 Task: Search one way flight ticket for 4 adults, 2 children, 2 infants in seat and 1 infant on lap in economy from Casper: Casper Natrona County International Airport to New Bern: Coastal Carolina Regional Airport (was Craven County Regional) on 8-4-2023. Choice of flights is Alaska. Number of bags: 10 checked bags. Price is upto 80000. Outbound departure time preference is 12:45.
Action: Mouse pressed left at (400, 344)
Screenshot: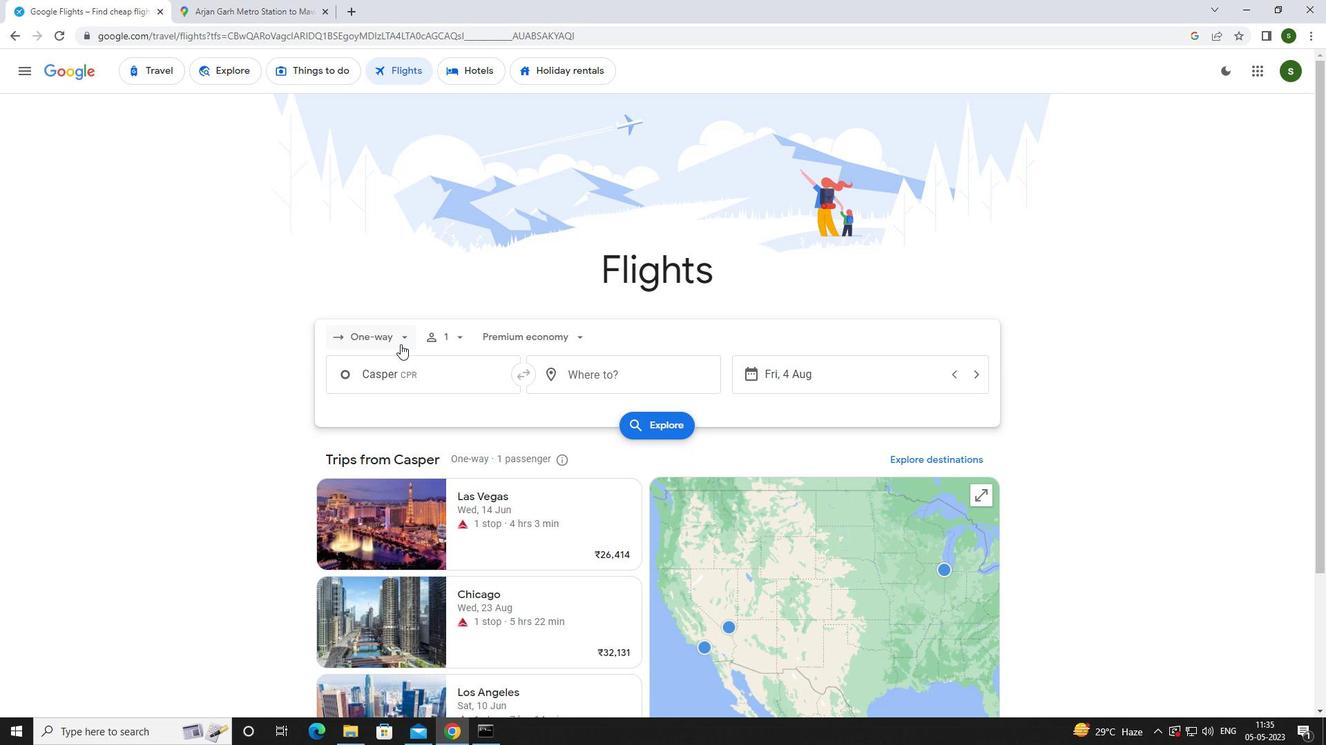 
Action: Mouse moved to (398, 395)
Screenshot: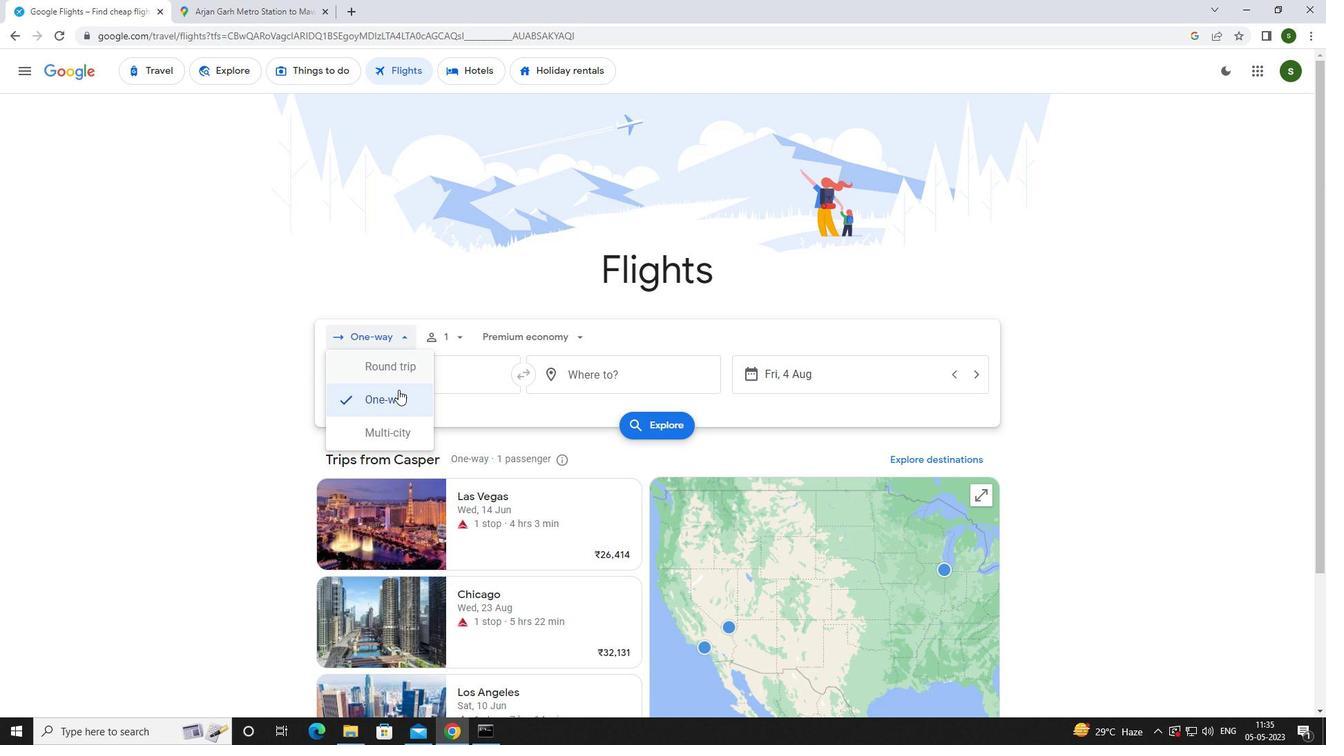 
Action: Mouse pressed left at (398, 395)
Screenshot: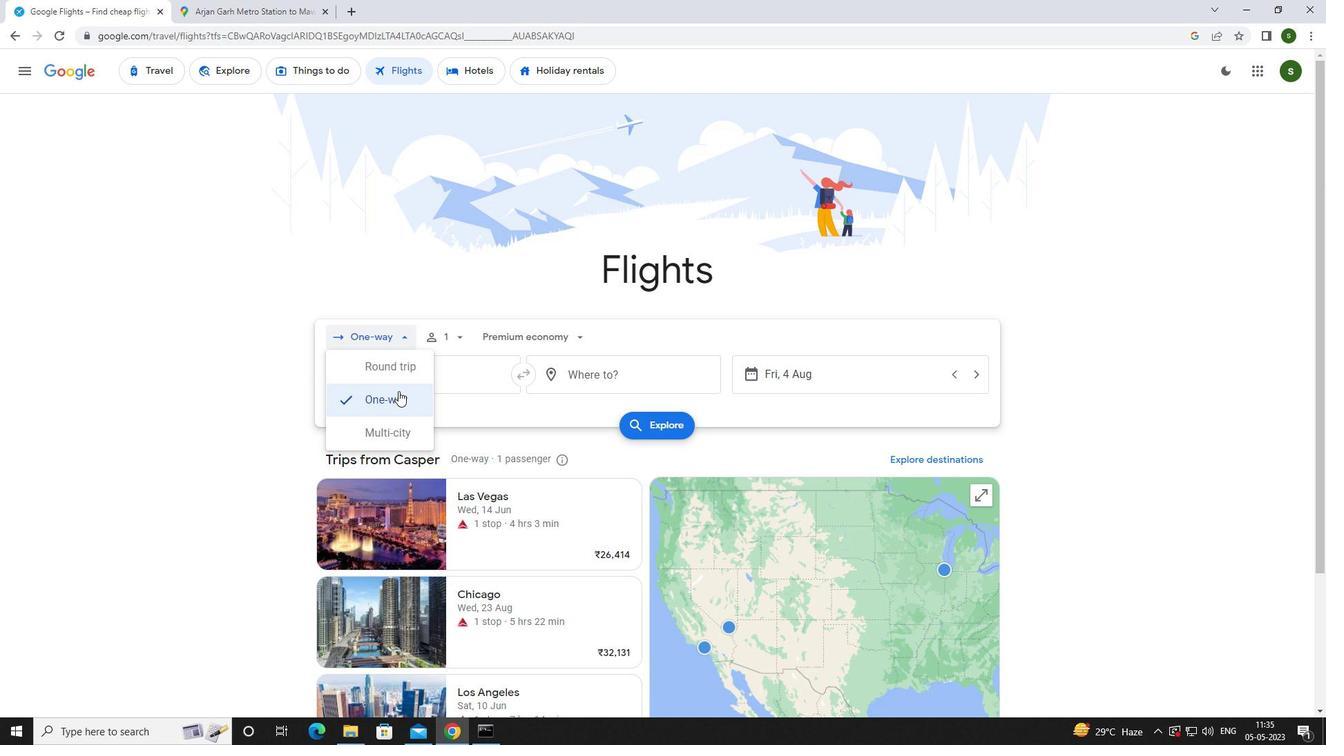 
Action: Mouse moved to (465, 341)
Screenshot: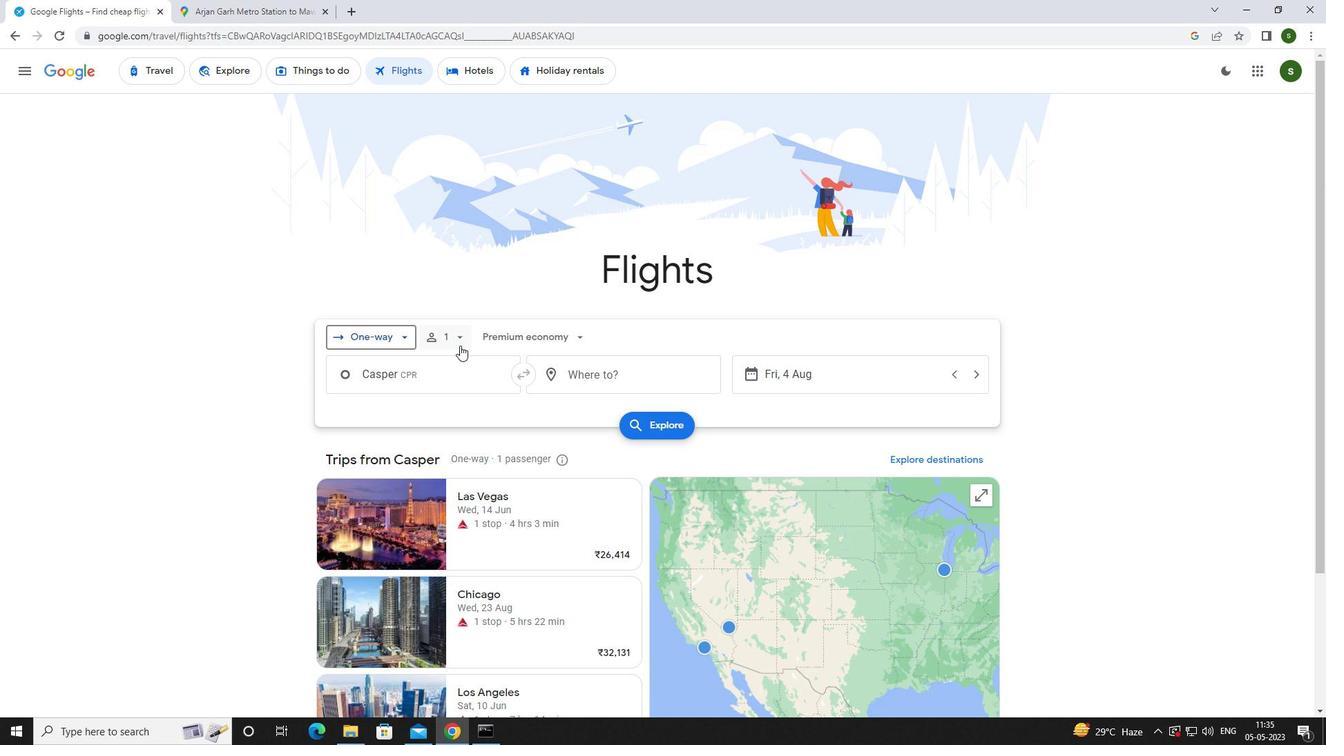 
Action: Mouse pressed left at (465, 341)
Screenshot: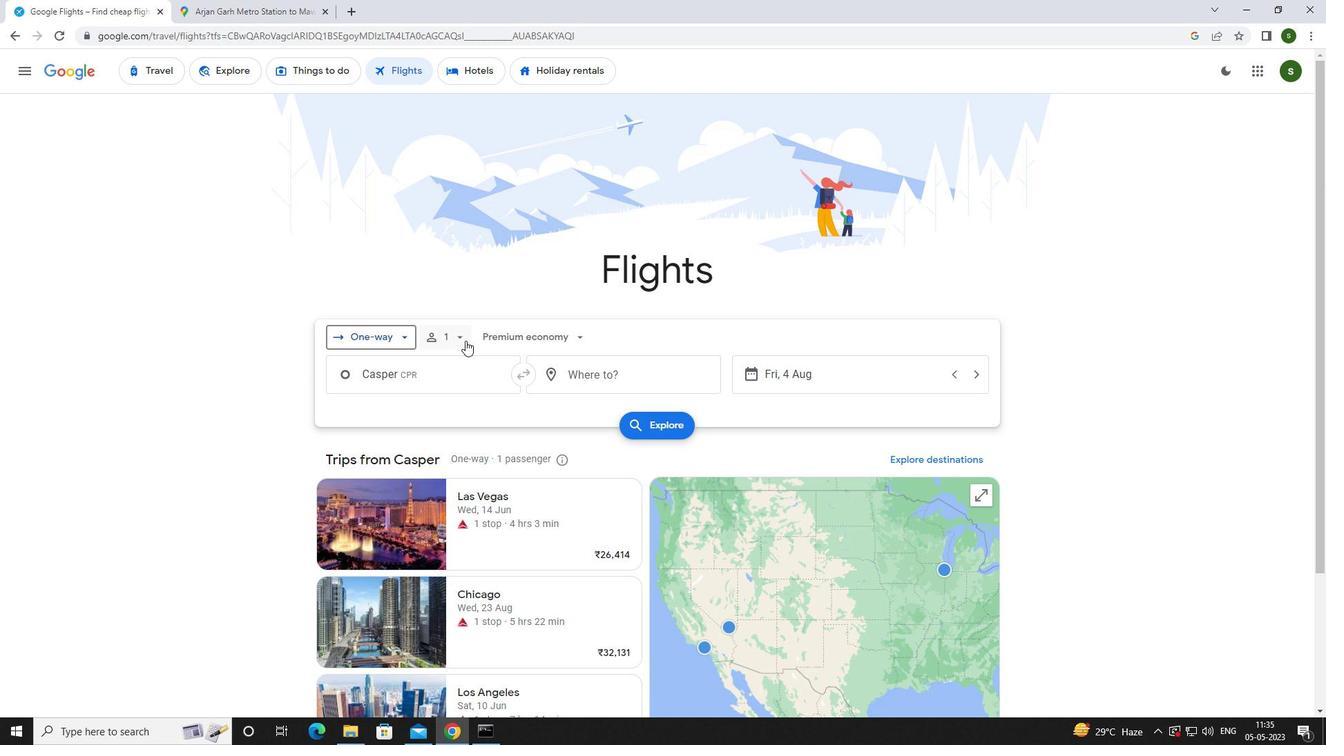 
Action: Mouse moved to (567, 372)
Screenshot: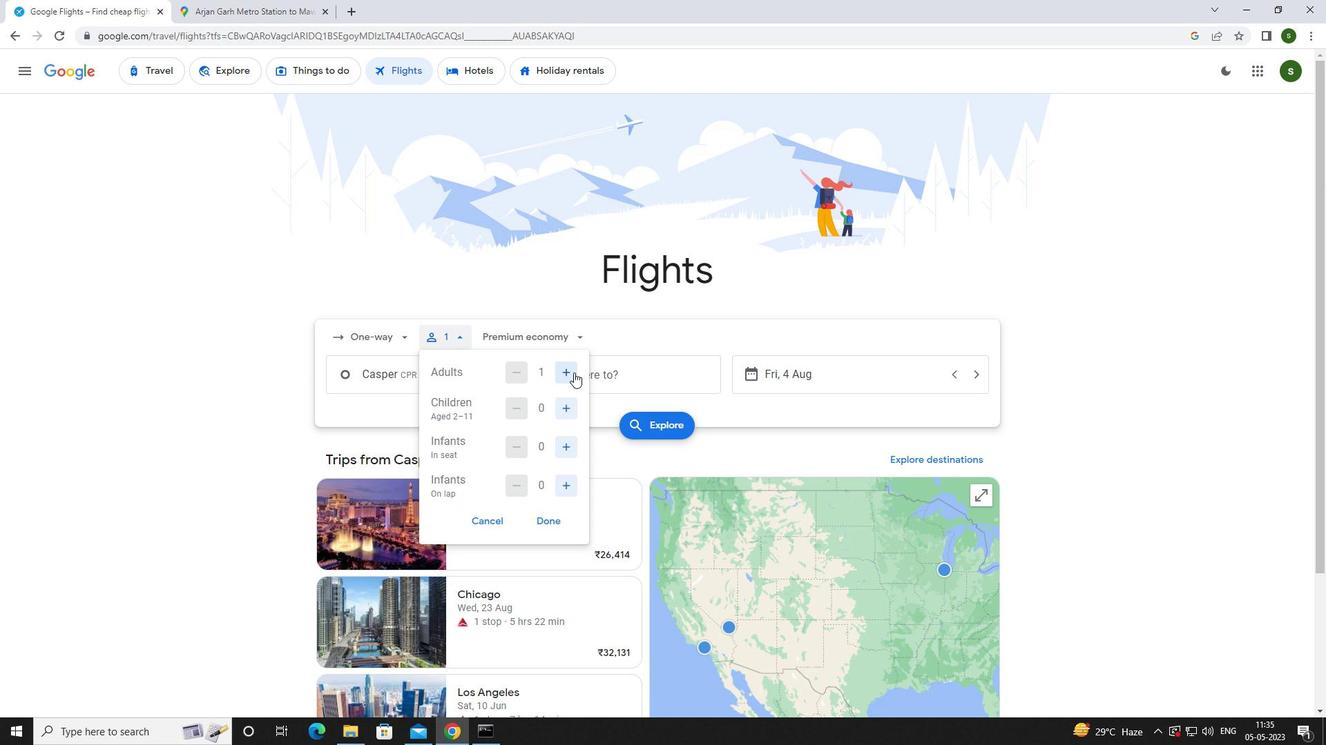 
Action: Mouse pressed left at (567, 372)
Screenshot: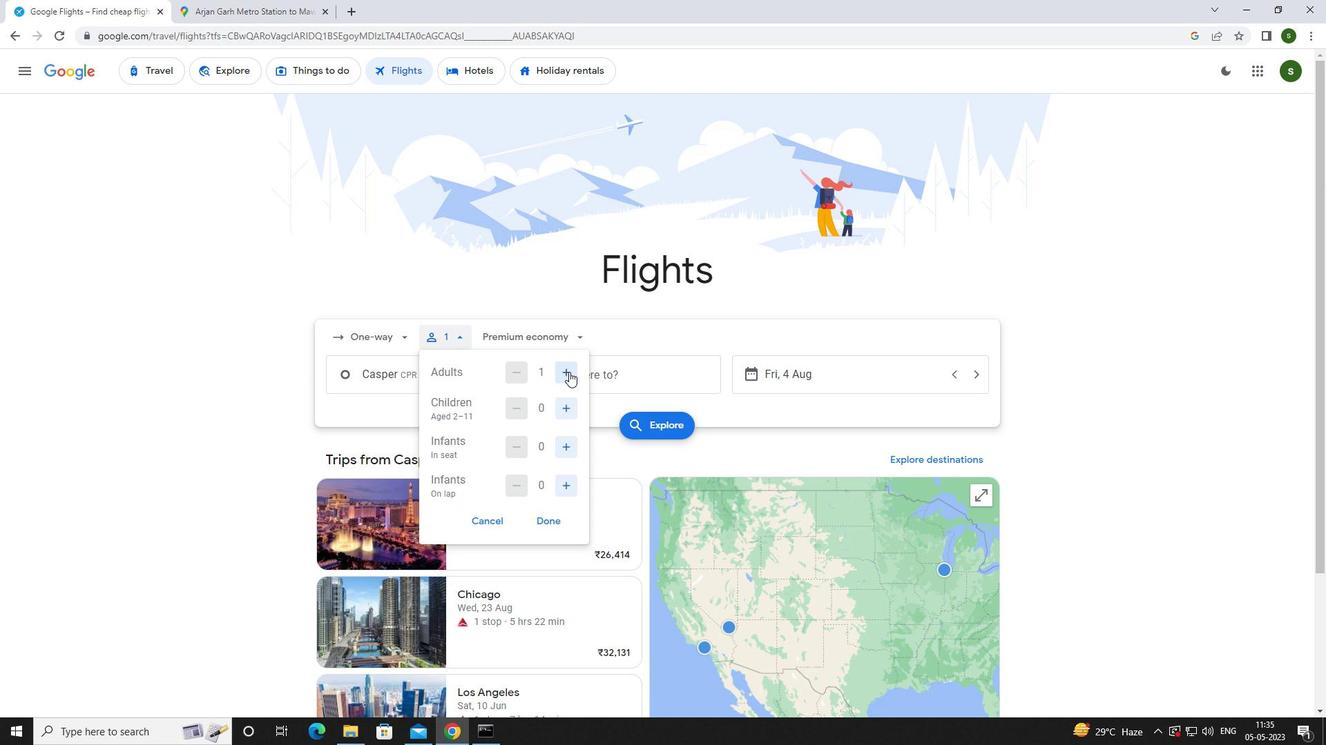 
Action: Mouse pressed left at (567, 372)
Screenshot: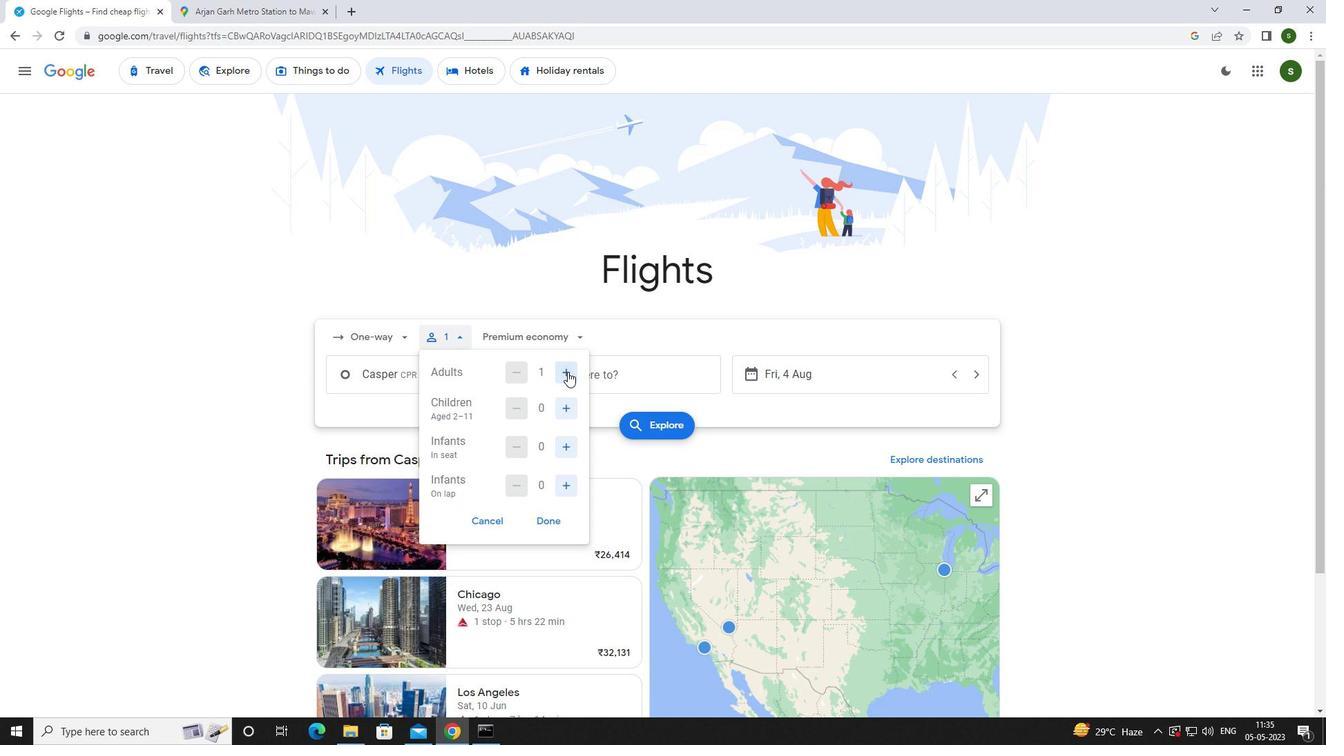 
Action: Mouse pressed left at (567, 372)
Screenshot: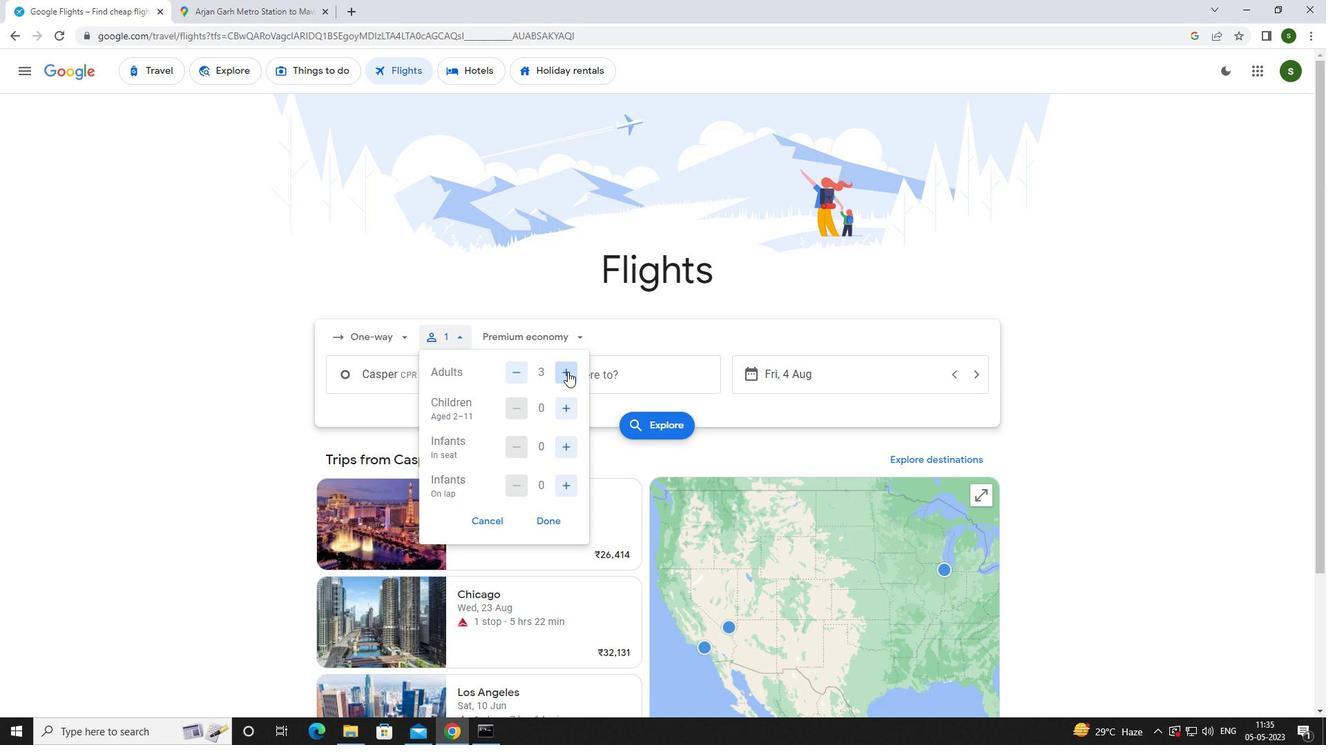 
Action: Mouse moved to (562, 401)
Screenshot: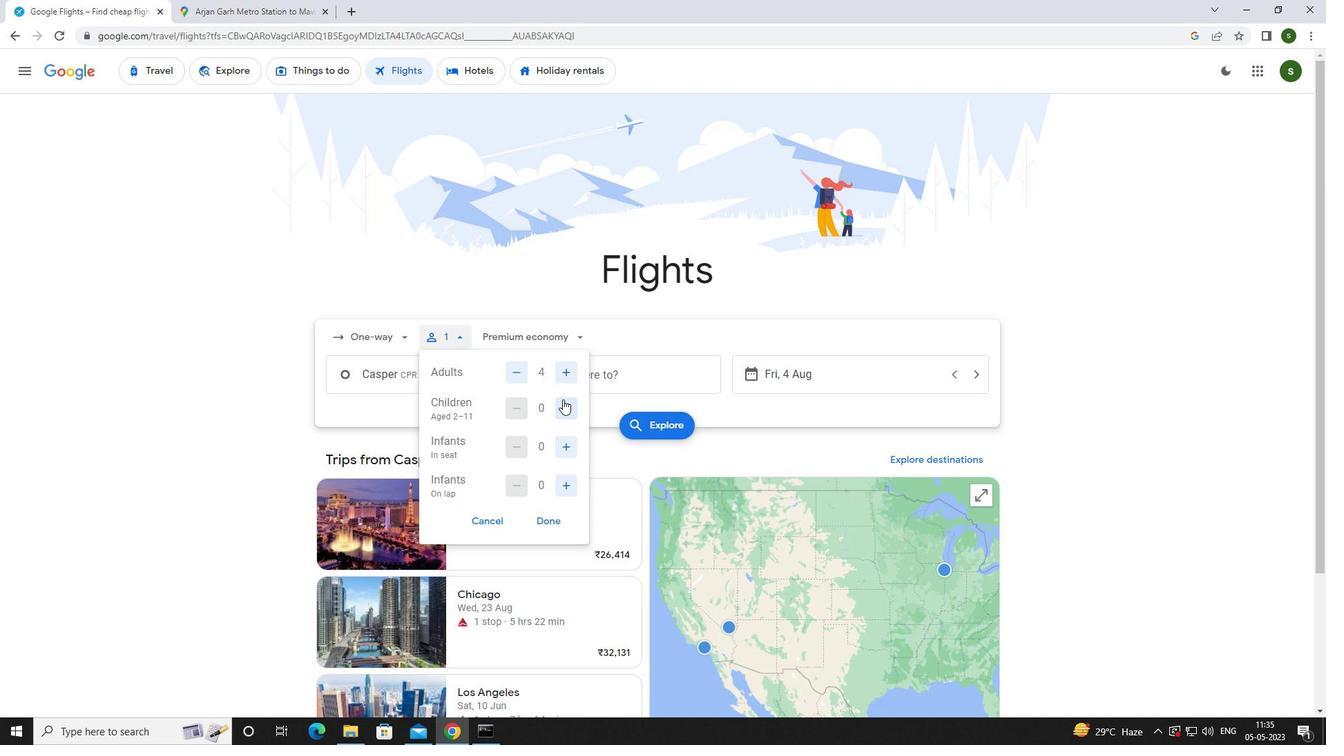 
Action: Mouse pressed left at (562, 401)
Screenshot: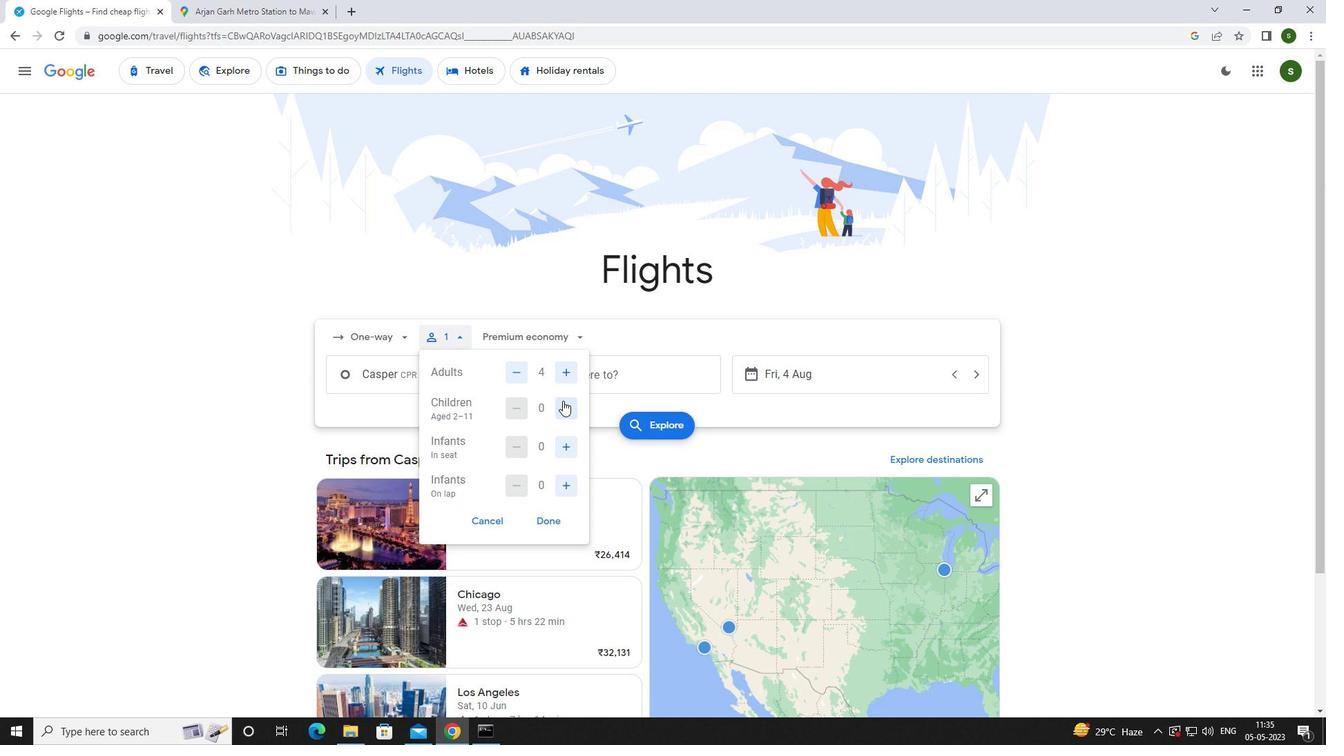 
Action: Mouse pressed left at (562, 401)
Screenshot: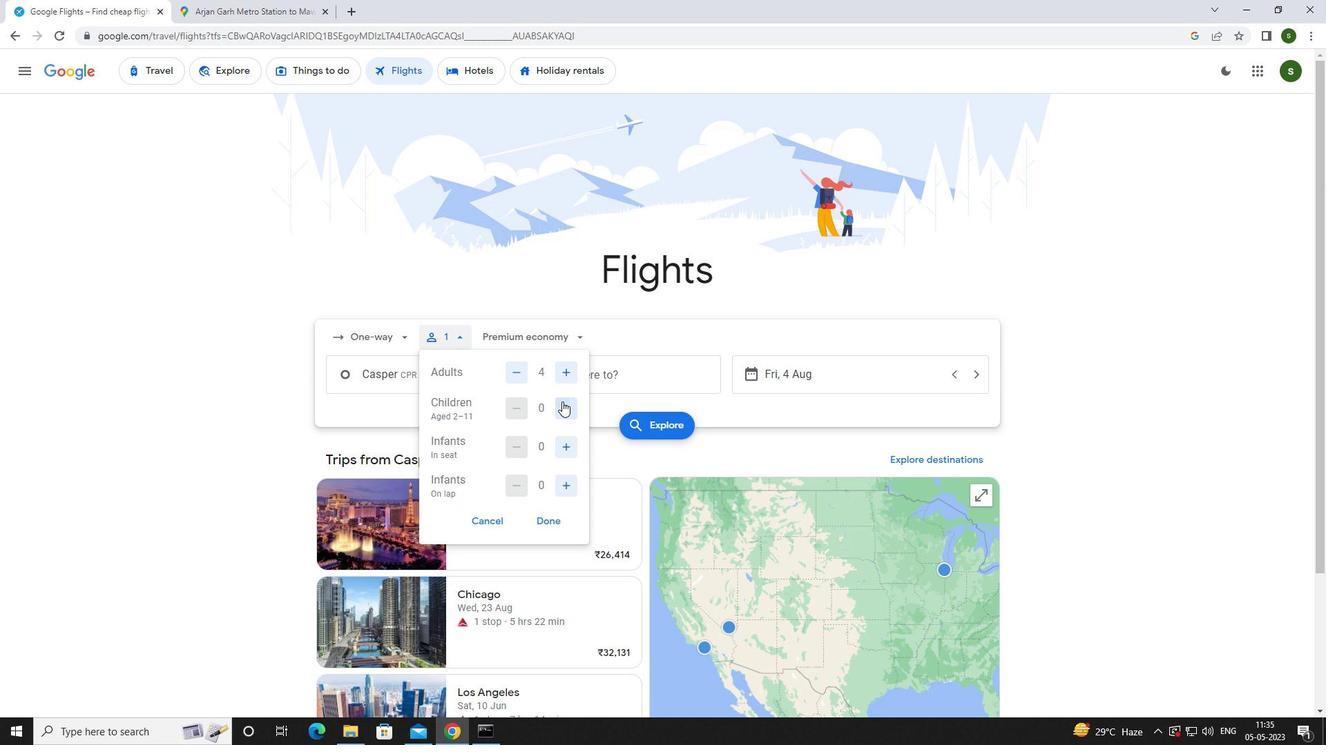 
Action: Mouse moved to (568, 441)
Screenshot: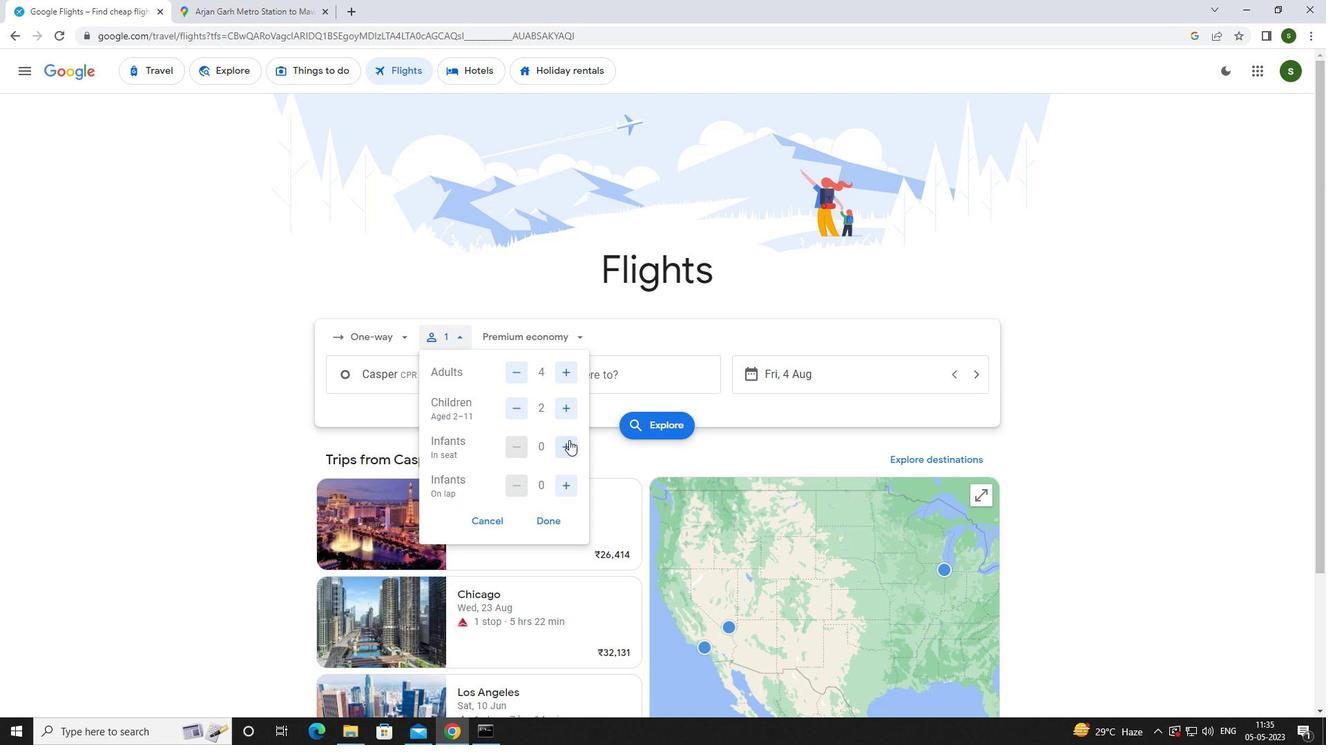 
Action: Mouse pressed left at (568, 441)
Screenshot: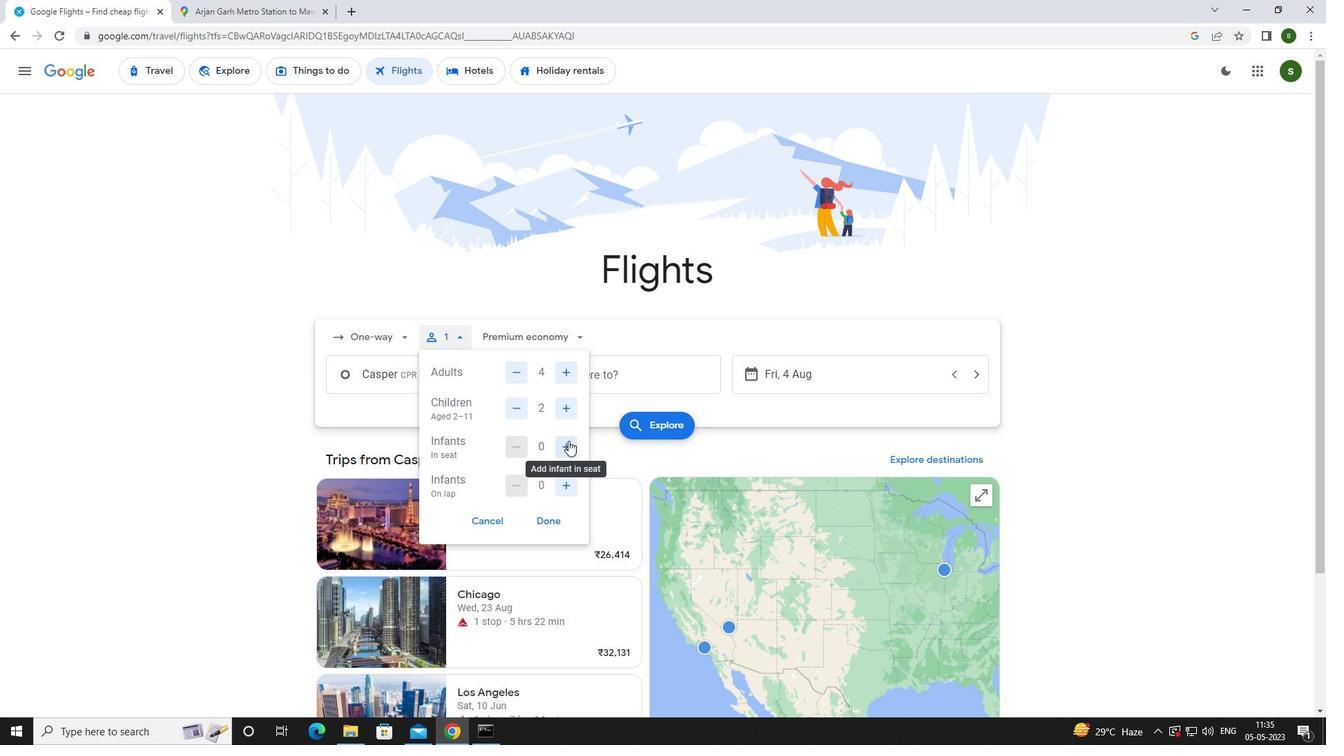 
Action: Mouse pressed left at (568, 441)
Screenshot: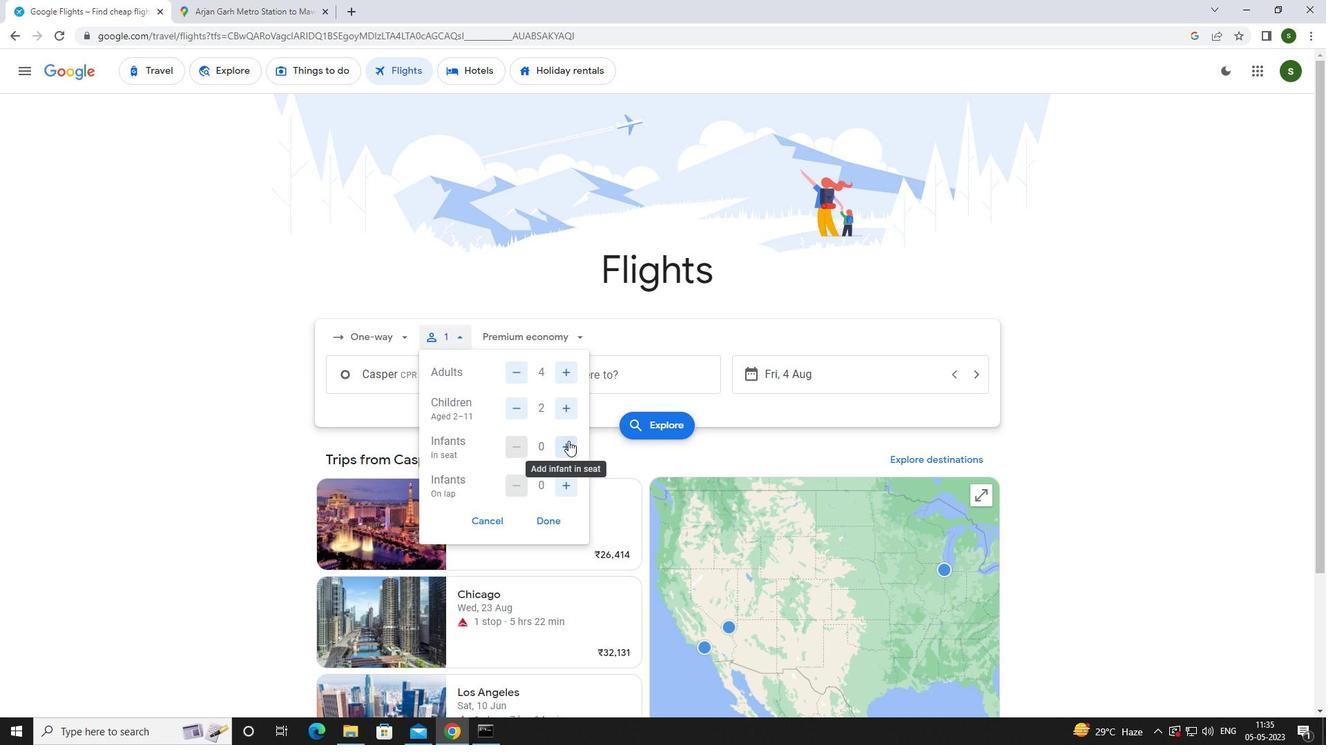
Action: Mouse moved to (571, 489)
Screenshot: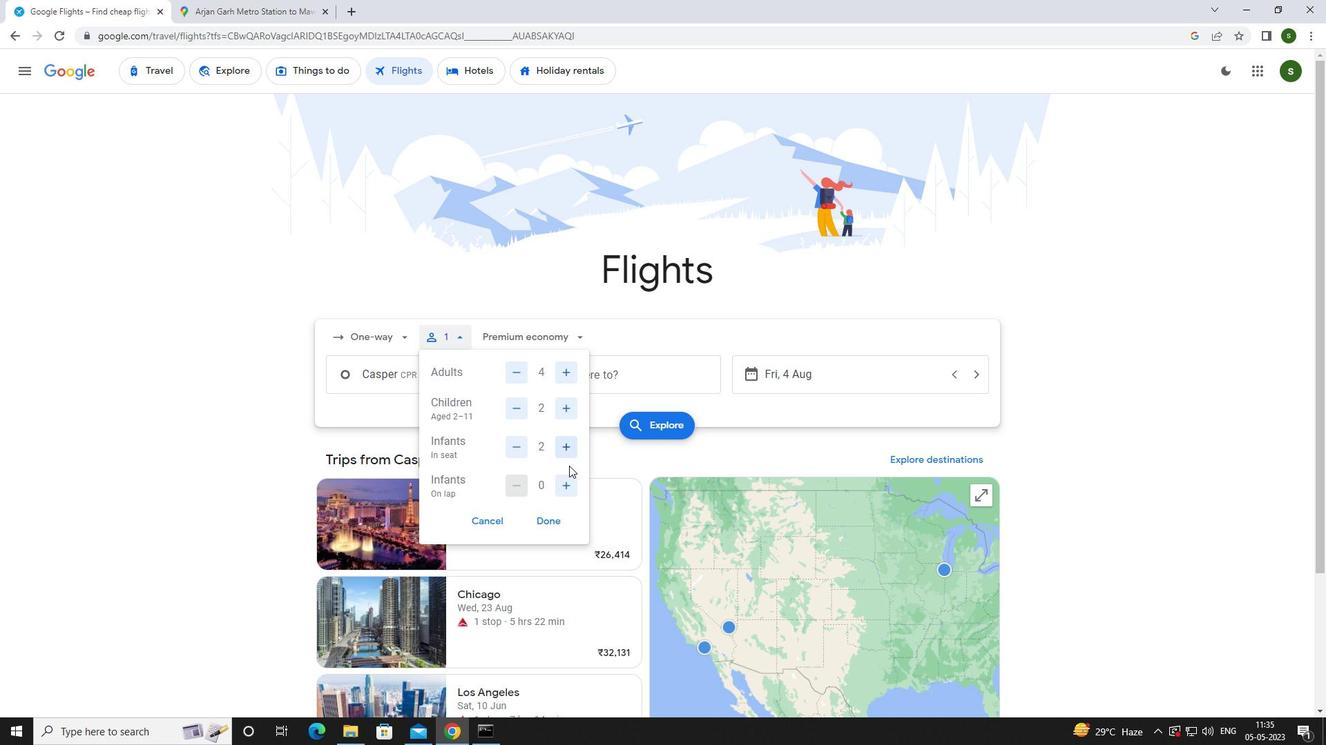 
Action: Mouse pressed left at (571, 489)
Screenshot: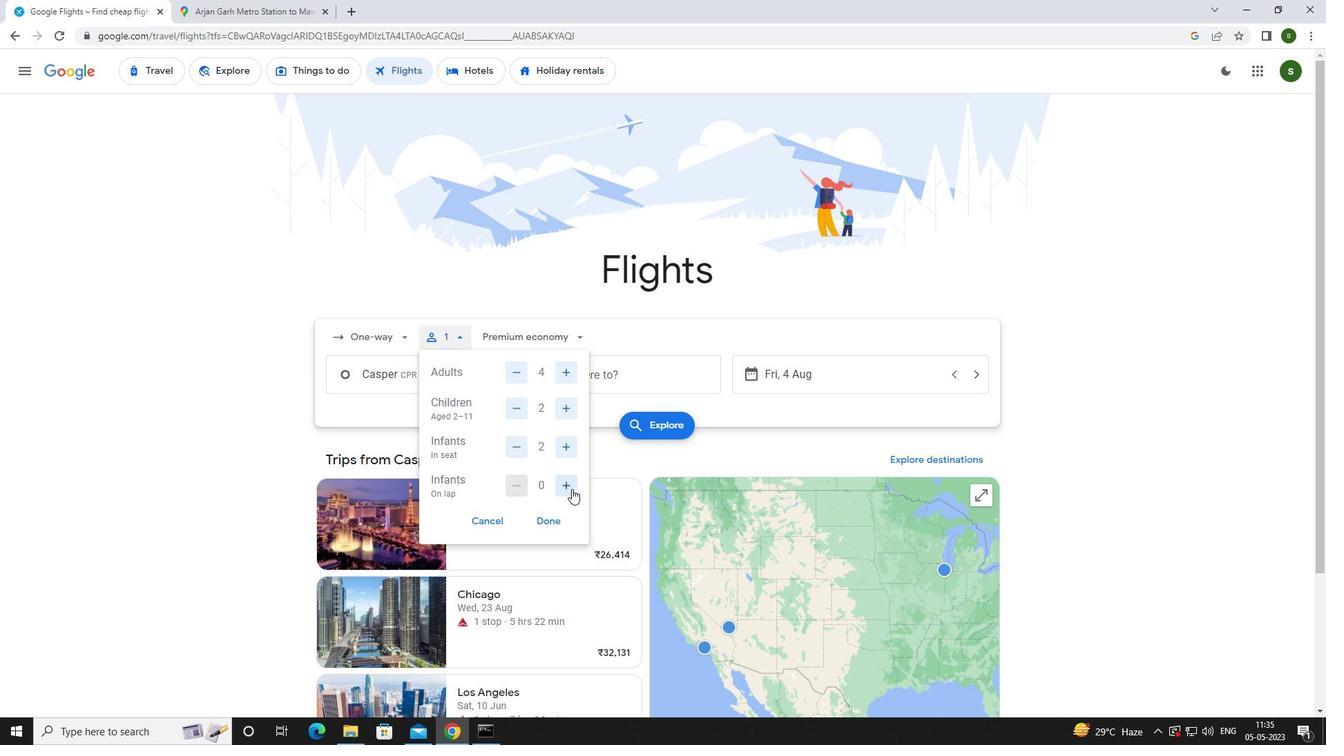 
Action: Mouse moved to (545, 337)
Screenshot: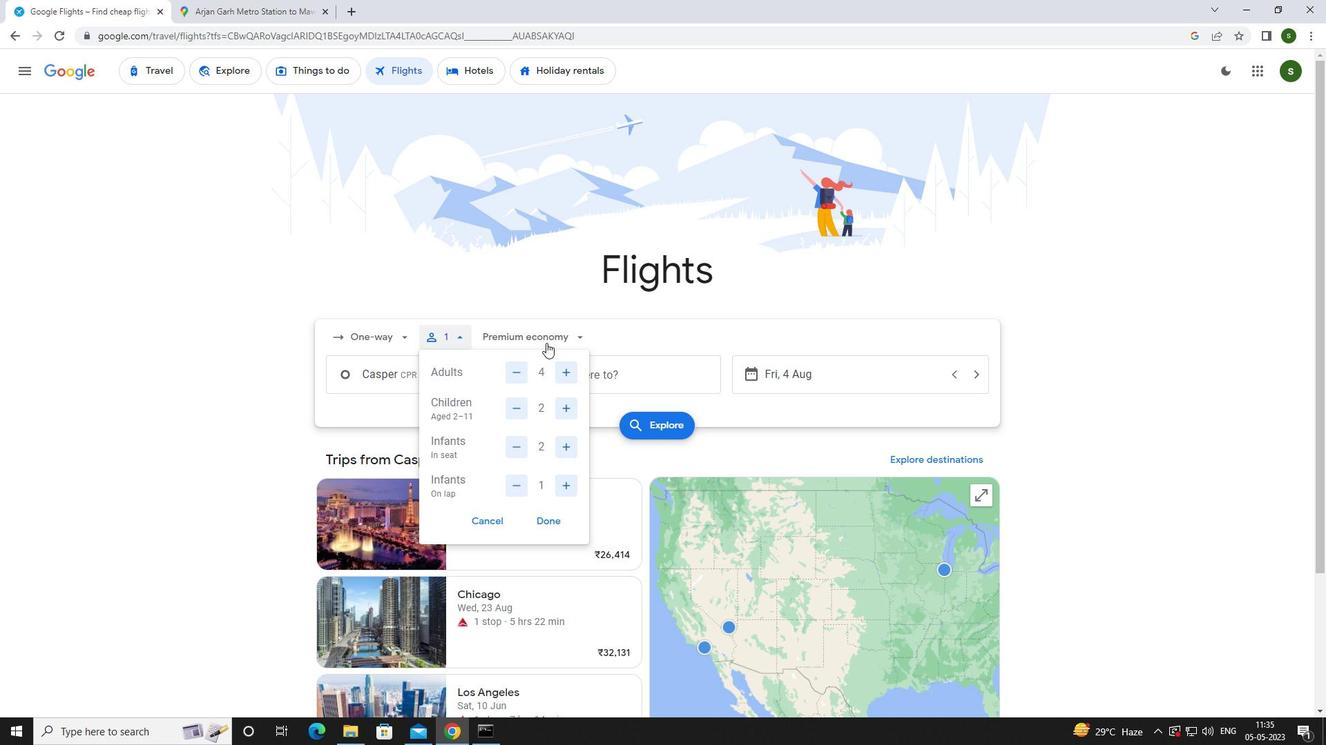 
Action: Mouse pressed left at (545, 337)
Screenshot: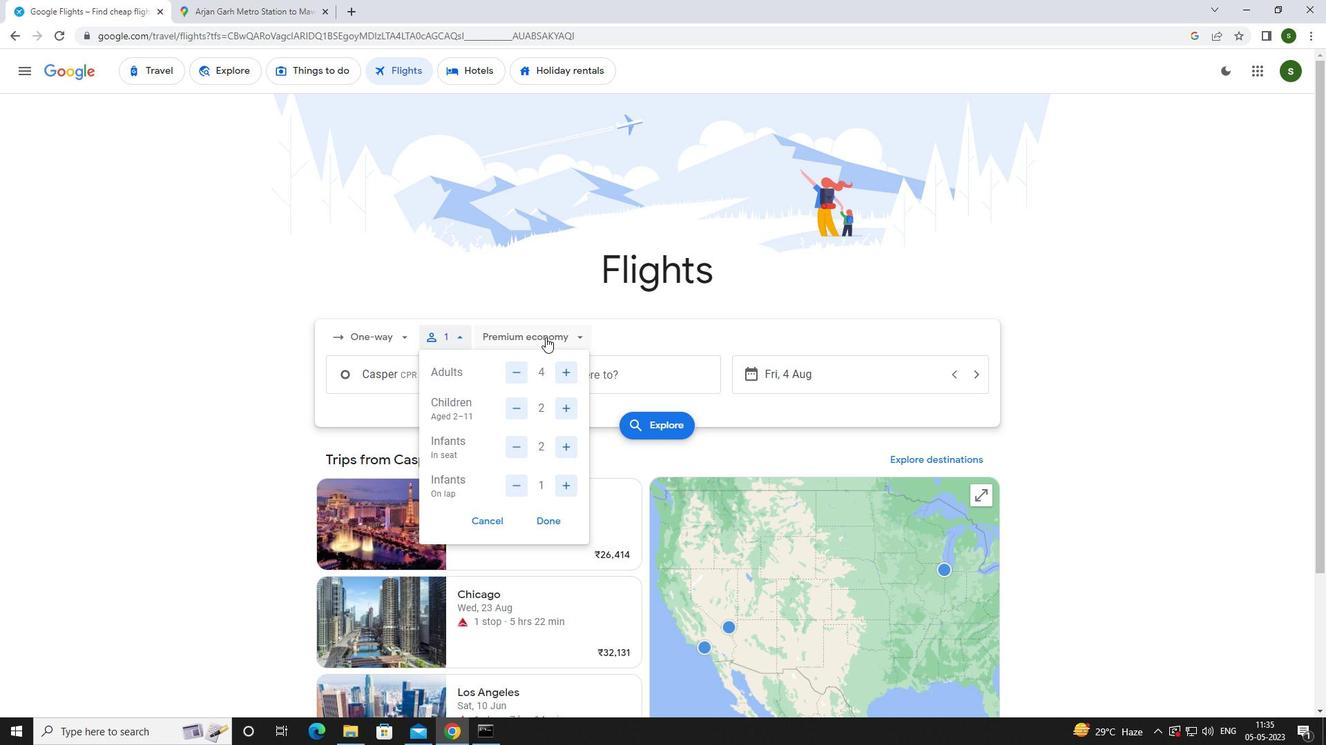 
Action: Mouse moved to (557, 372)
Screenshot: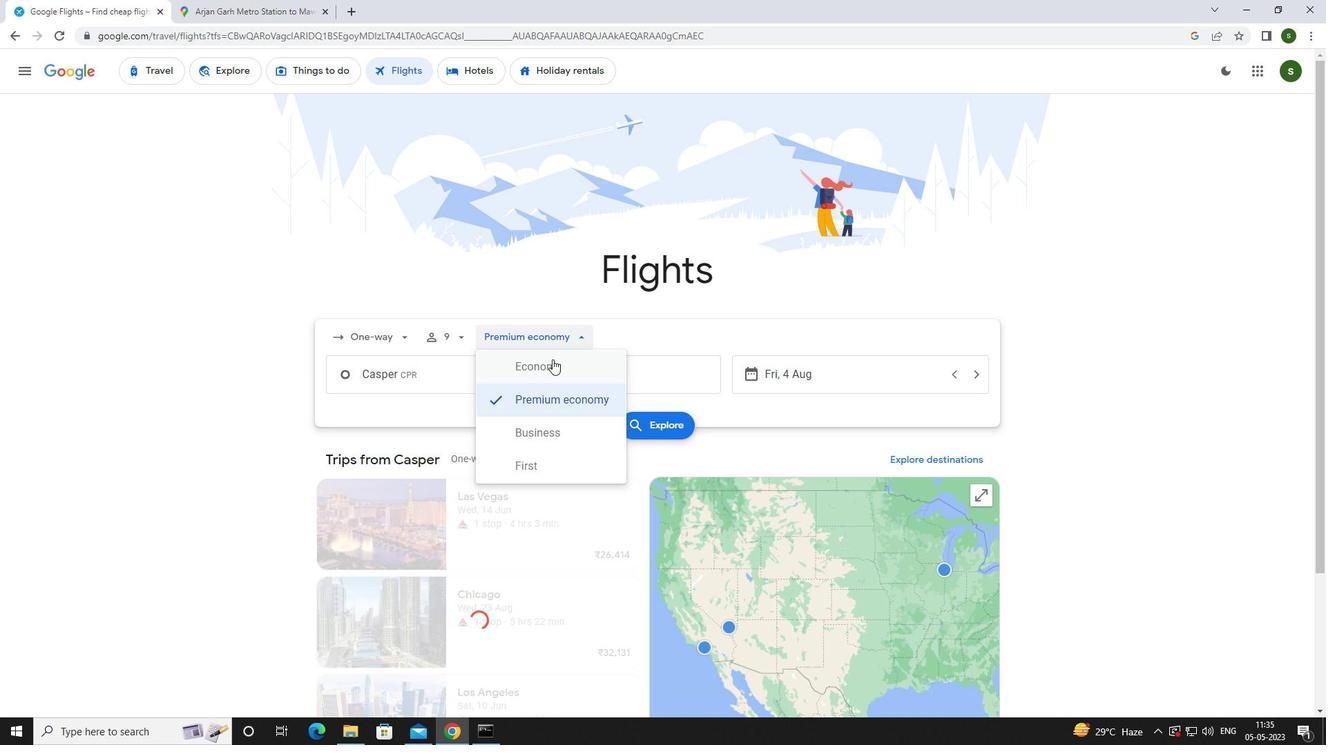 
Action: Mouse pressed left at (557, 372)
Screenshot: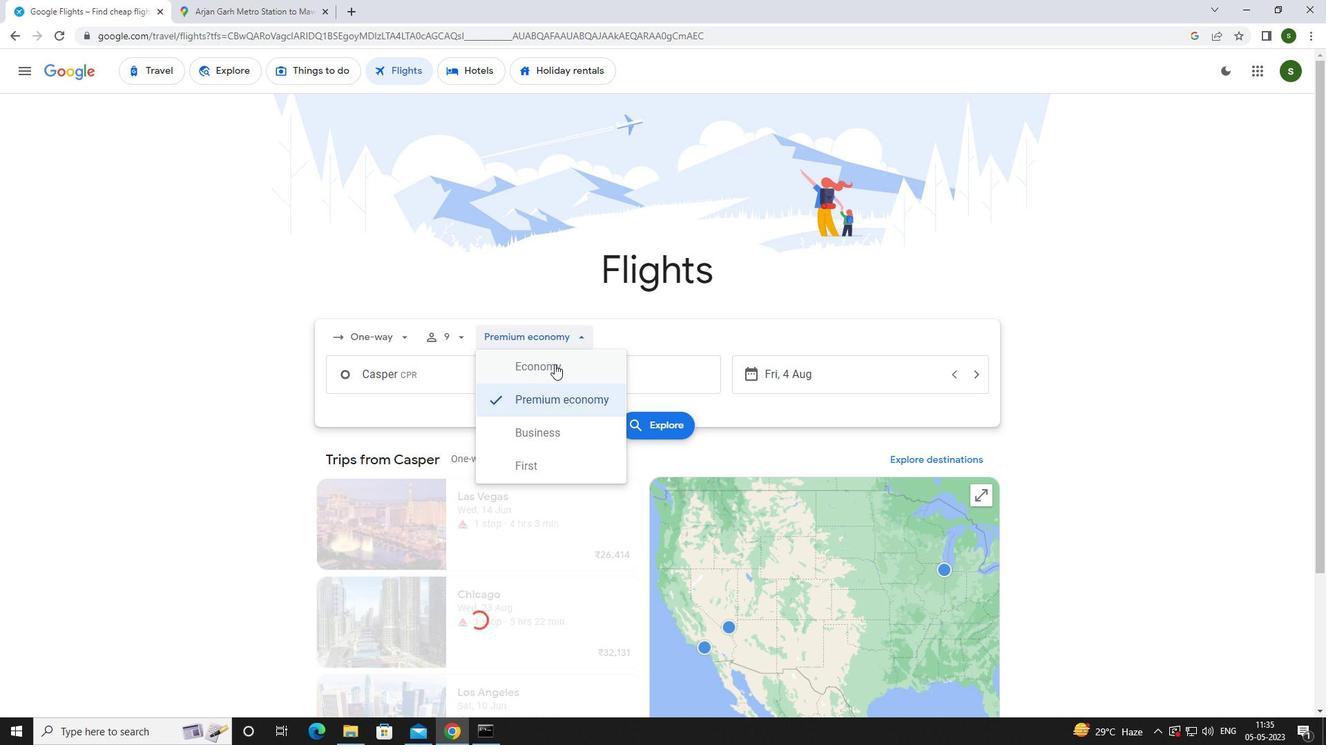 
Action: Mouse moved to (468, 374)
Screenshot: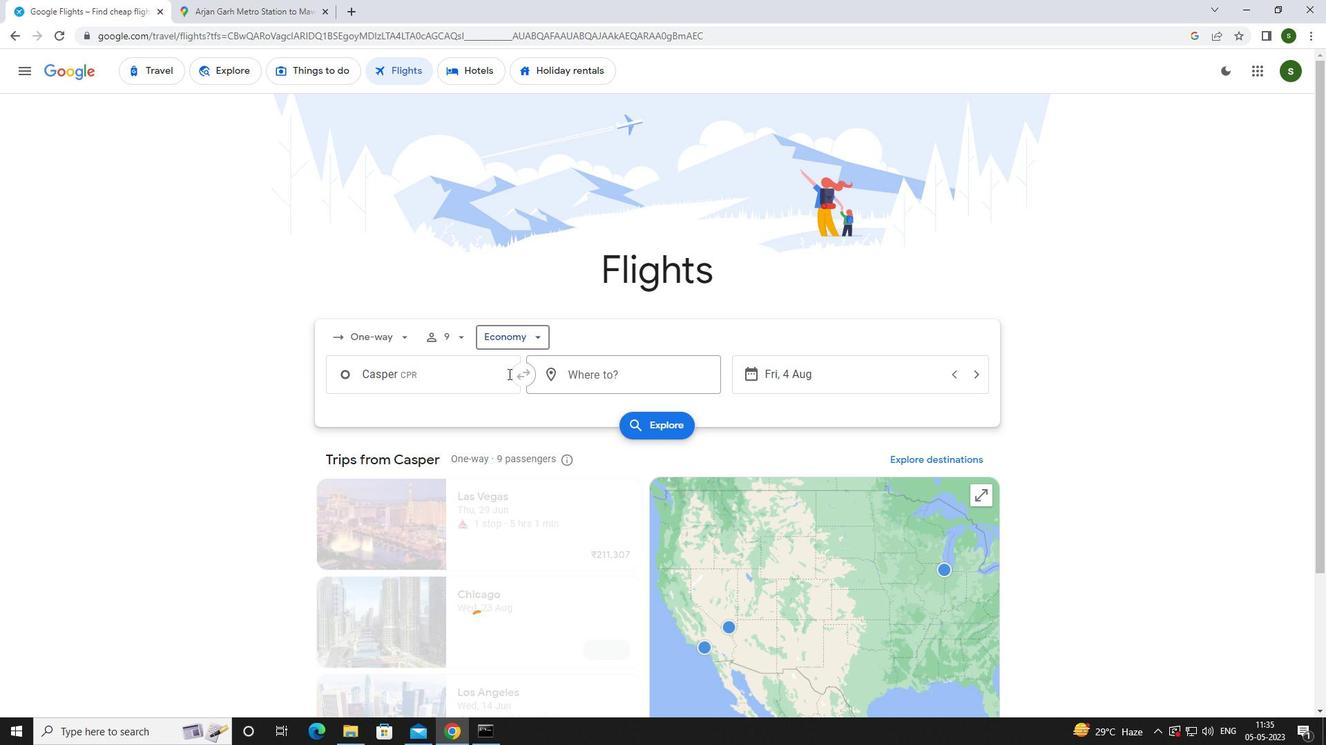 
Action: Mouse pressed left at (468, 374)
Screenshot: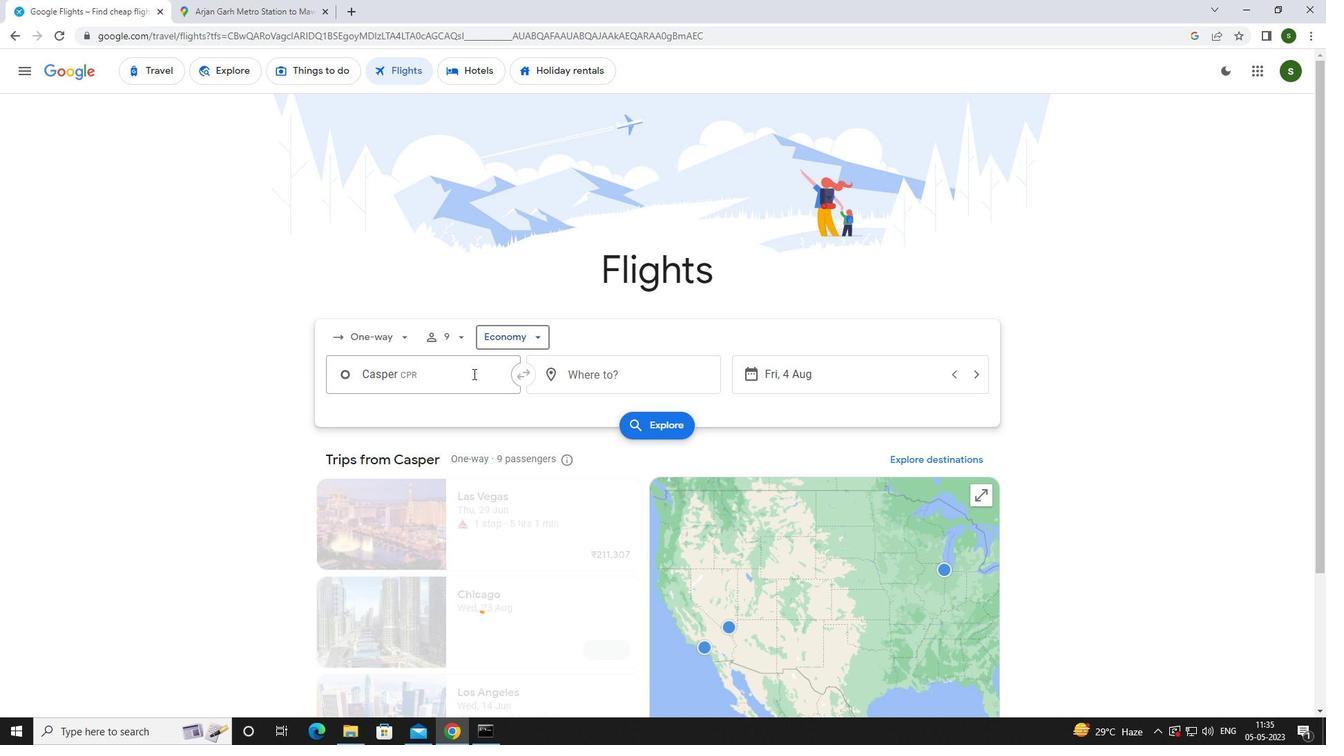 
Action: Key pressed <Key.caps_lock>c<Key.caps_lock>asper
Screenshot: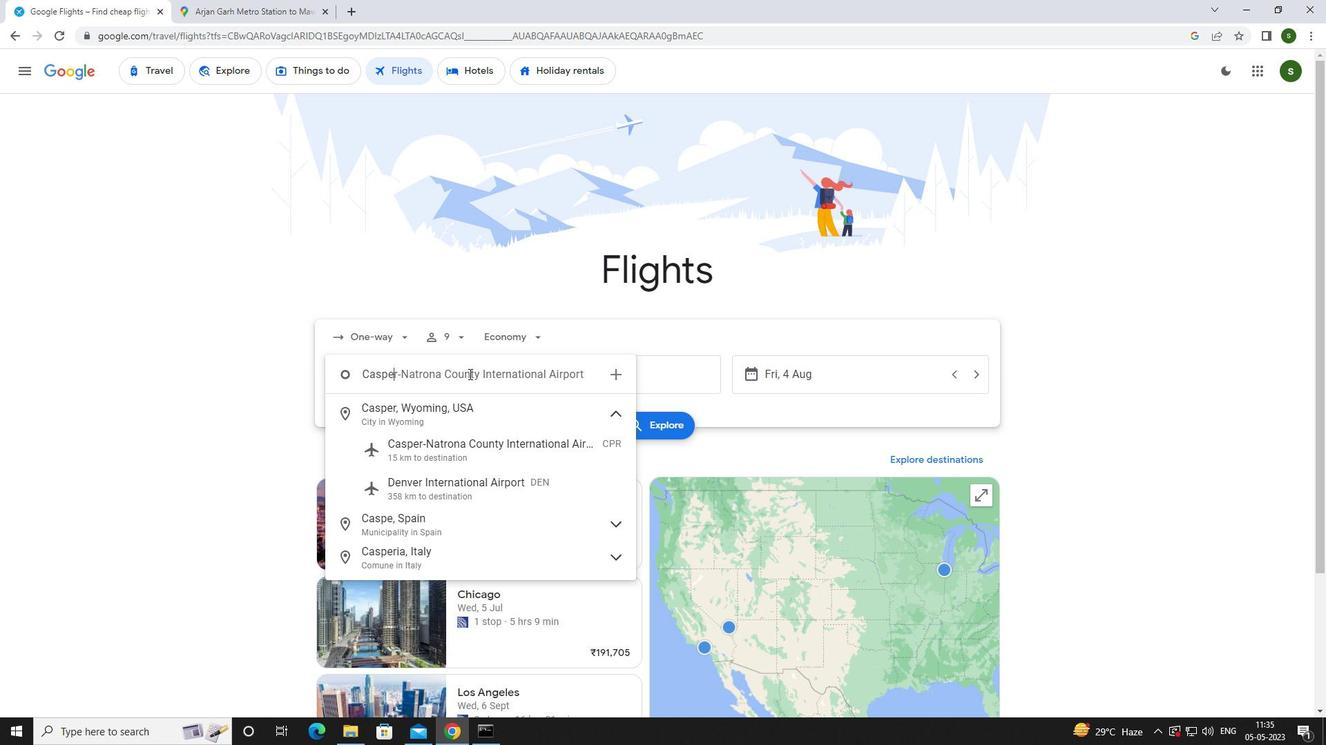
Action: Mouse moved to (473, 446)
Screenshot: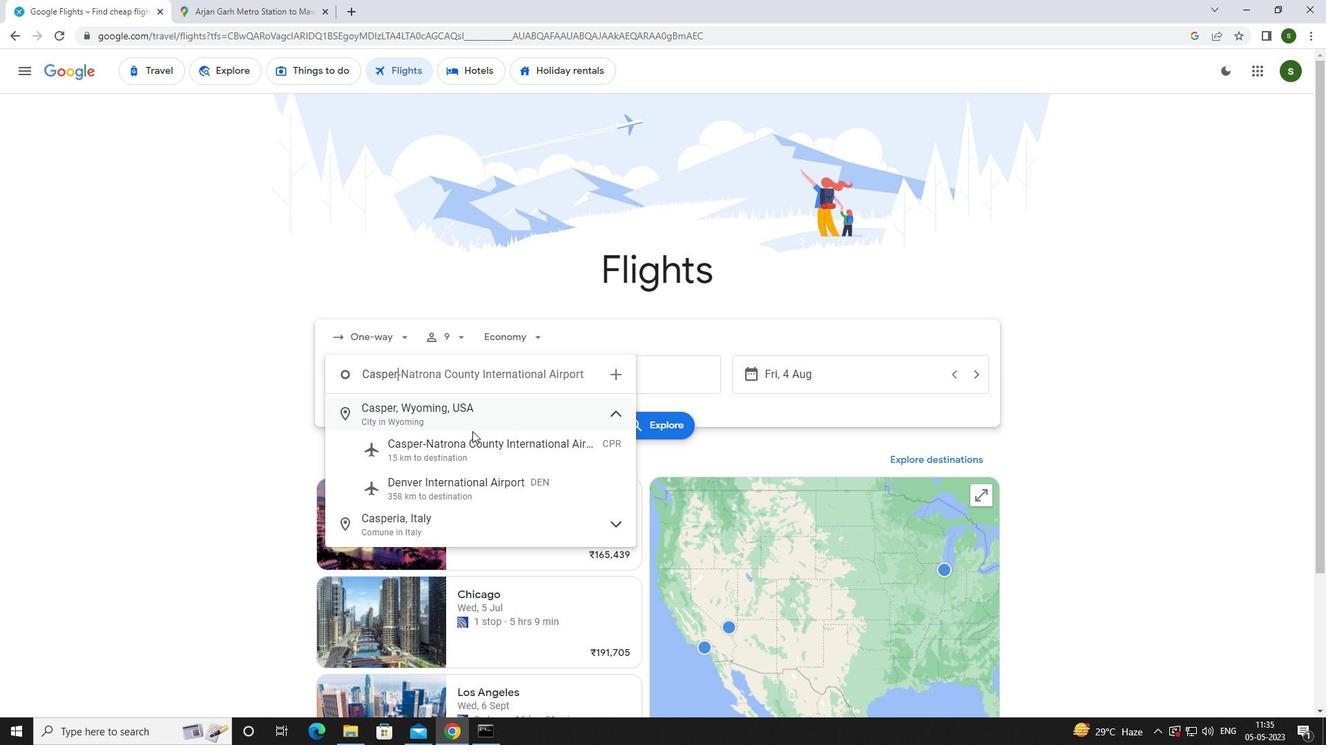 
Action: Mouse pressed left at (473, 446)
Screenshot: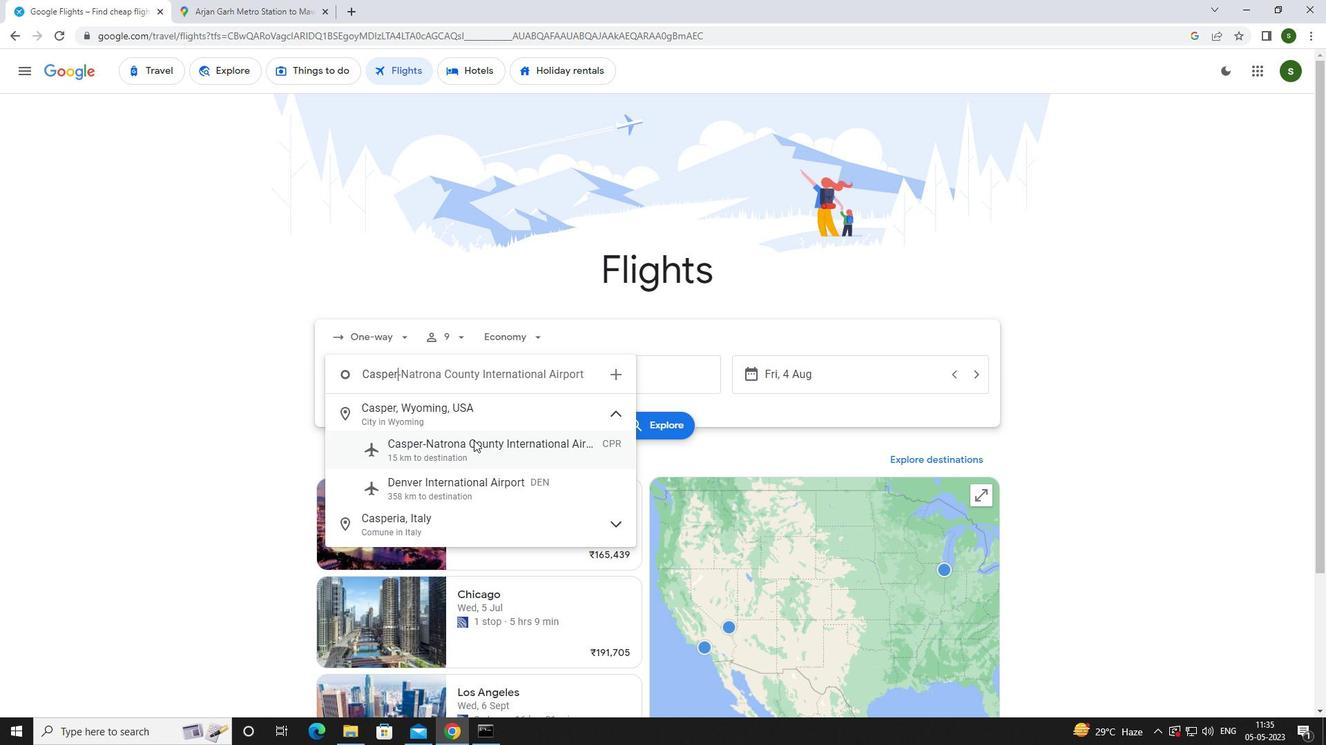 
Action: Mouse moved to (608, 379)
Screenshot: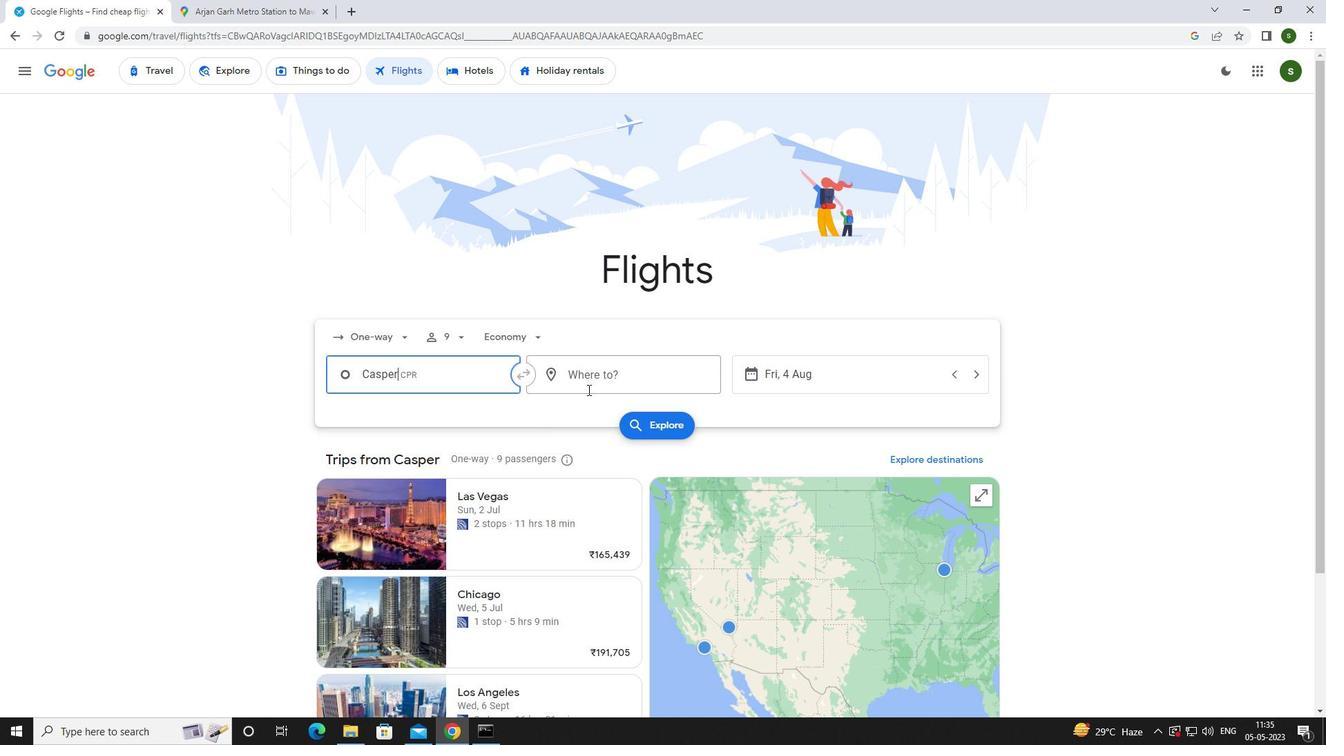 
Action: Mouse pressed left at (608, 379)
Screenshot: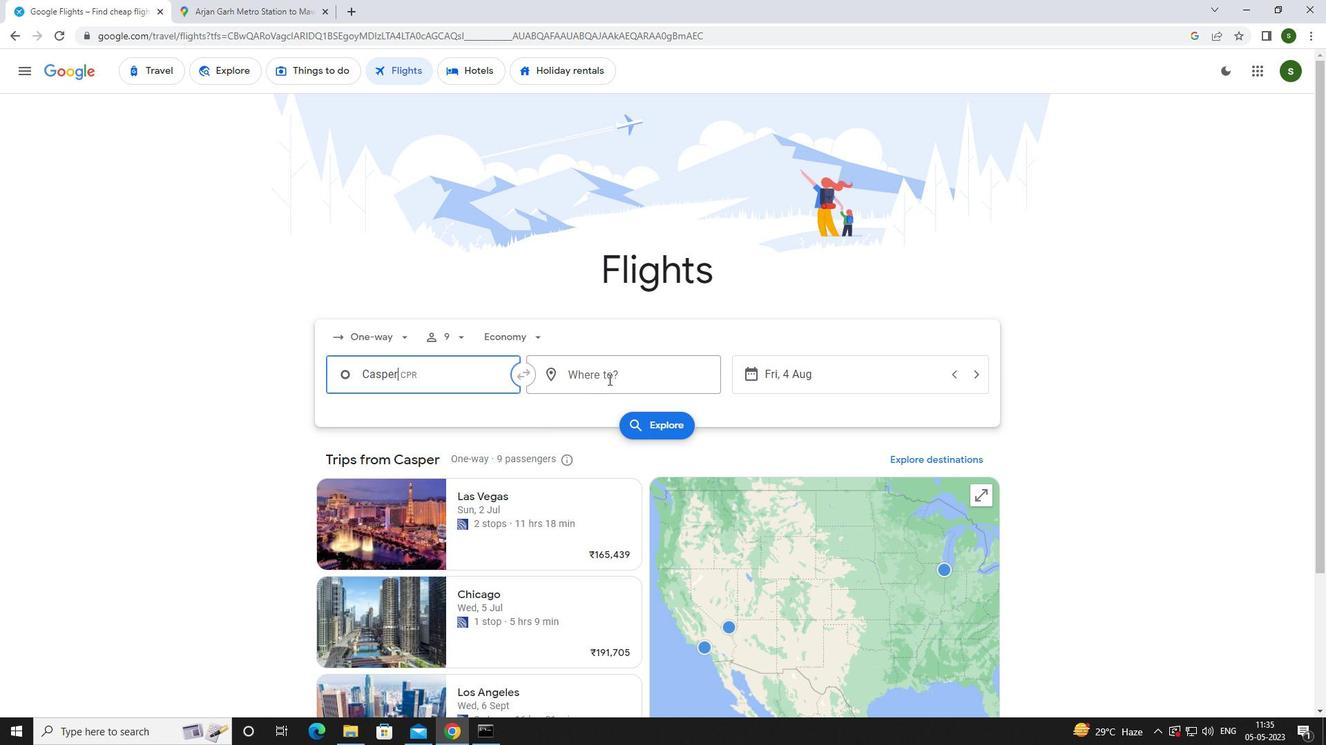 
Action: Key pressed <Key.caps_lock>c<Key.caps_lock>oastal
Screenshot: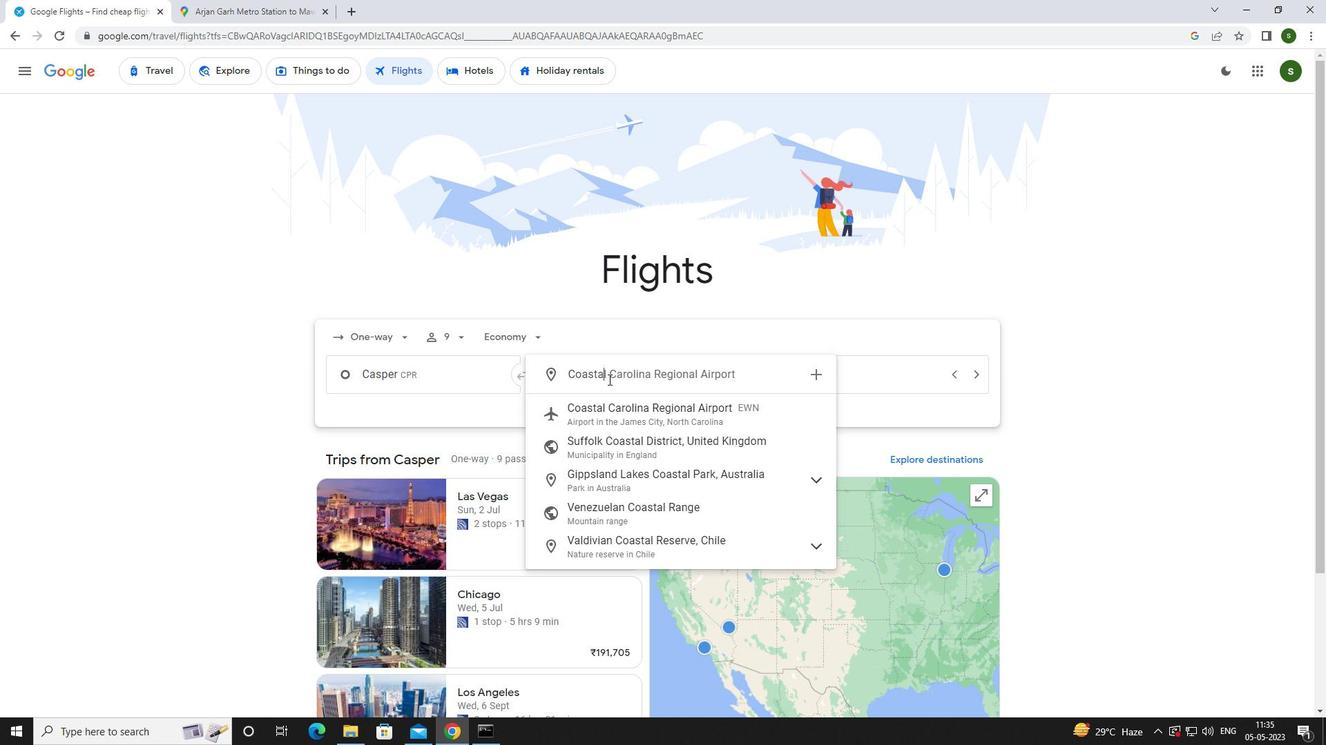 
Action: Mouse moved to (632, 418)
Screenshot: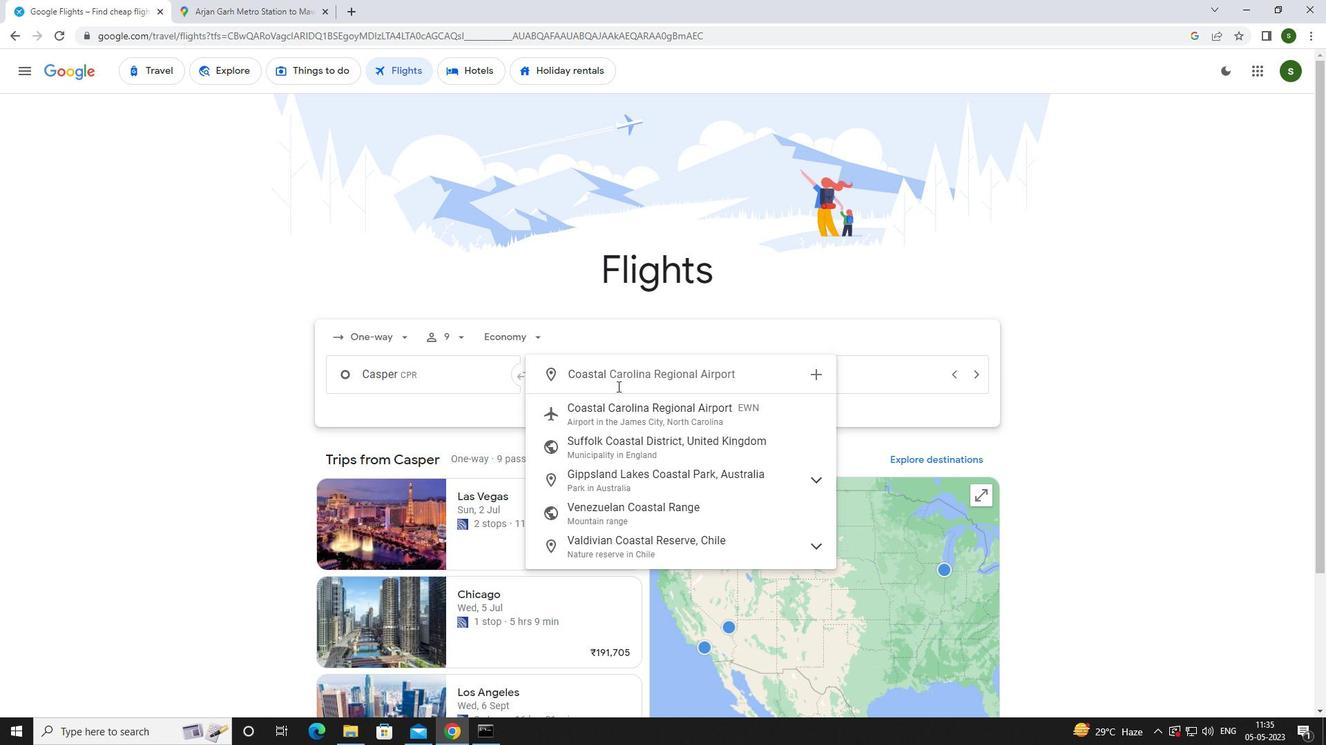 
Action: Mouse pressed left at (632, 418)
Screenshot: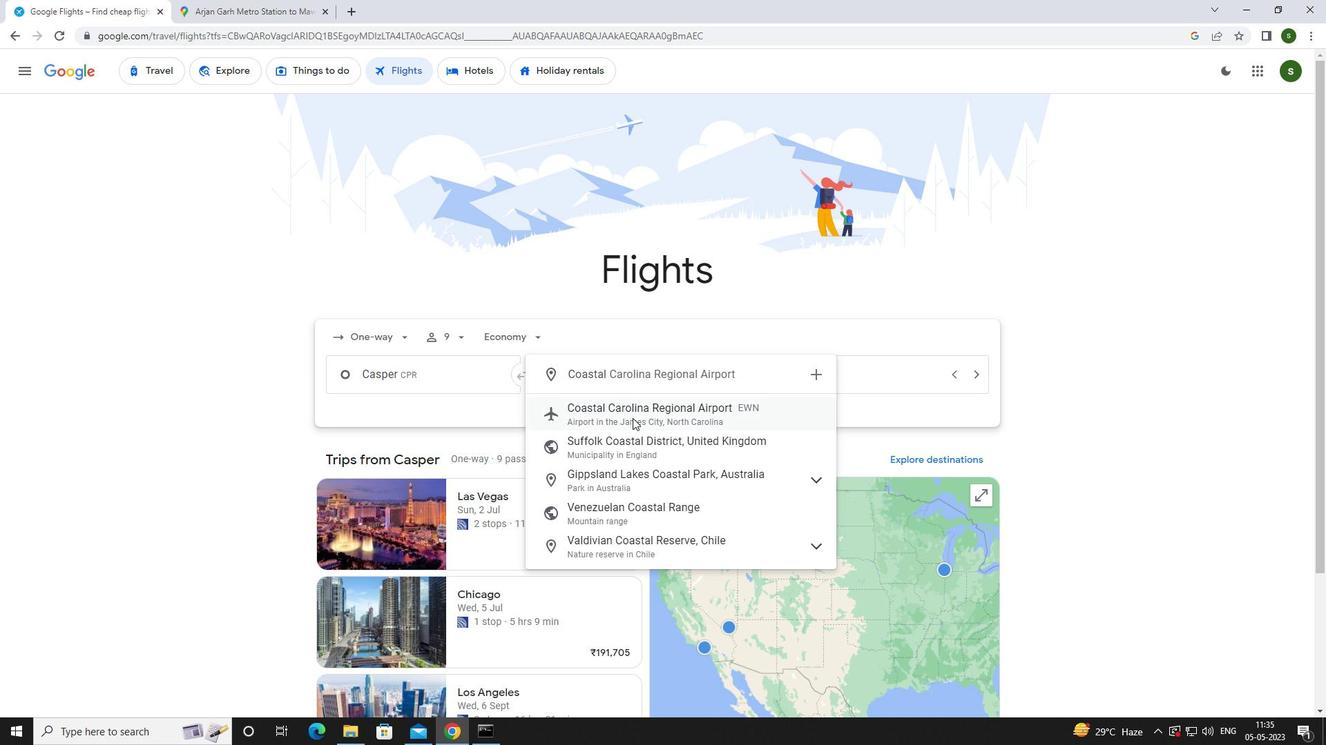 
Action: Mouse moved to (822, 370)
Screenshot: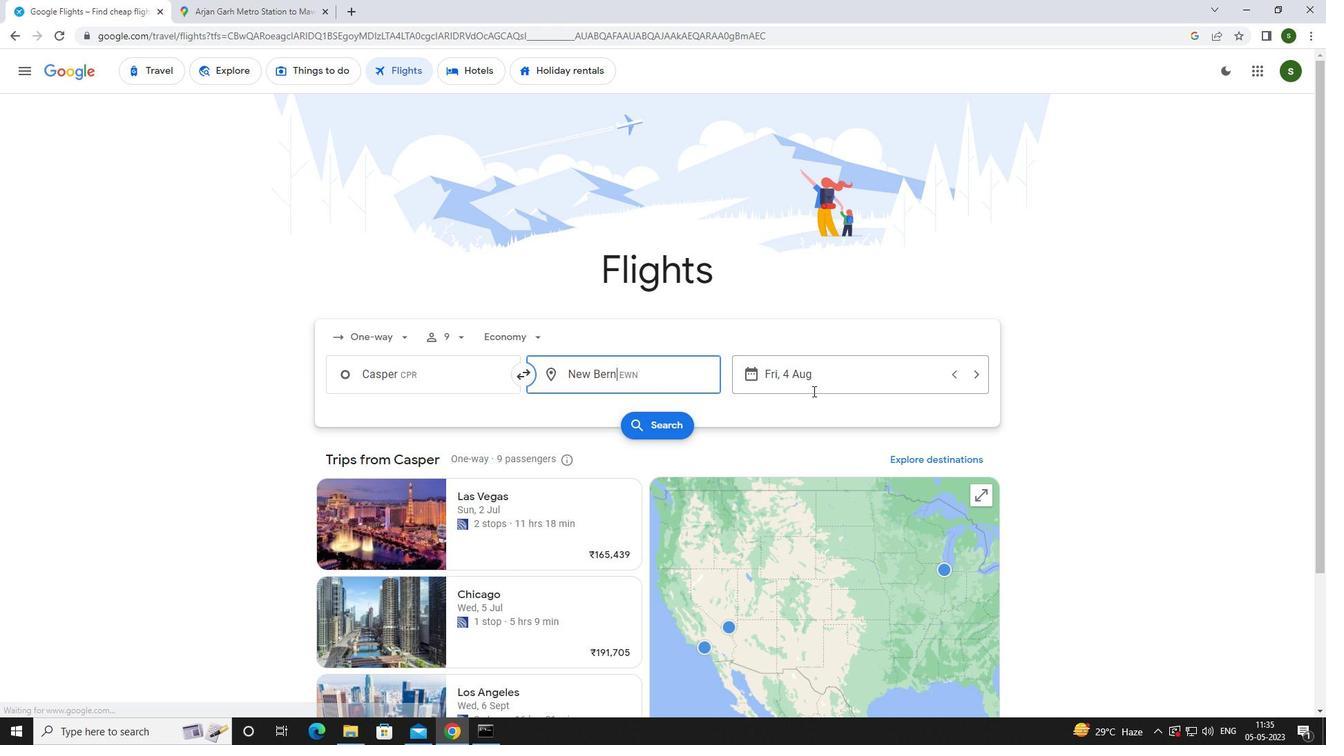 
Action: Mouse pressed left at (822, 370)
Screenshot: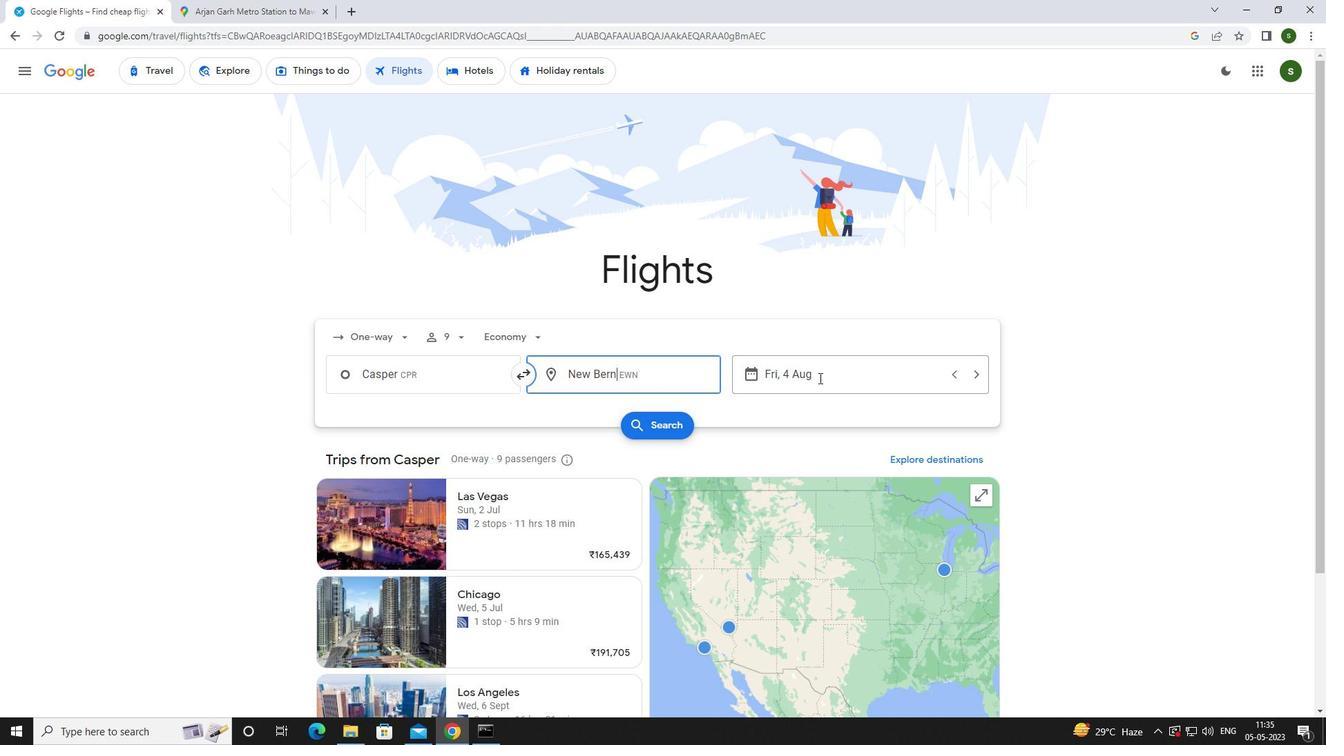 
Action: Mouse moved to (660, 465)
Screenshot: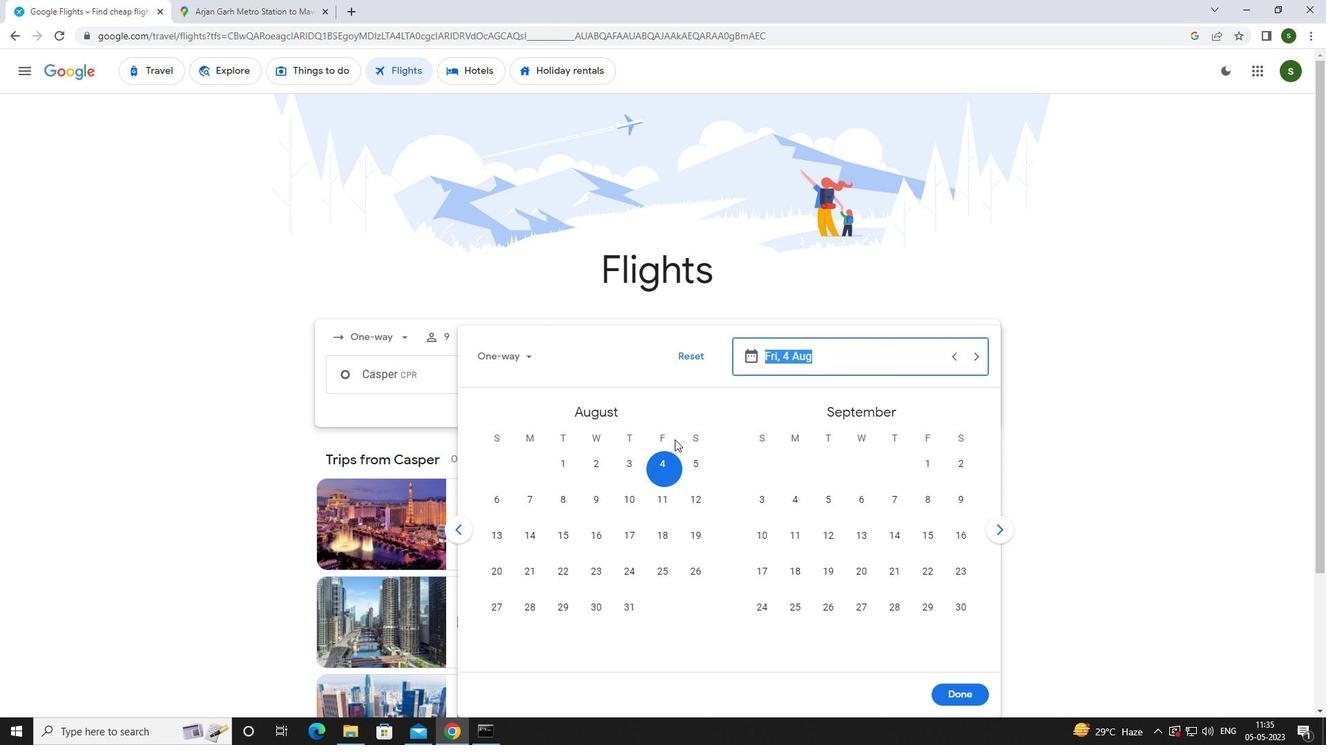 
Action: Mouse pressed left at (660, 465)
Screenshot: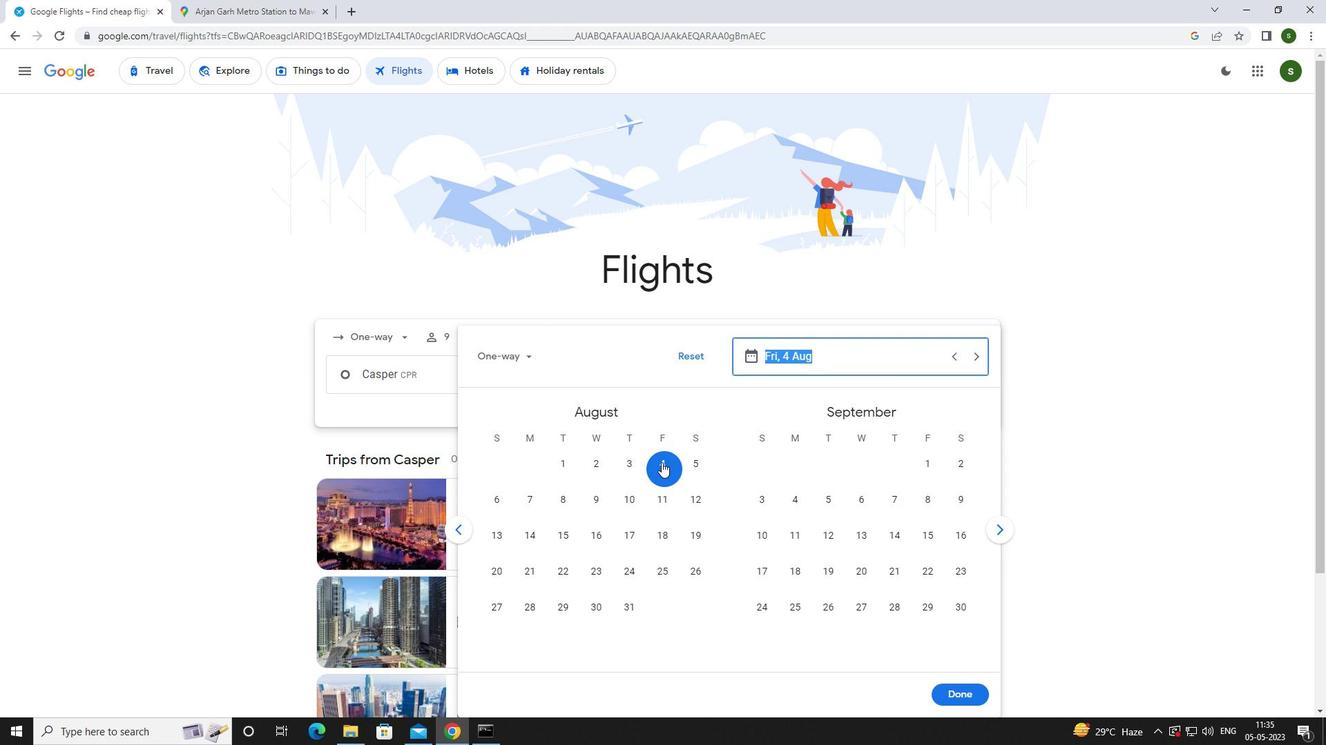 
Action: Mouse moved to (957, 692)
Screenshot: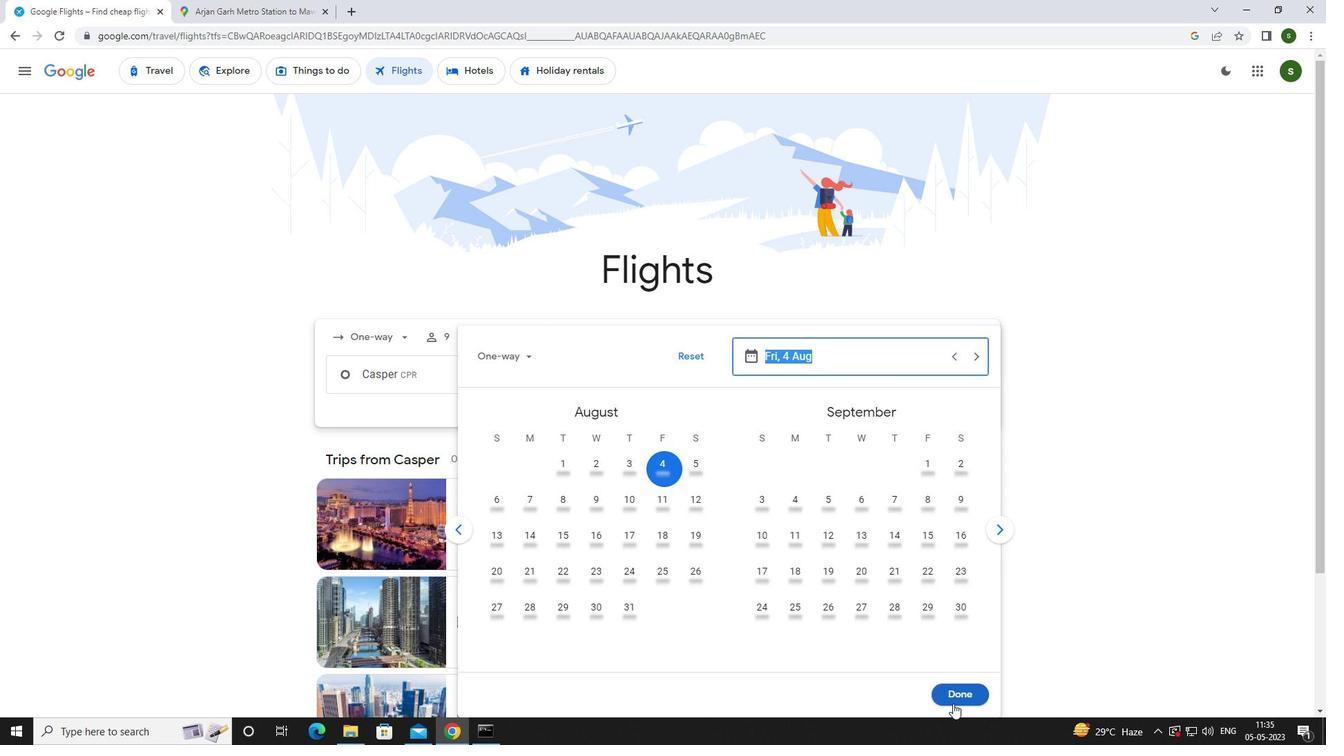
Action: Mouse pressed left at (957, 692)
Screenshot: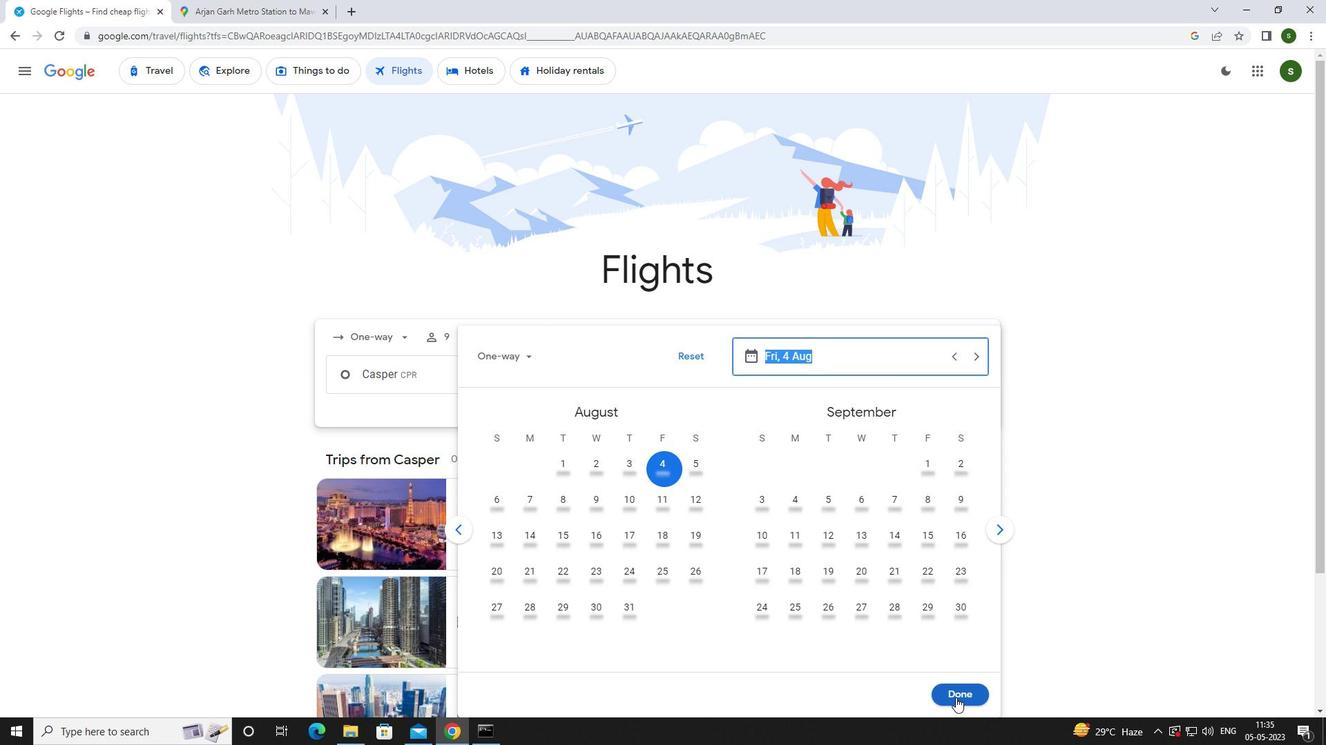 
Action: Mouse moved to (678, 424)
Screenshot: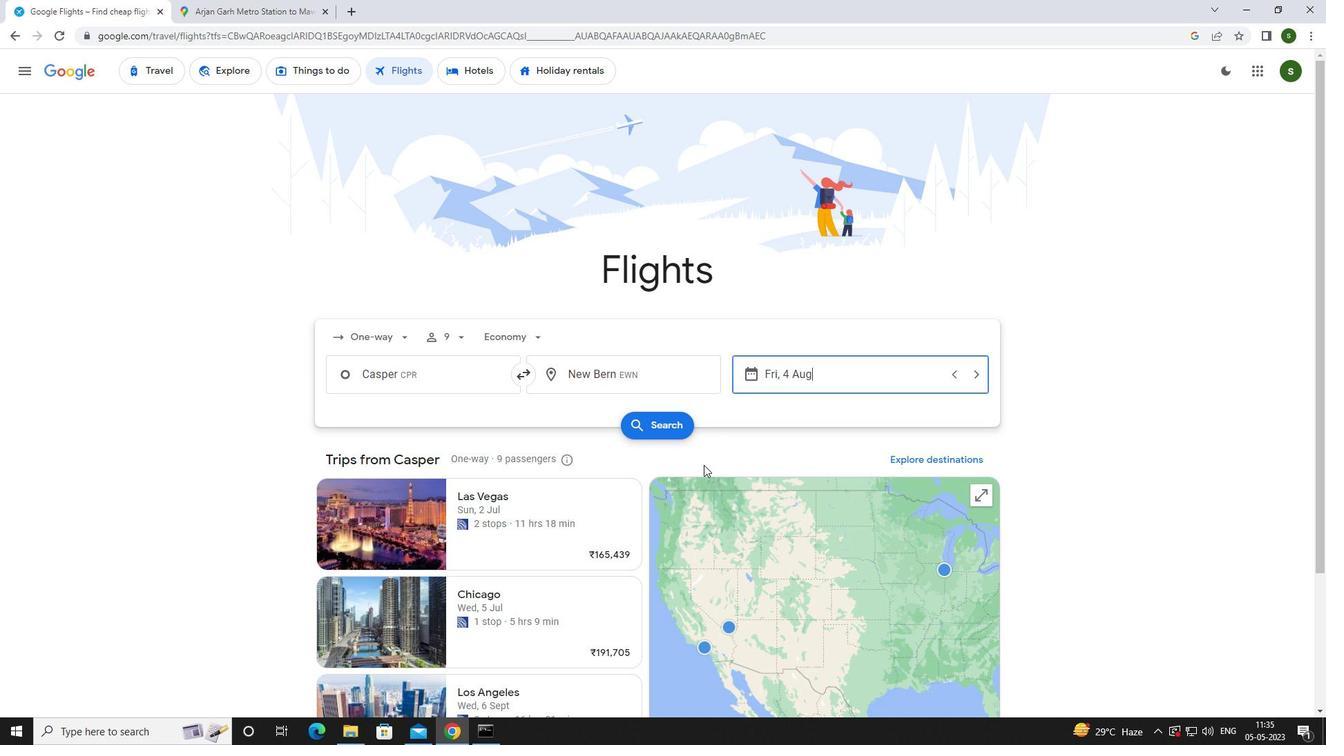 
Action: Mouse pressed left at (678, 424)
Screenshot: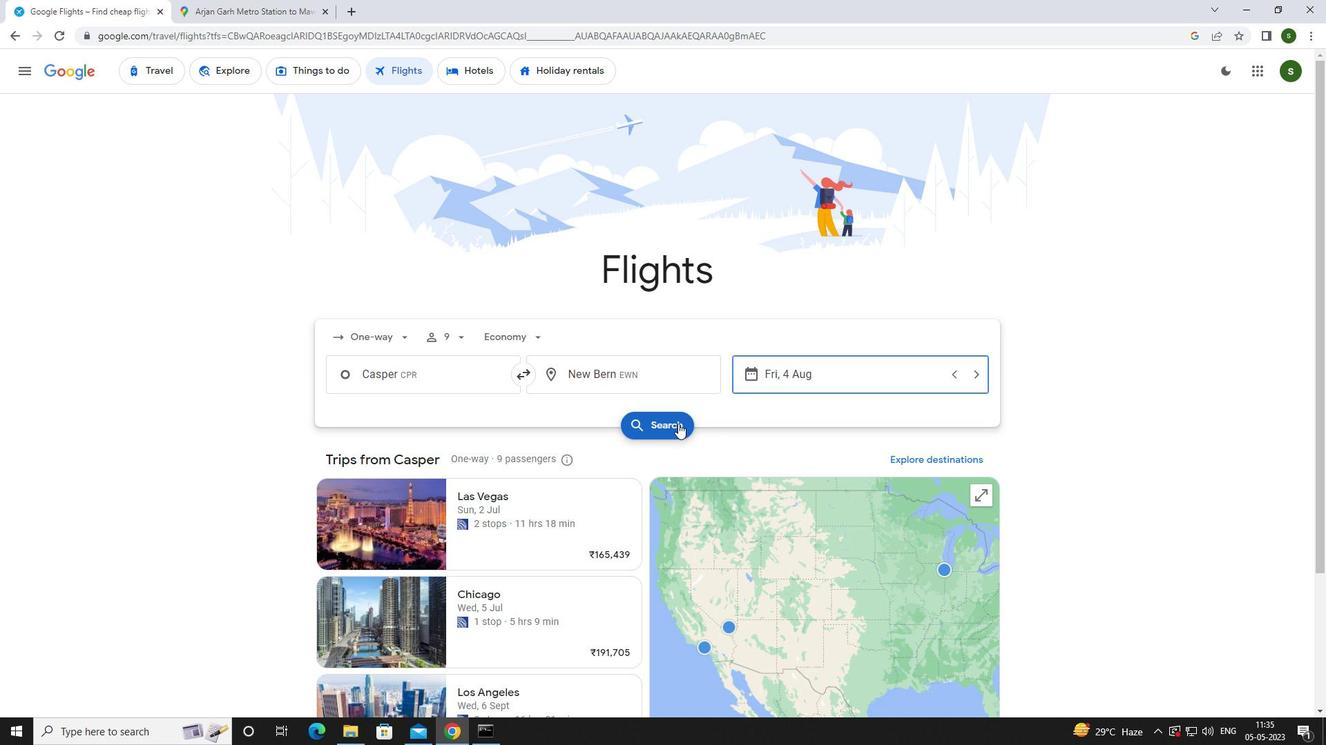 
Action: Mouse moved to (334, 191)
Screenshot: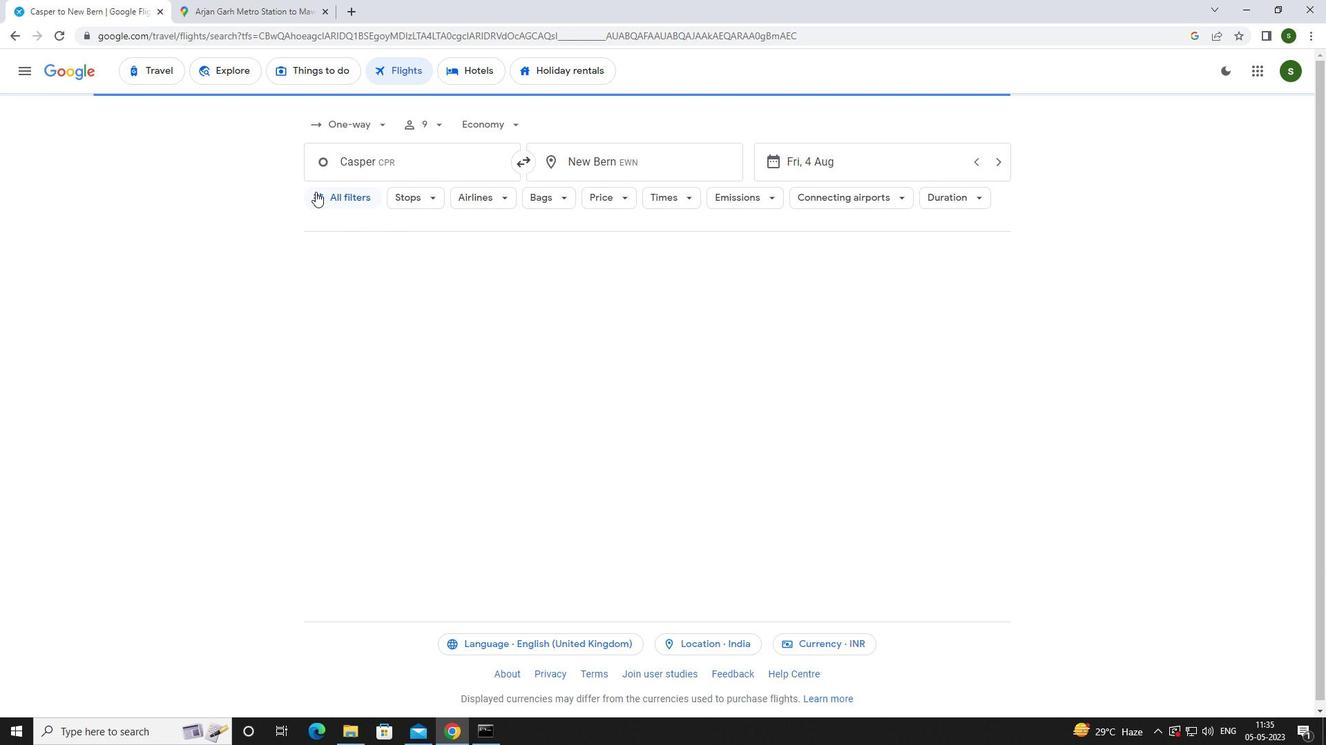
Action: Mouse pressed left at (334, 191)
Screenshot: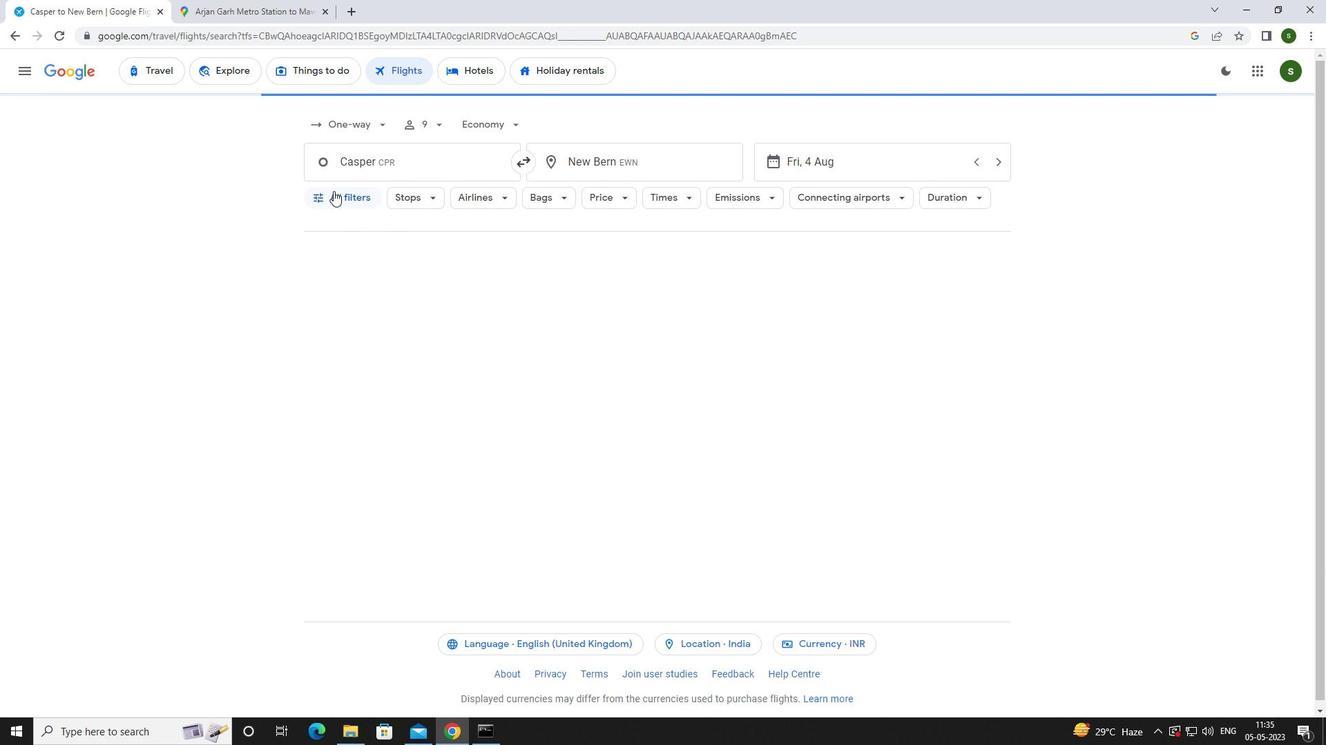 
Action: Mouse moved to (513, 493)
Screenshot: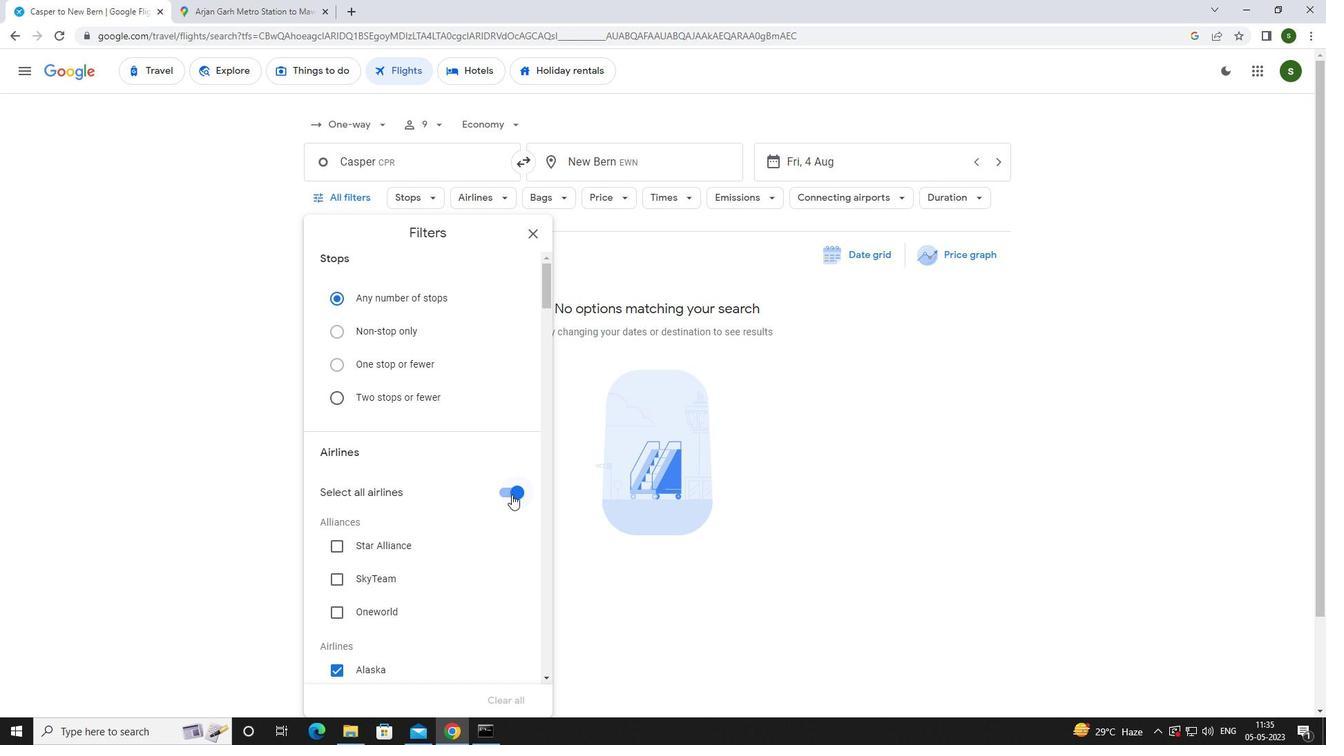 
Action: Mouse pressed left at (513, 493)
Screenshot: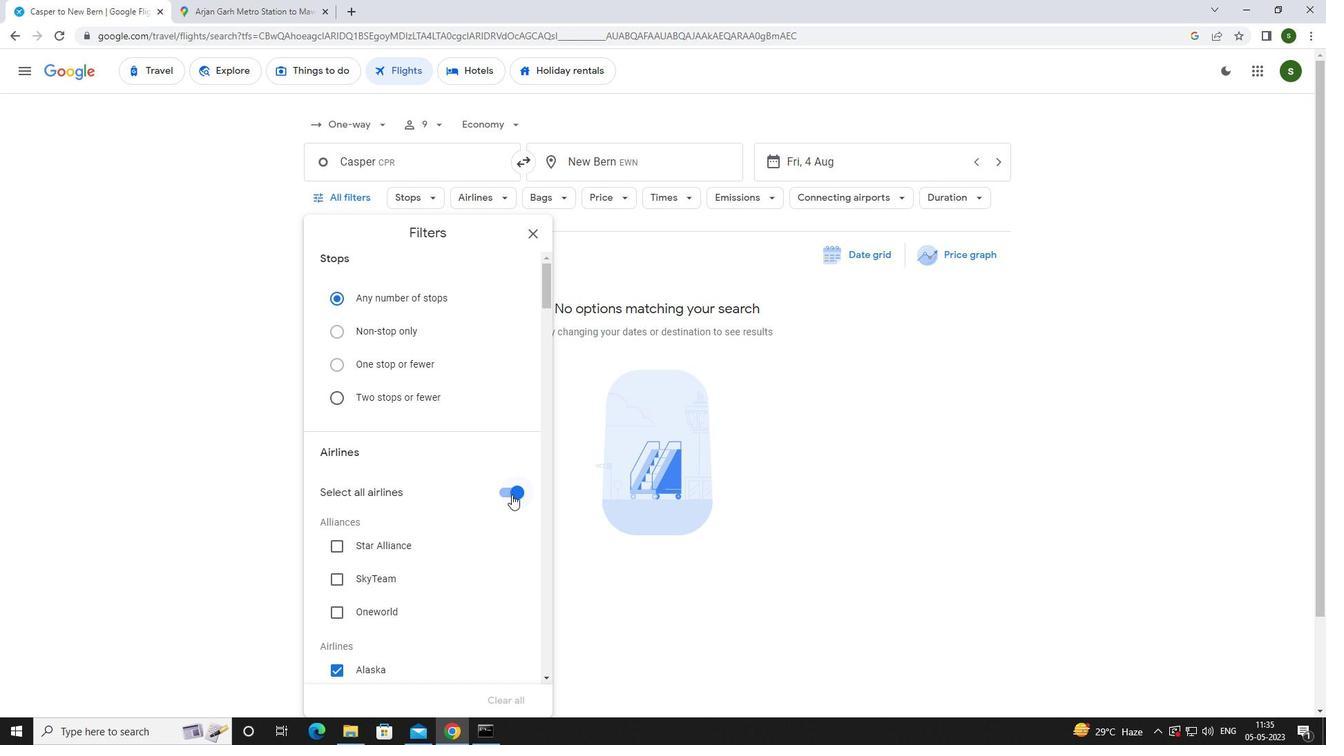 
Action: Mouse moved to (427, 473)
Screenshot: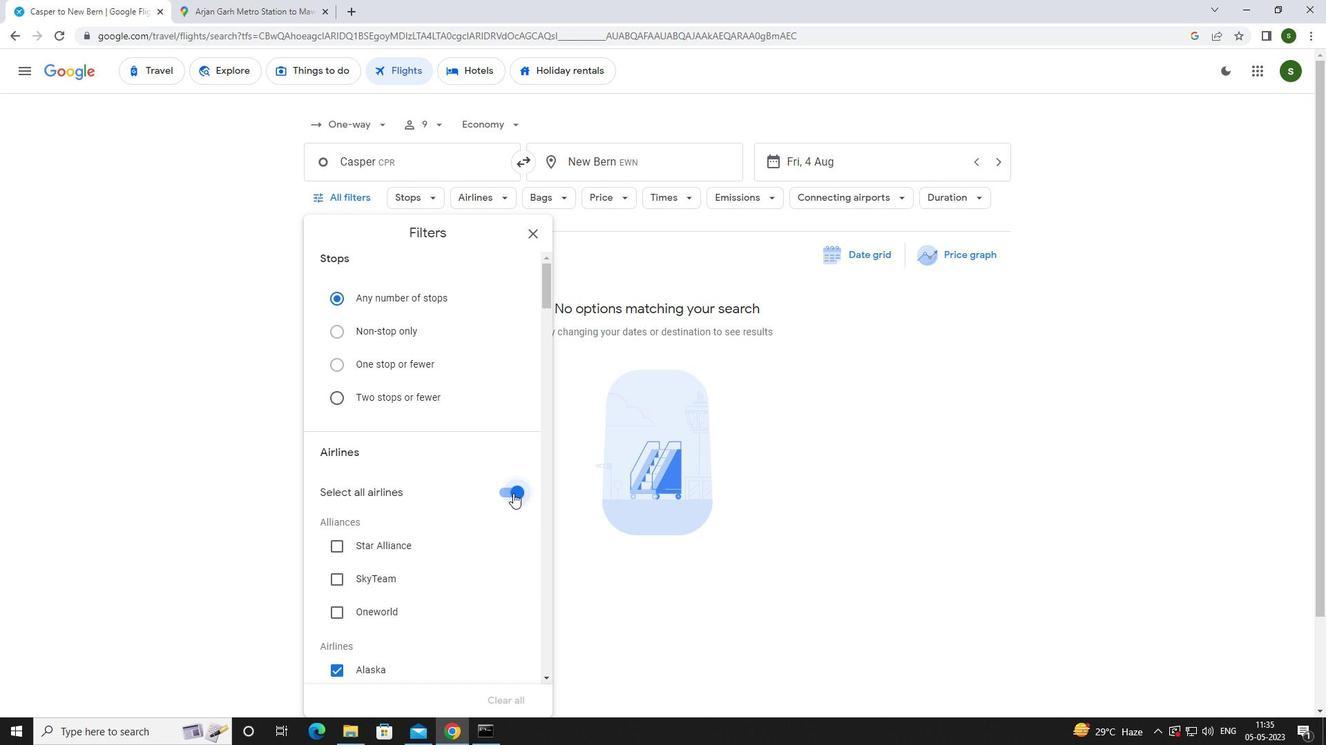 
Action: Mouse scrolled (427, 472) with delta (0, 0)
Screenshot: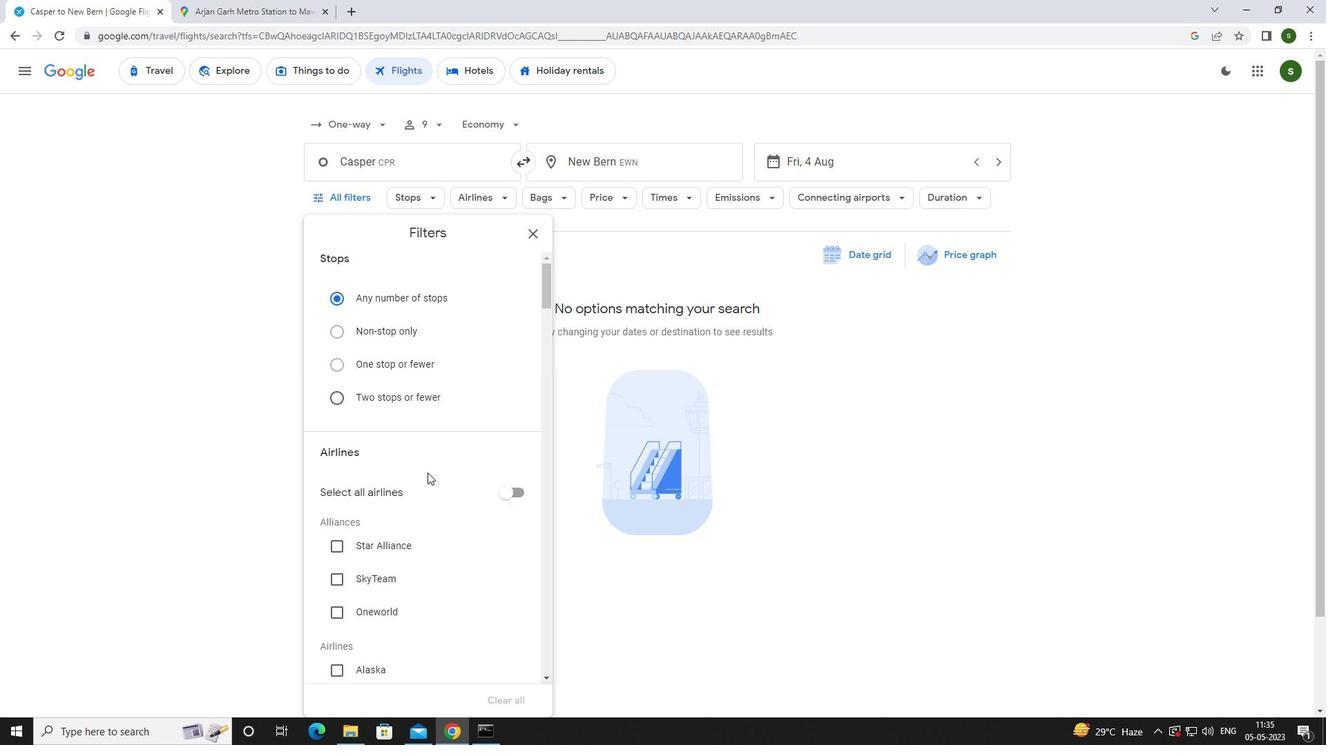
Action: Mouse scrolled (427, 472) with delta (0, 0)
Screenshot: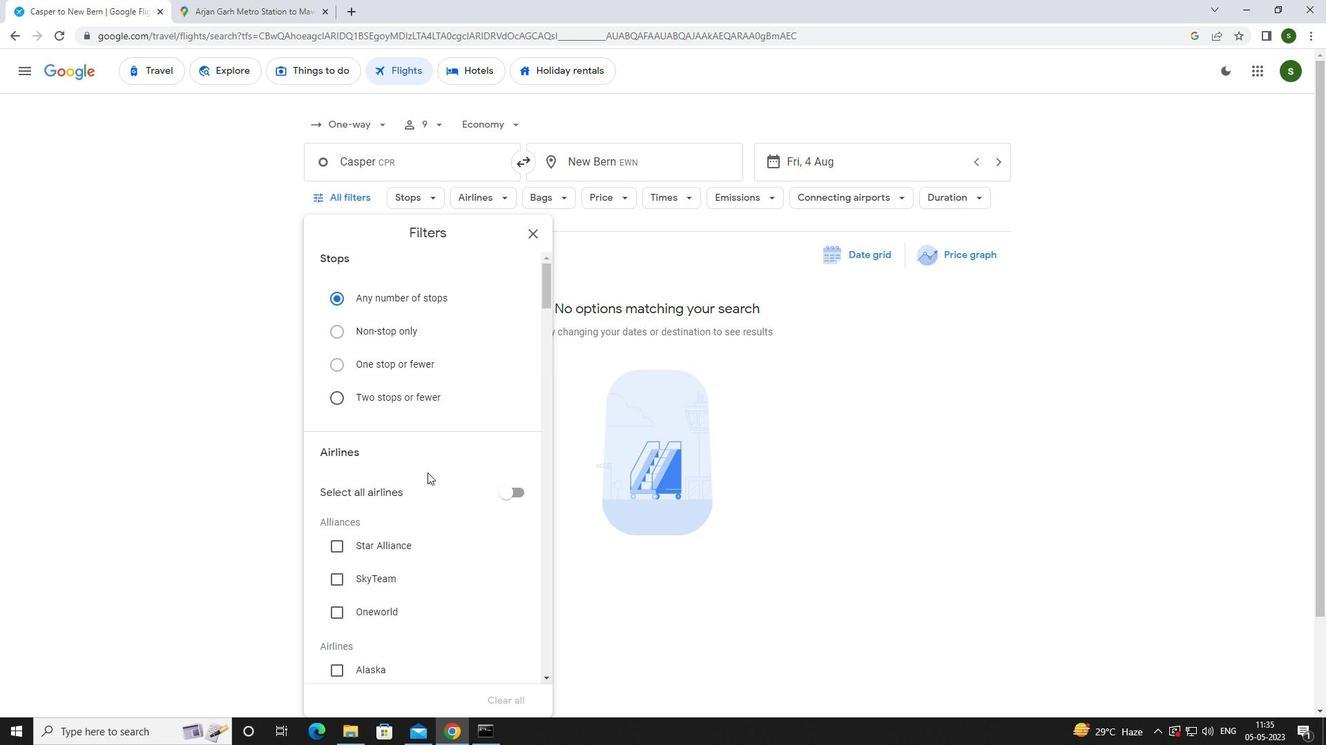 
Action: Mouse moved to (348, 529)
Screenshot: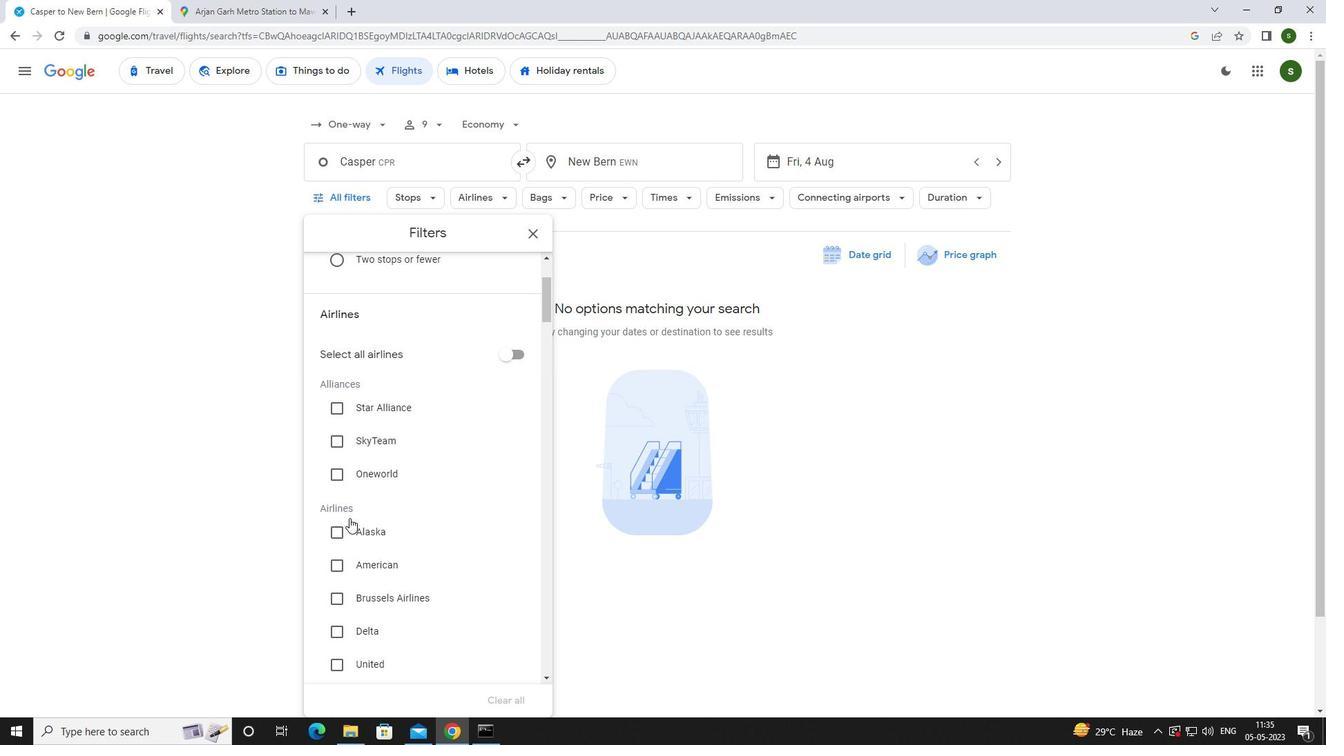 
Action: Mouse pressed left at (348, 529)
Screenshot: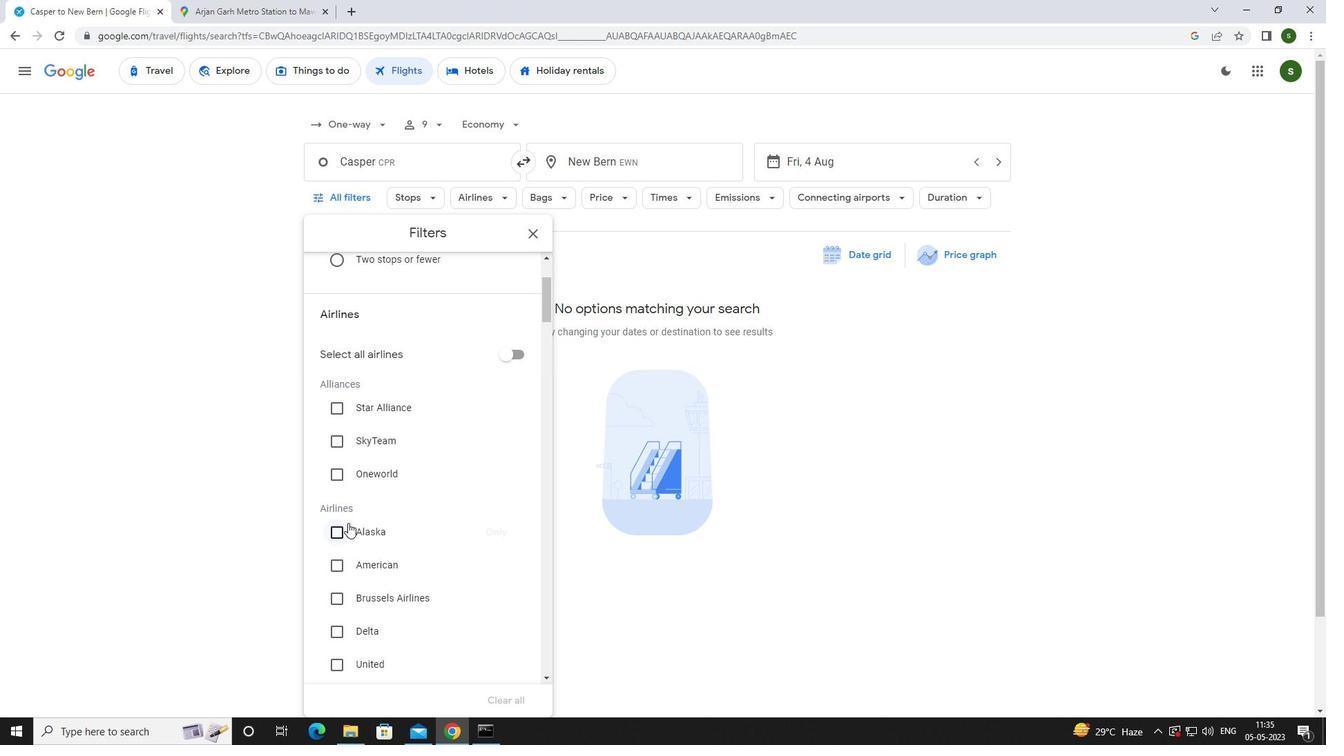 
Action: Mouse moved to (349, 529)
Screenshot: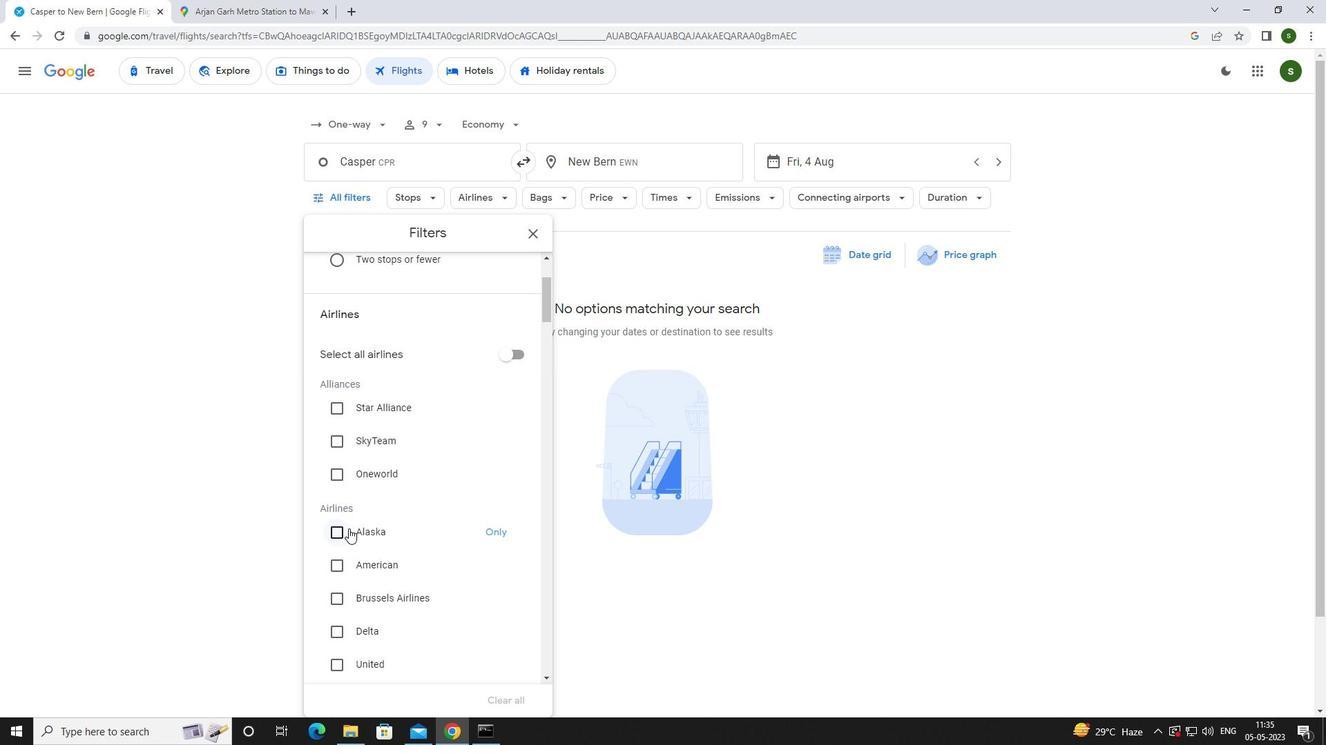 
Action: Mouse scrolled (349, 529) with delta (0, 0)
Screenshot: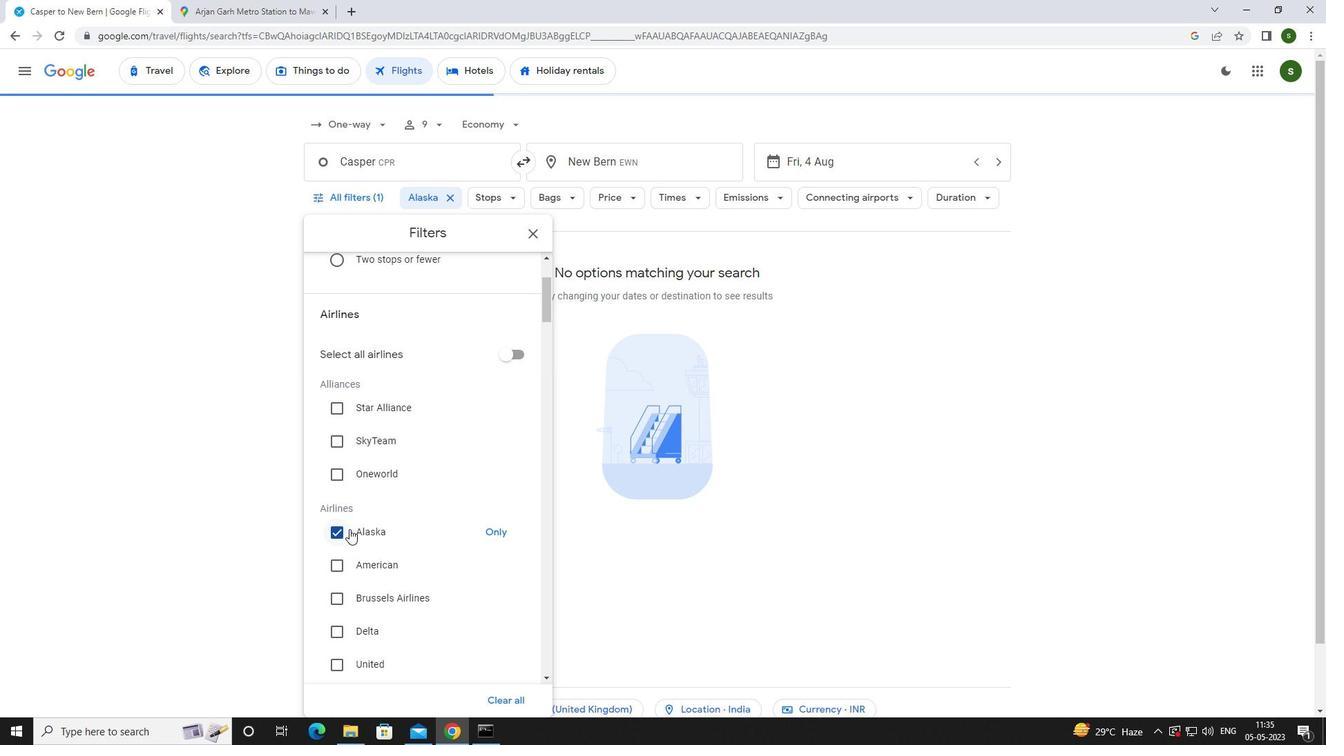 
Action: Mouse scrolled (349, 529) with delta (0, 0)
Screenshot: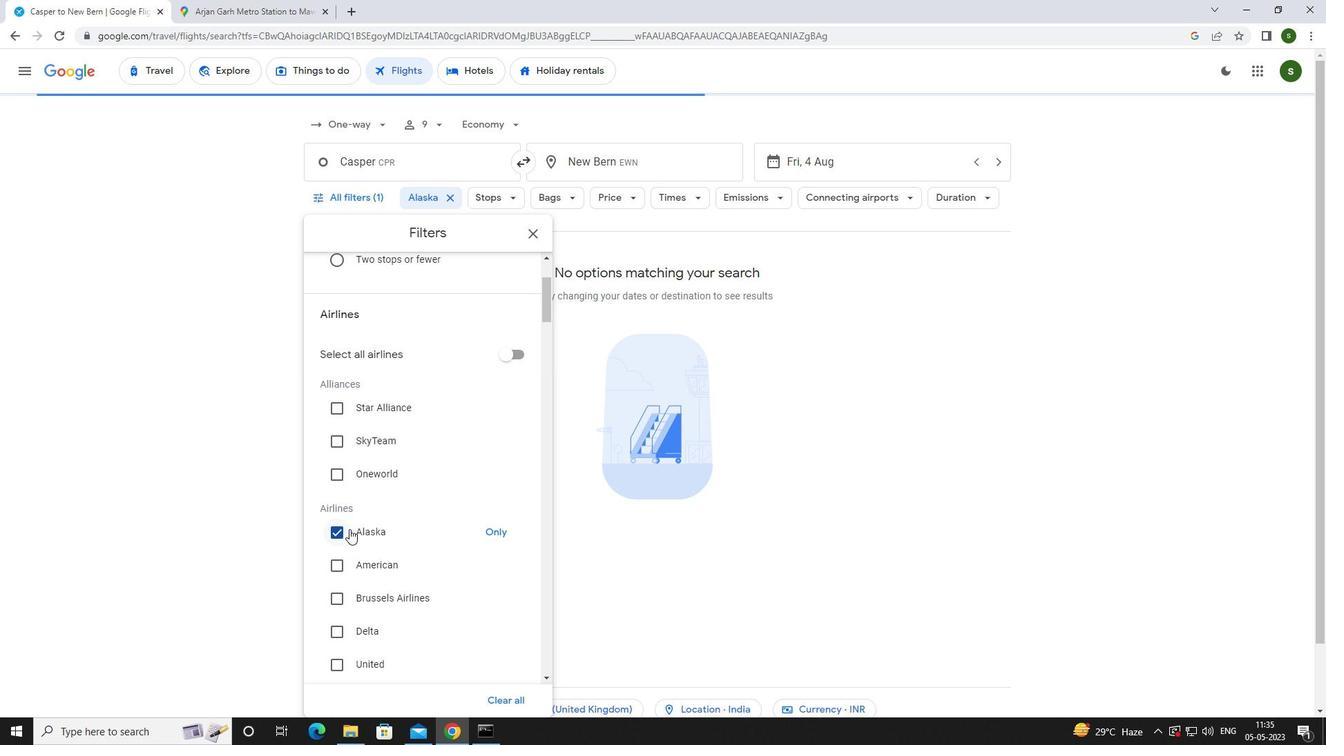 
Action: Mouse scrolled (349, 529) with delta (0, 0)
Screenshot: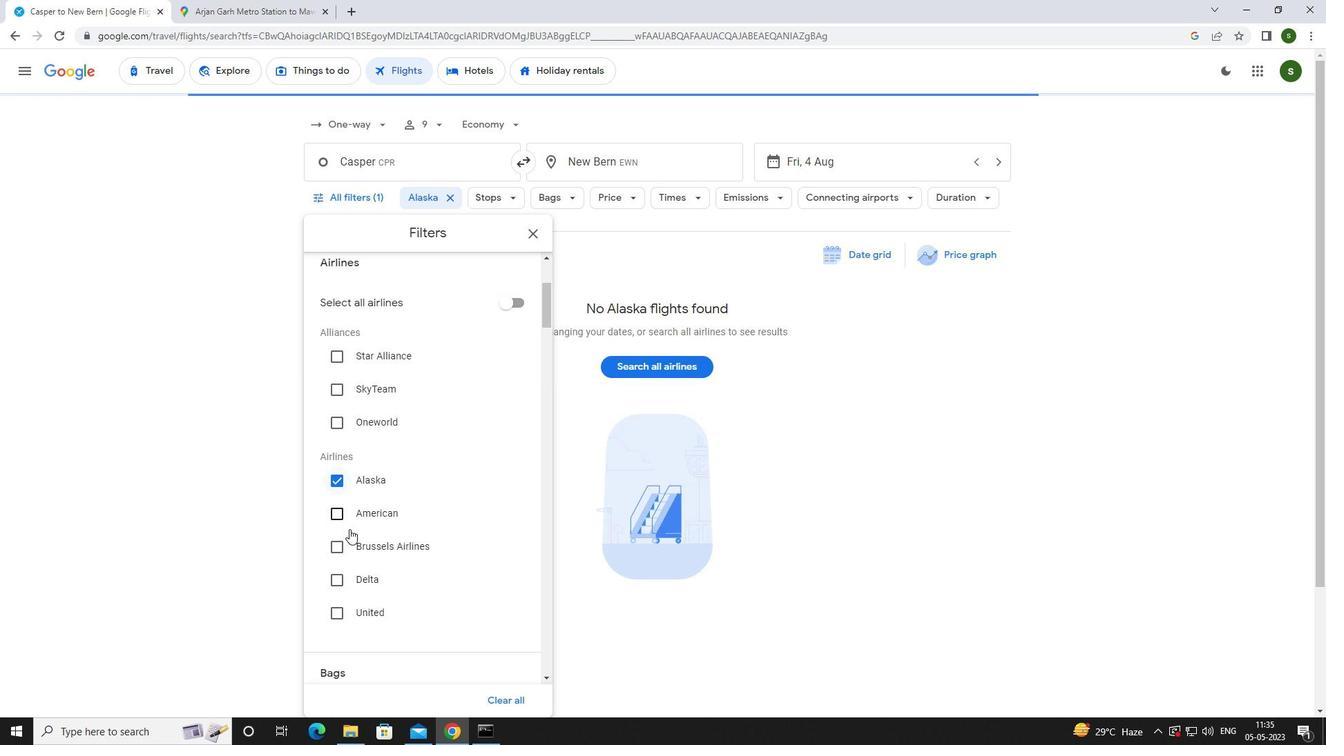 
Action: Mouse scrolled (349, 529) with delta (0, 0)
Screenshot: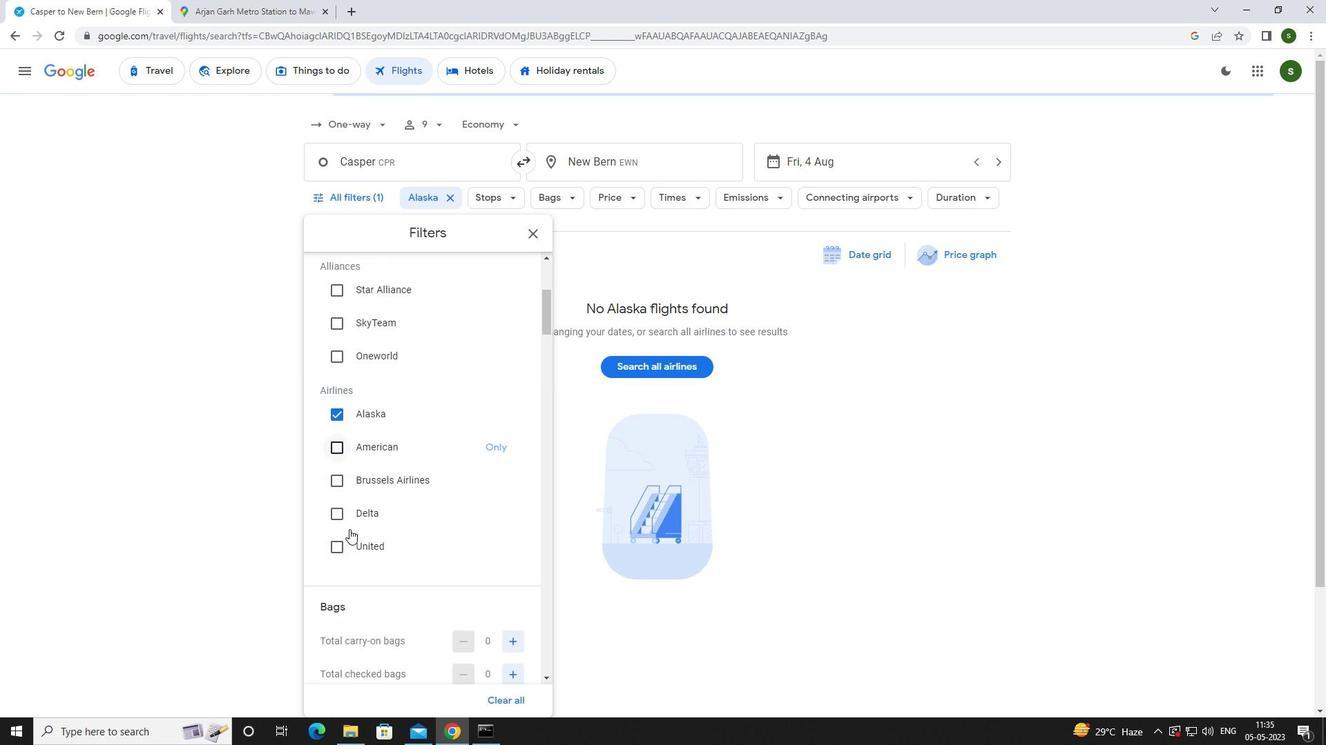 
Action: Mouse moved to (509, 515)
Screenshot: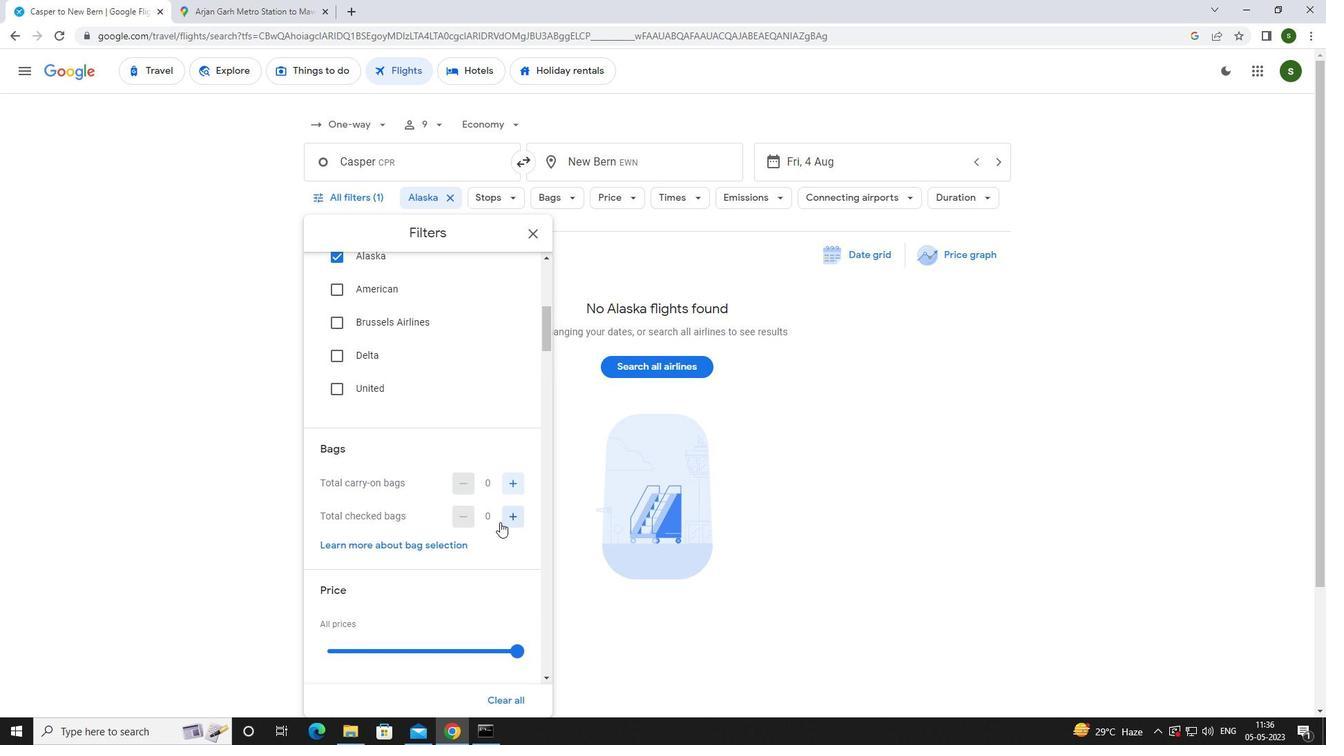 
Action: Mouse pressed left at (509, 515)
Screenshot: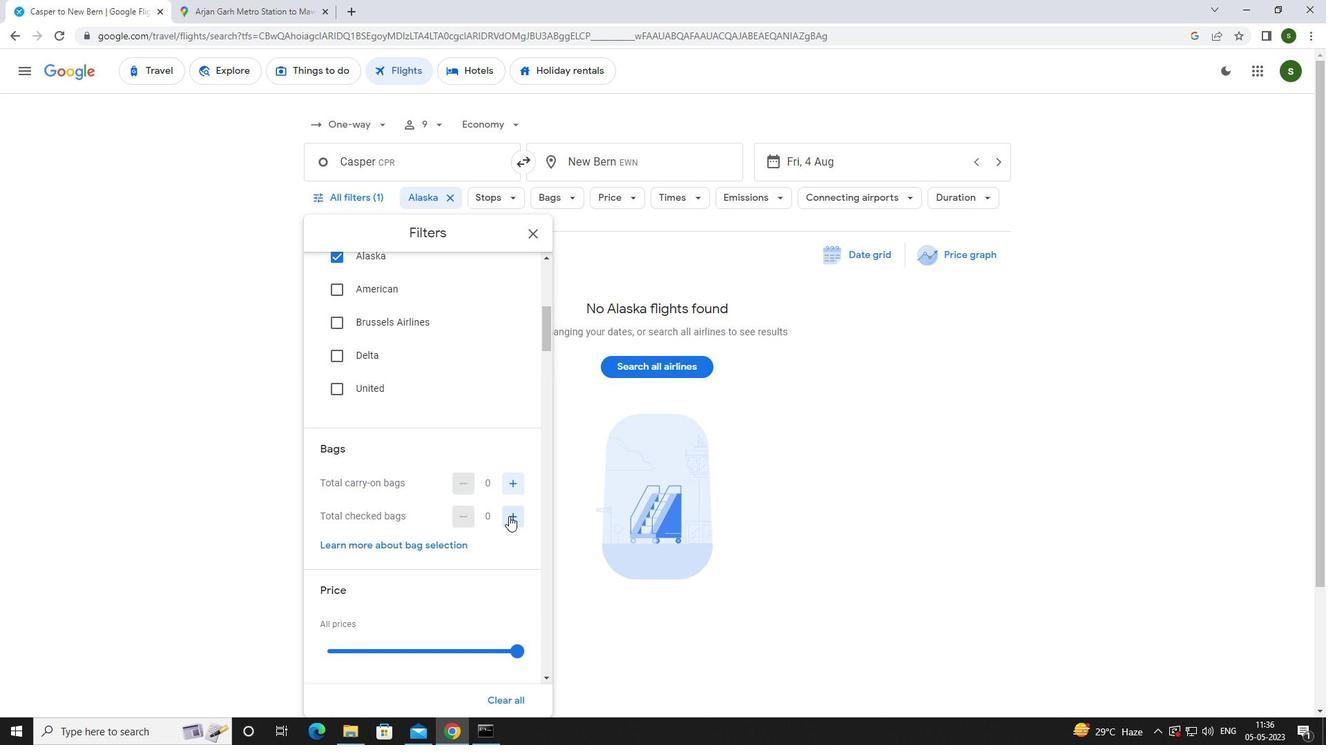 
Action: Mouse pressed left at (509, 515)
Screenshot: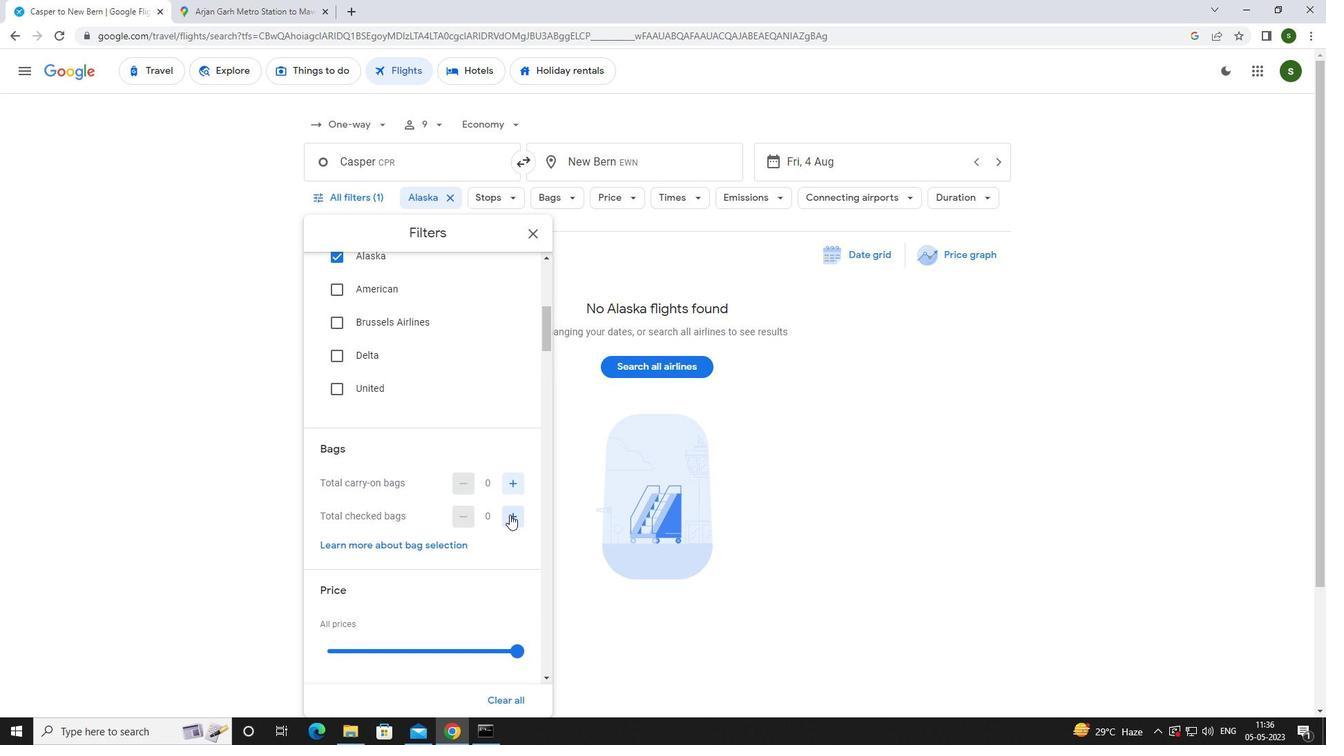 
Action: Mouse pressed left at (509, 515)
Screenshot: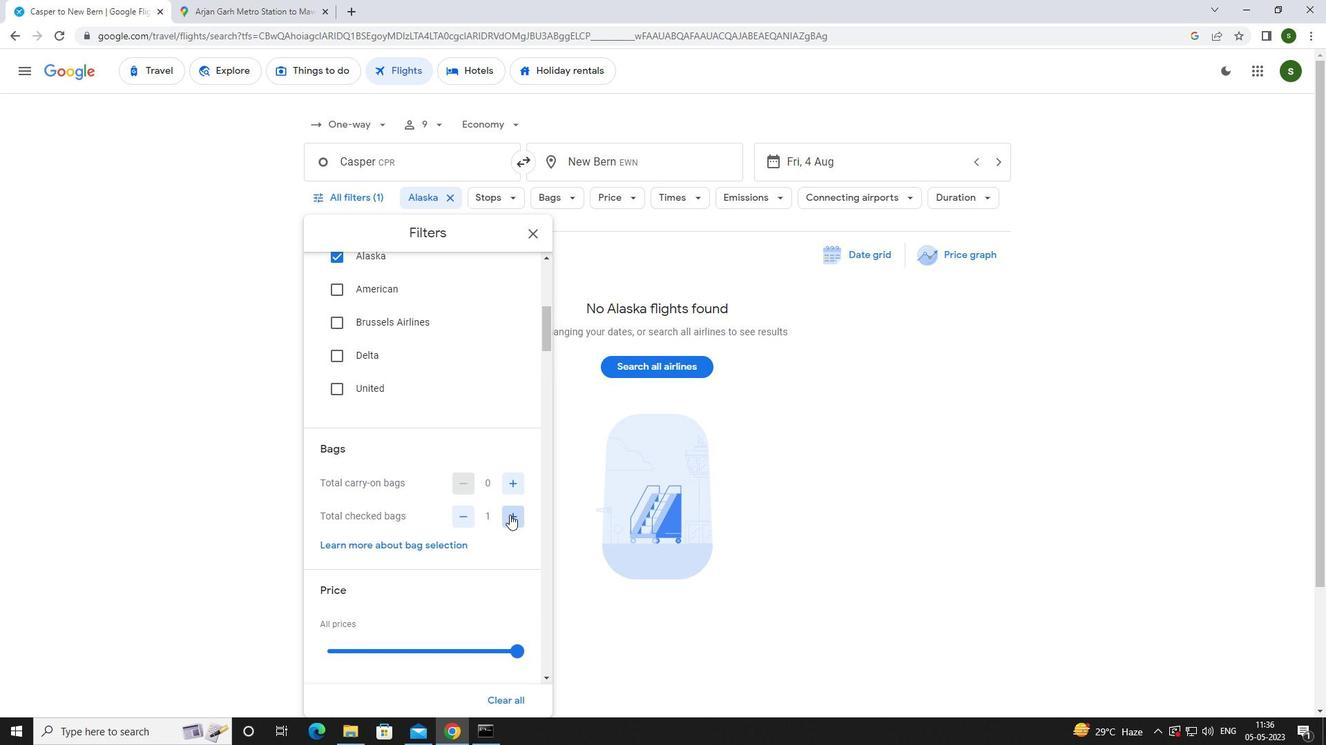 
Action: Mouse pressed left at (509, 515)
Screenshot: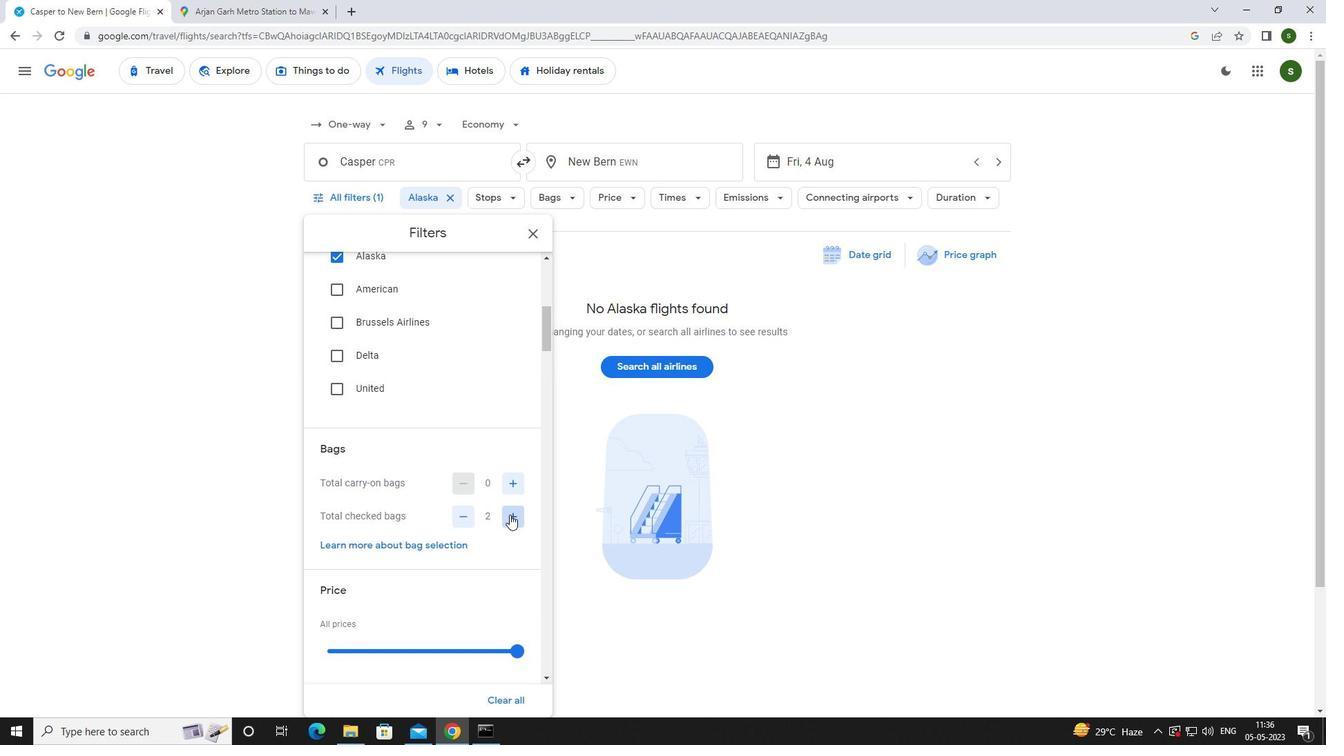 
Action: Mouse pressed left at (509, 515)
Screenshot: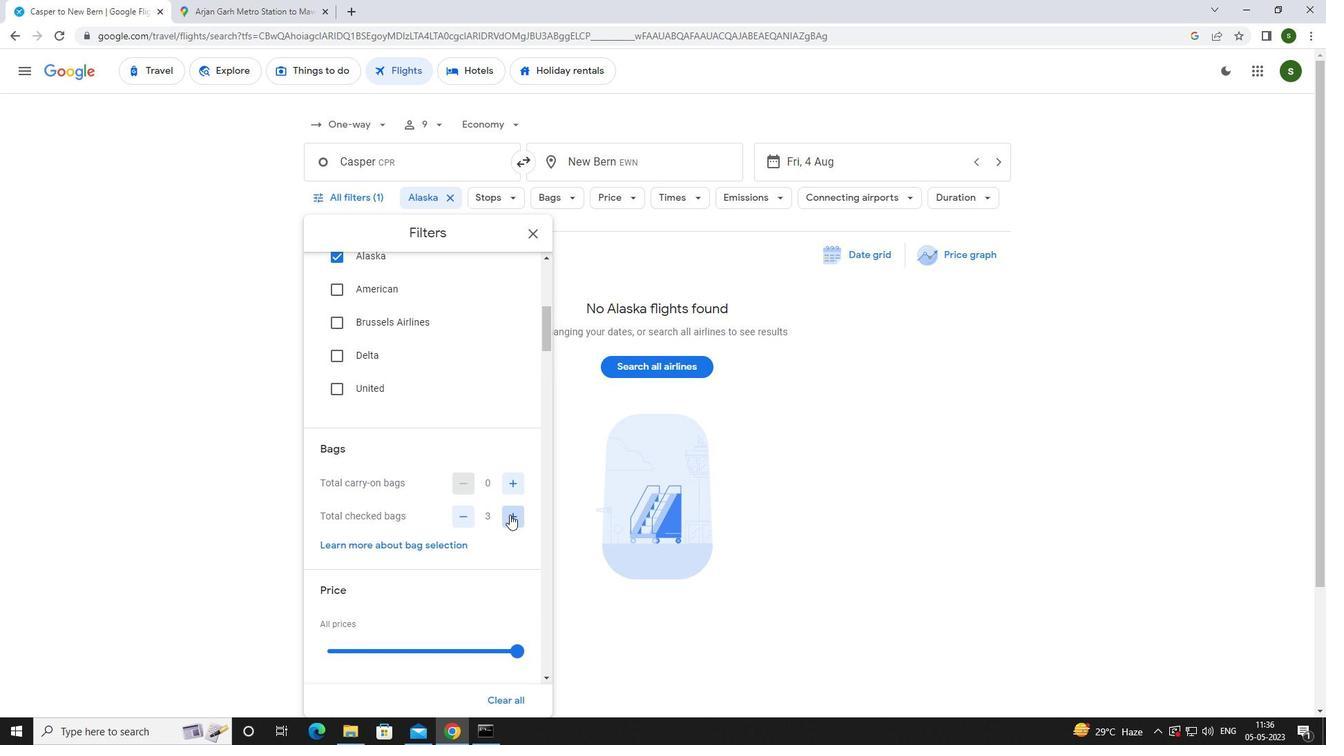 
Action: Mouse pressed left at (509, 515)
Screenshot: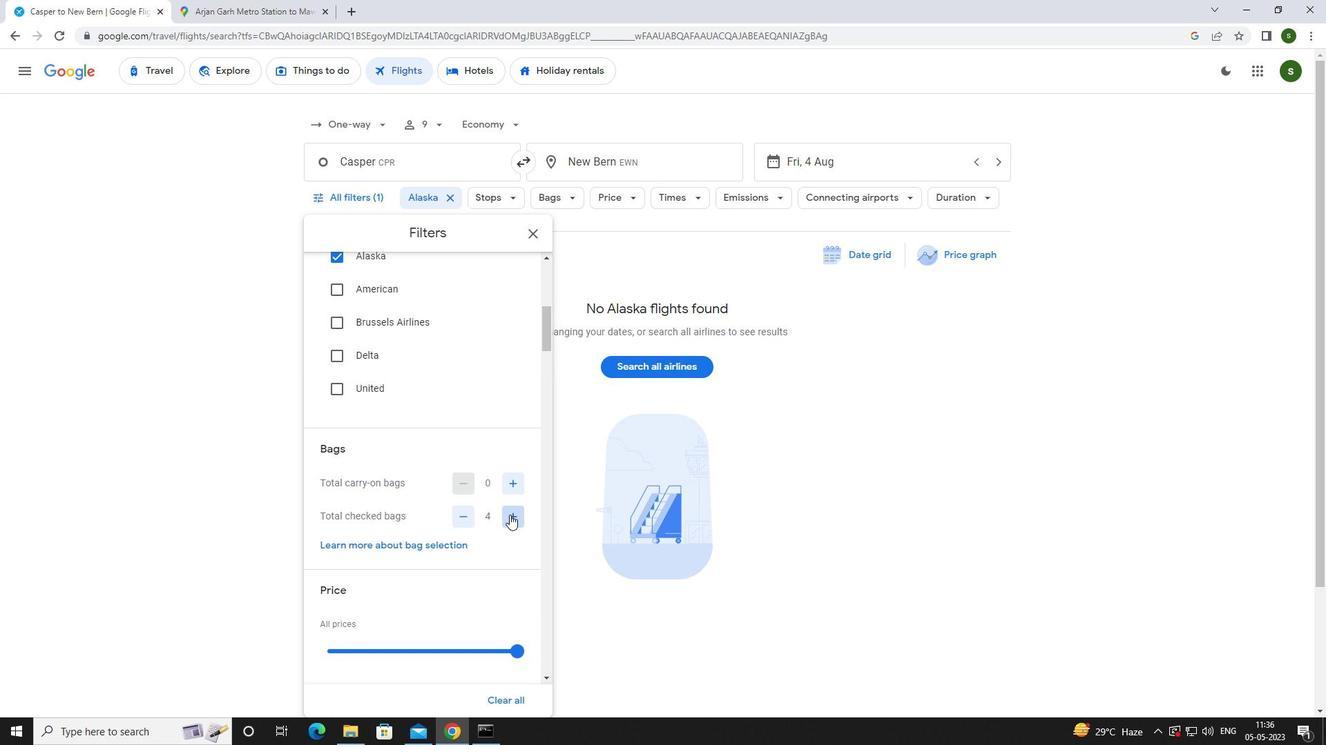 
Action: Mouse pressed left at (509, 515)
Screenshot: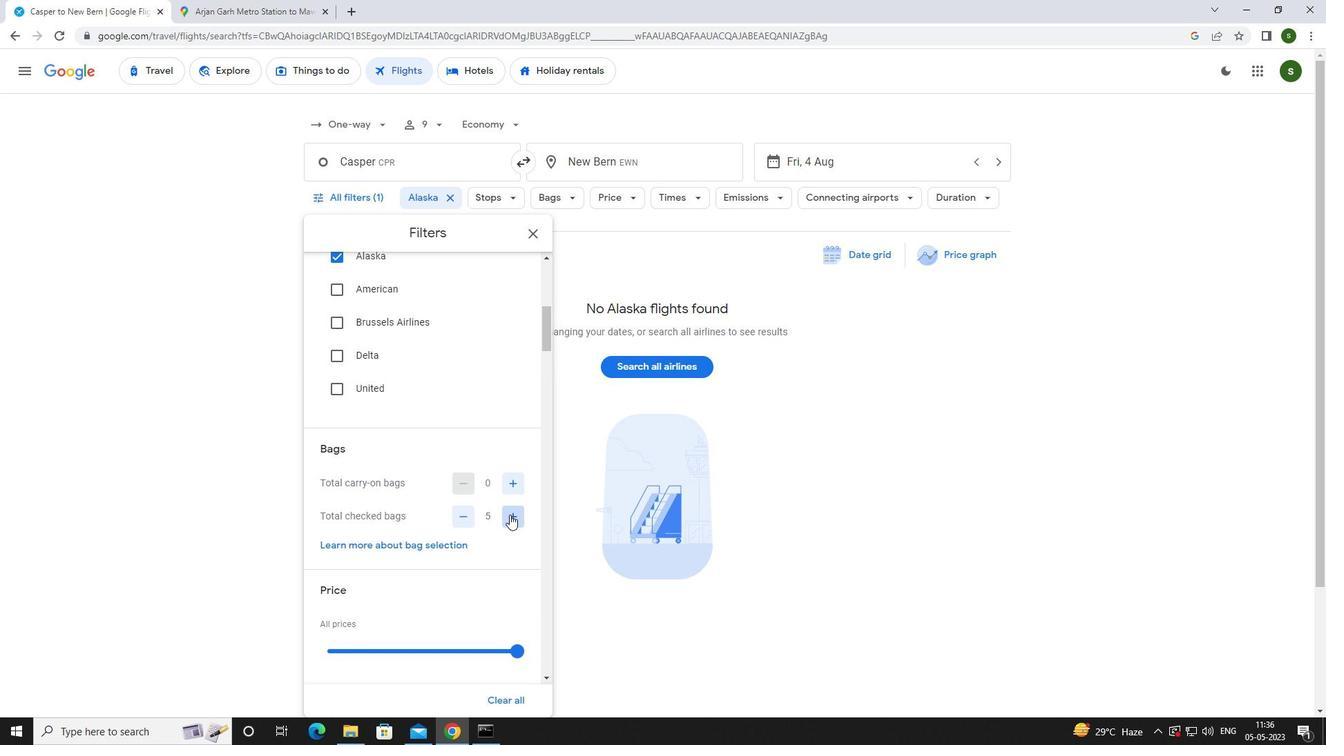 
Action: Mouse pressed left at (509, 515)
Screenshot: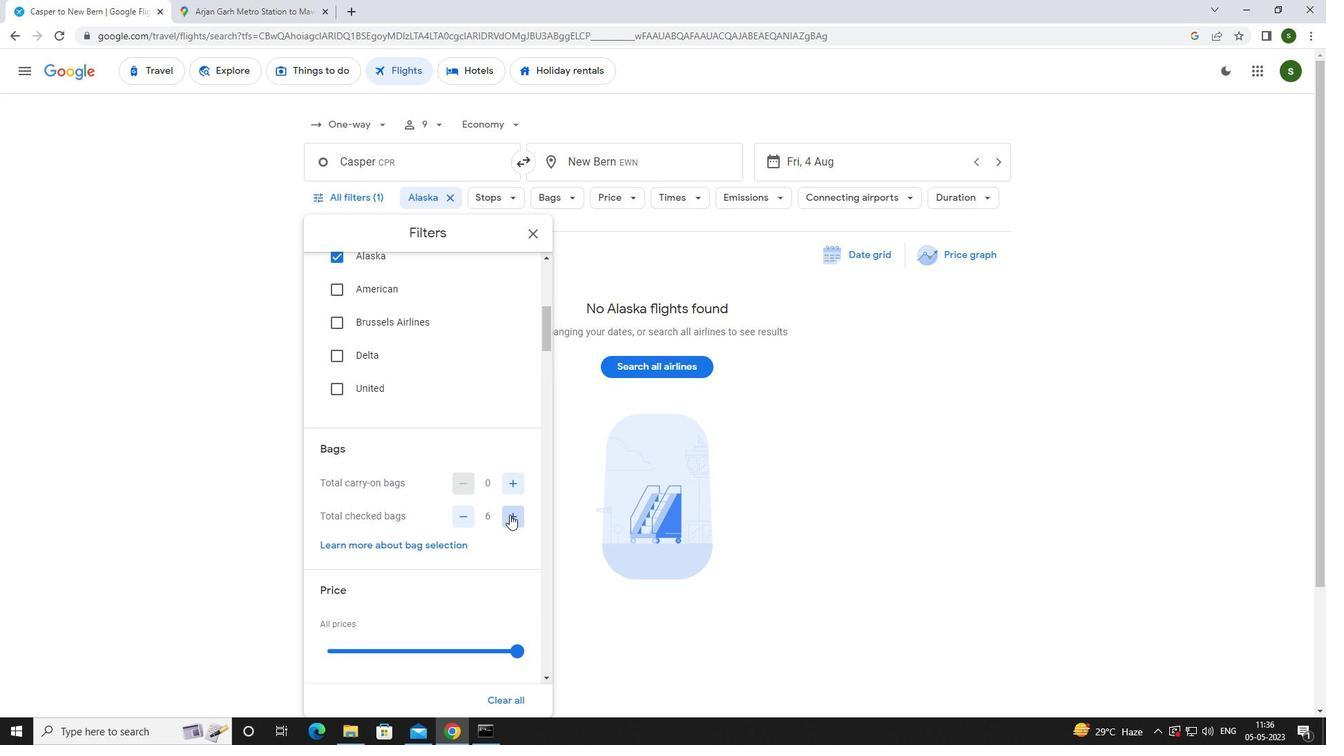 
Action: Mouse pressed left at (509, 515)
Screenshot: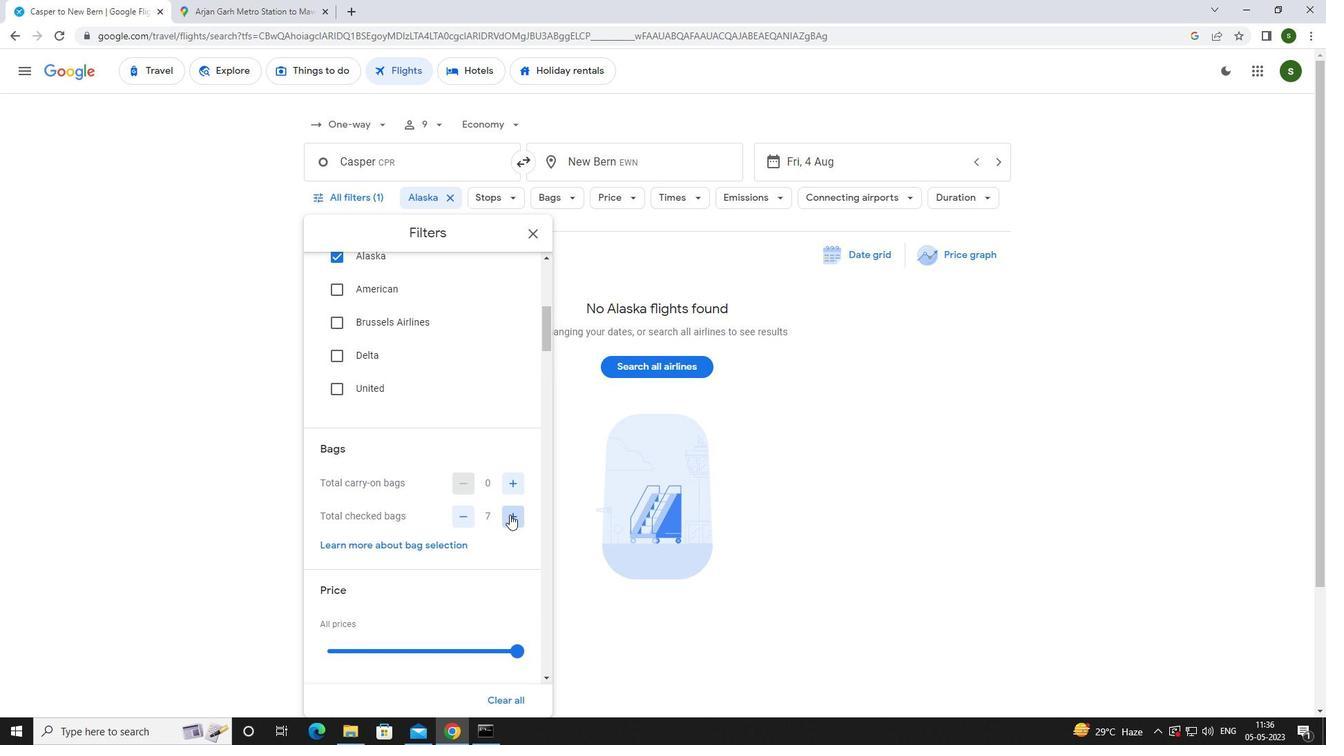 
Action: Mouse scrolled (509, 514) with delta (0, 0)
Screenshot: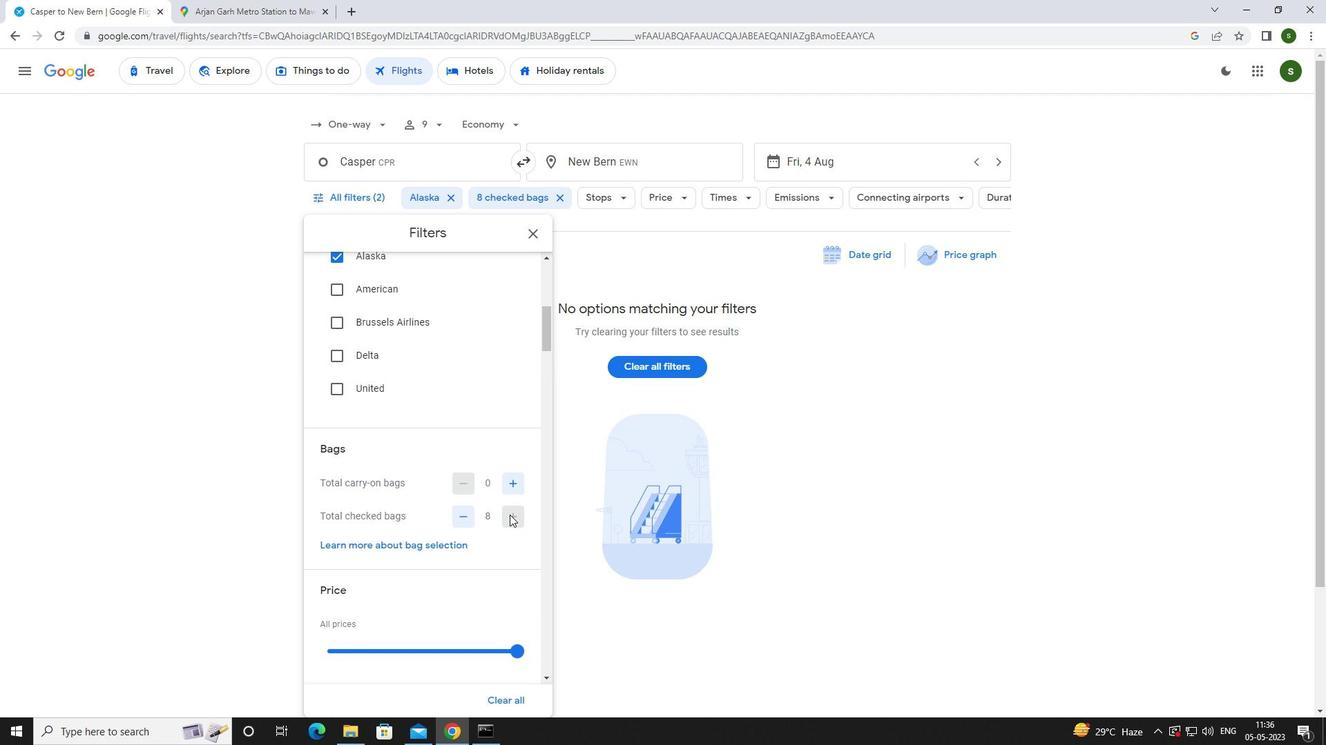 
Action: Mouse scrolled (509, 514) with delta (0, 0)
Screenshot: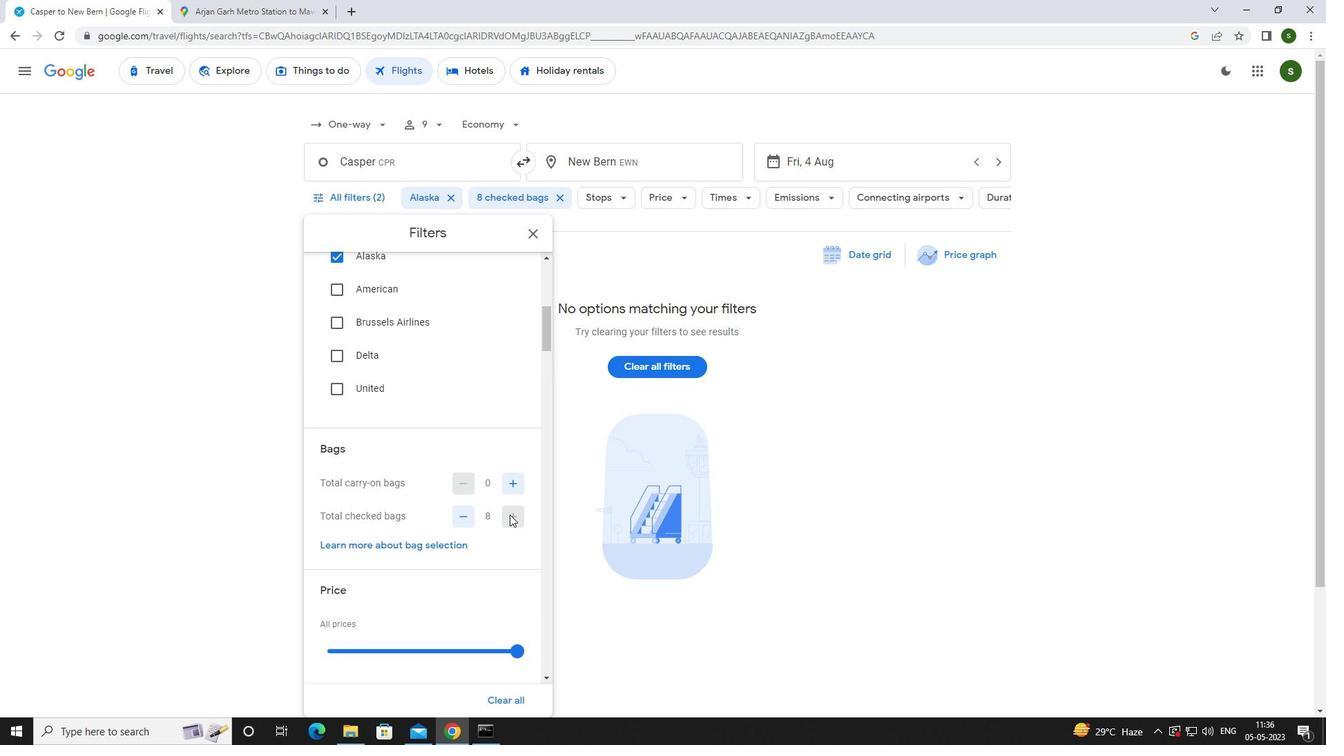 
Action: Mouse moved to (520, 513)
Screenshot: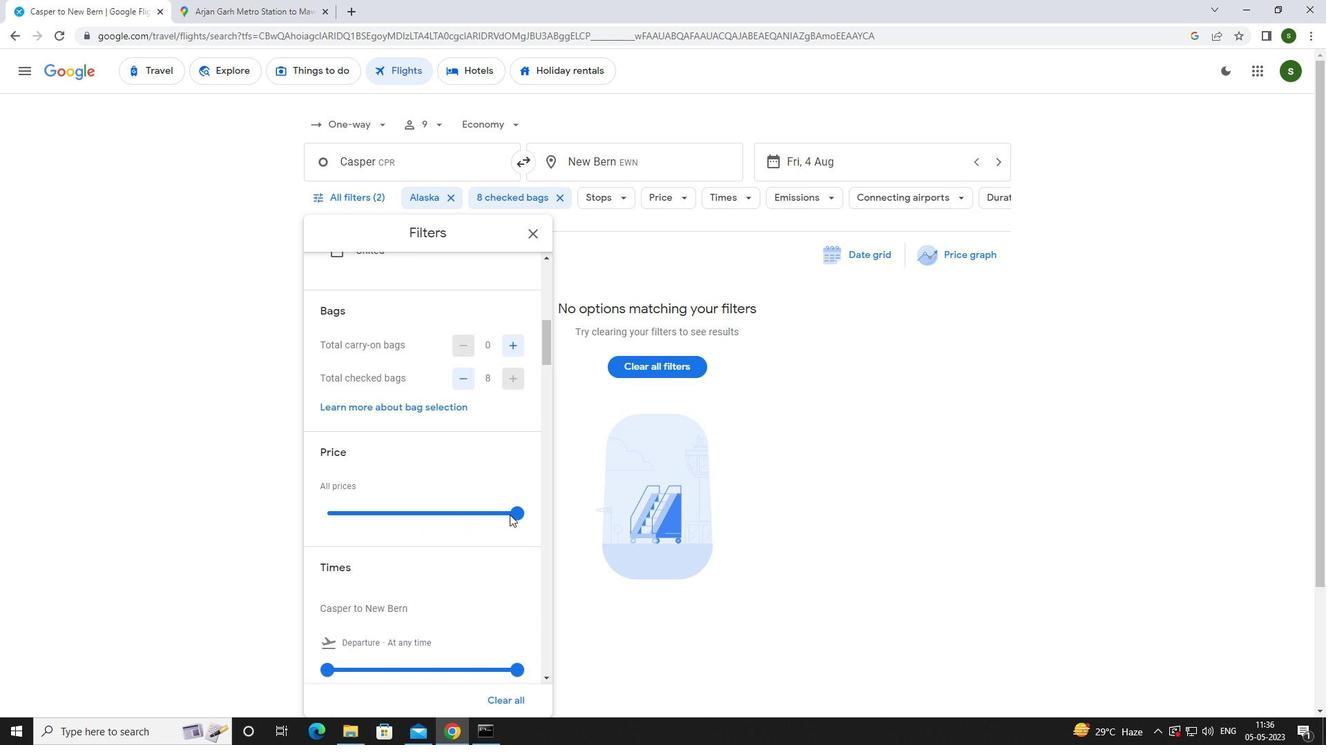 
Action: Mouse pressed left at (520, 513)
Screenshot: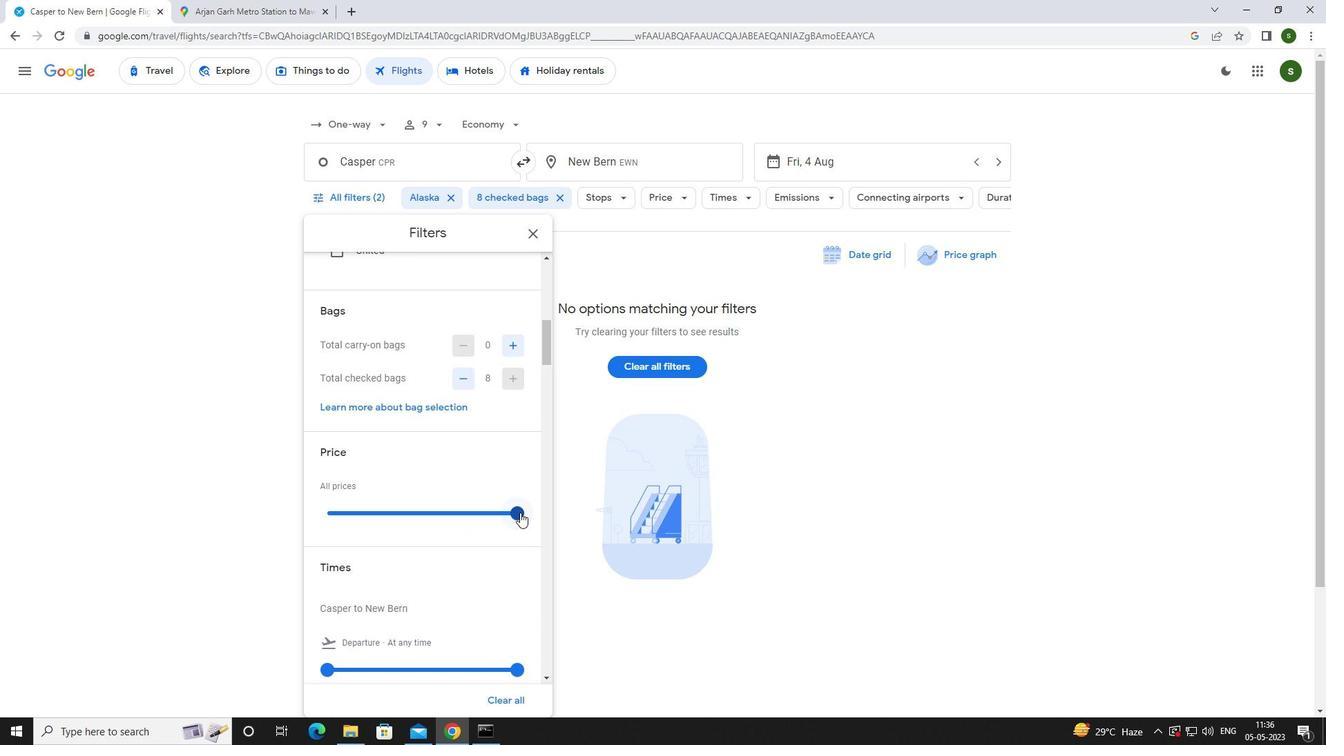 
Action: Mouse scrolled (520, 512) with delta (0, 0)
Screenshot: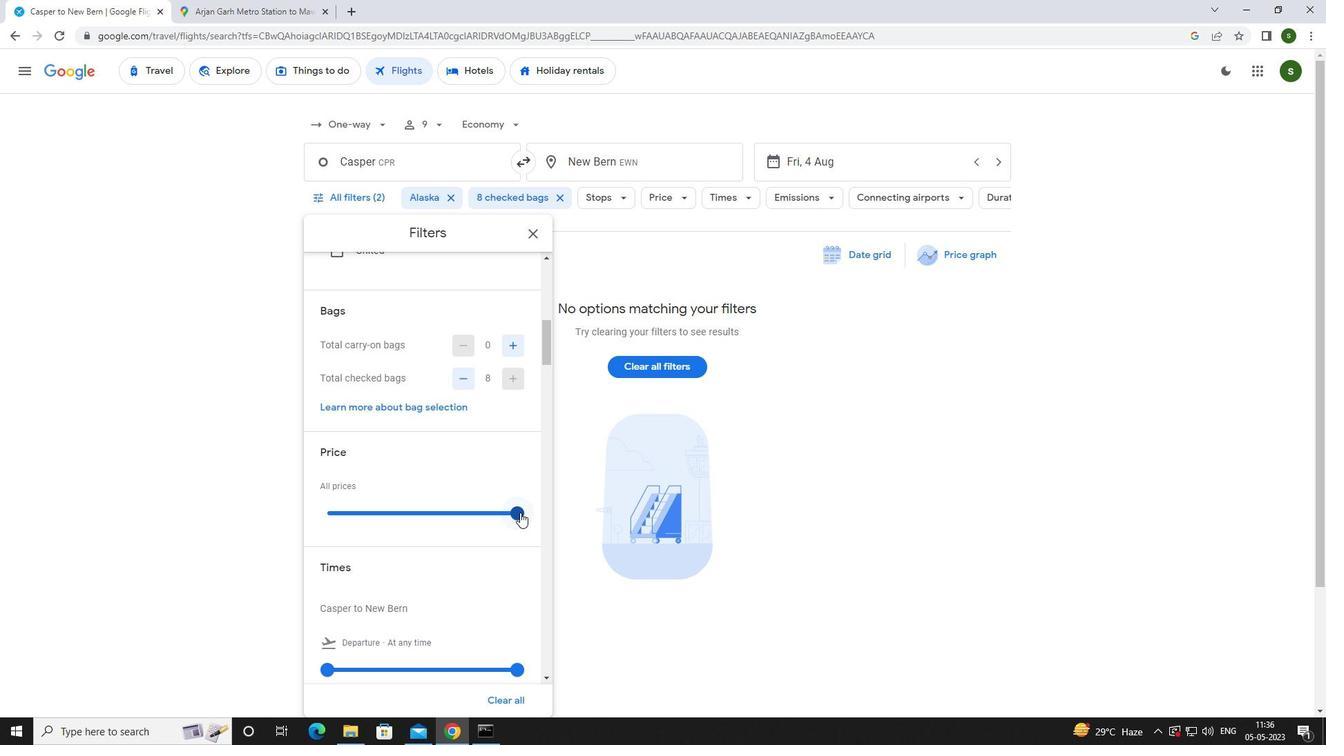 
Action: Mouse moved to (325, 597)
Screenshot: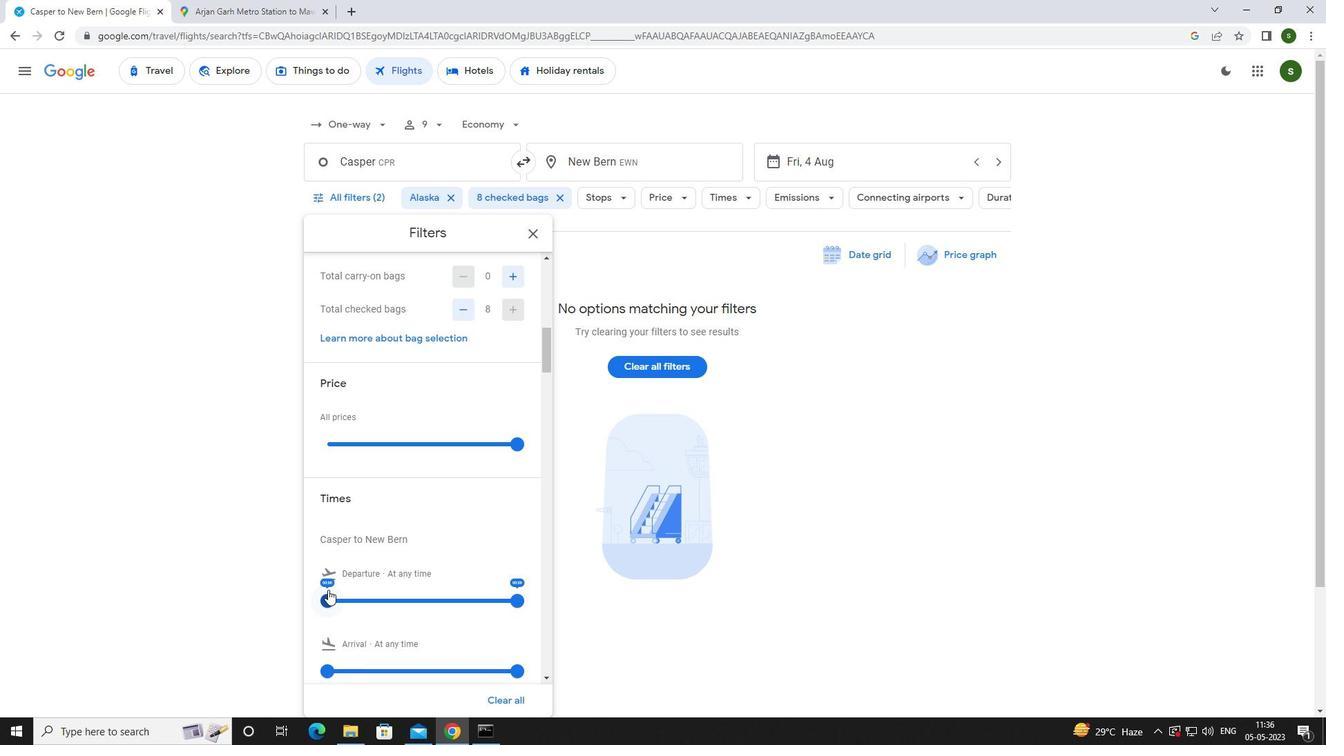 
Action: Mouse pressed left at (325, 597)
Screenshot: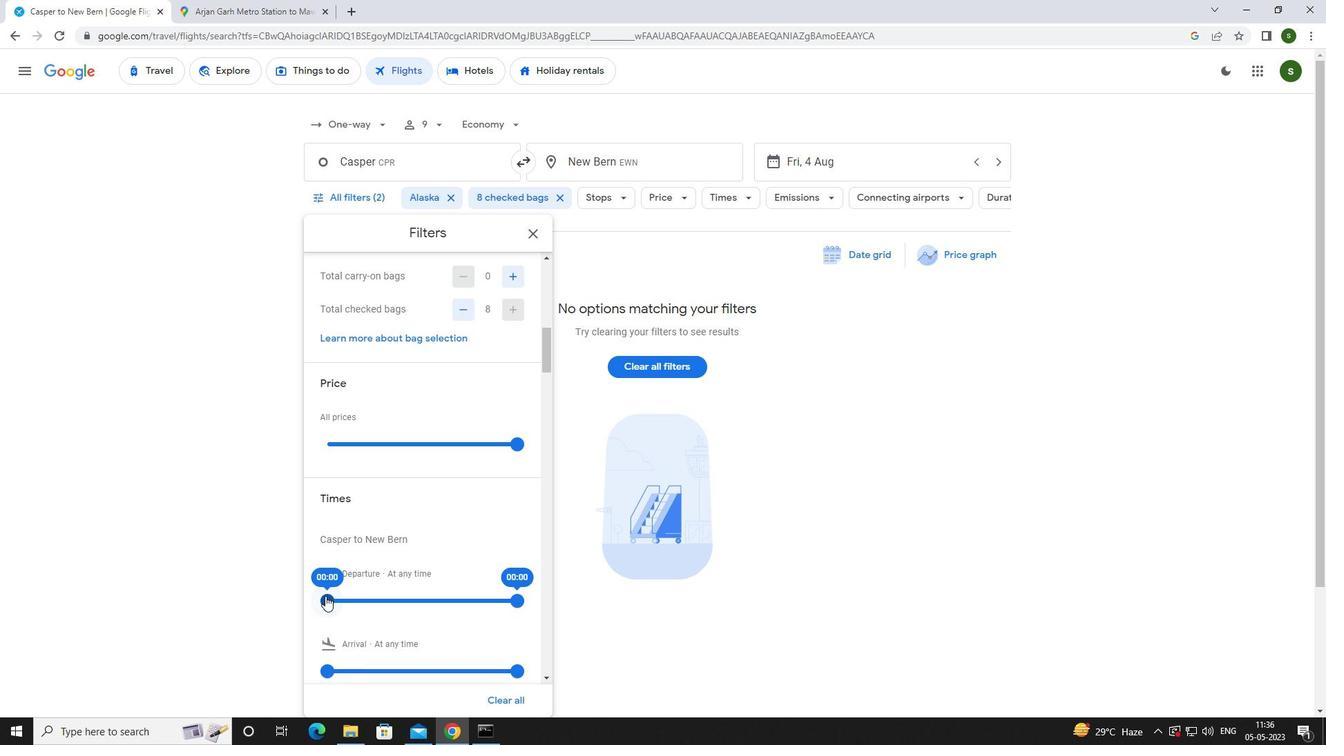 
Action: Mouse moved to (730, 540)
Screenshot: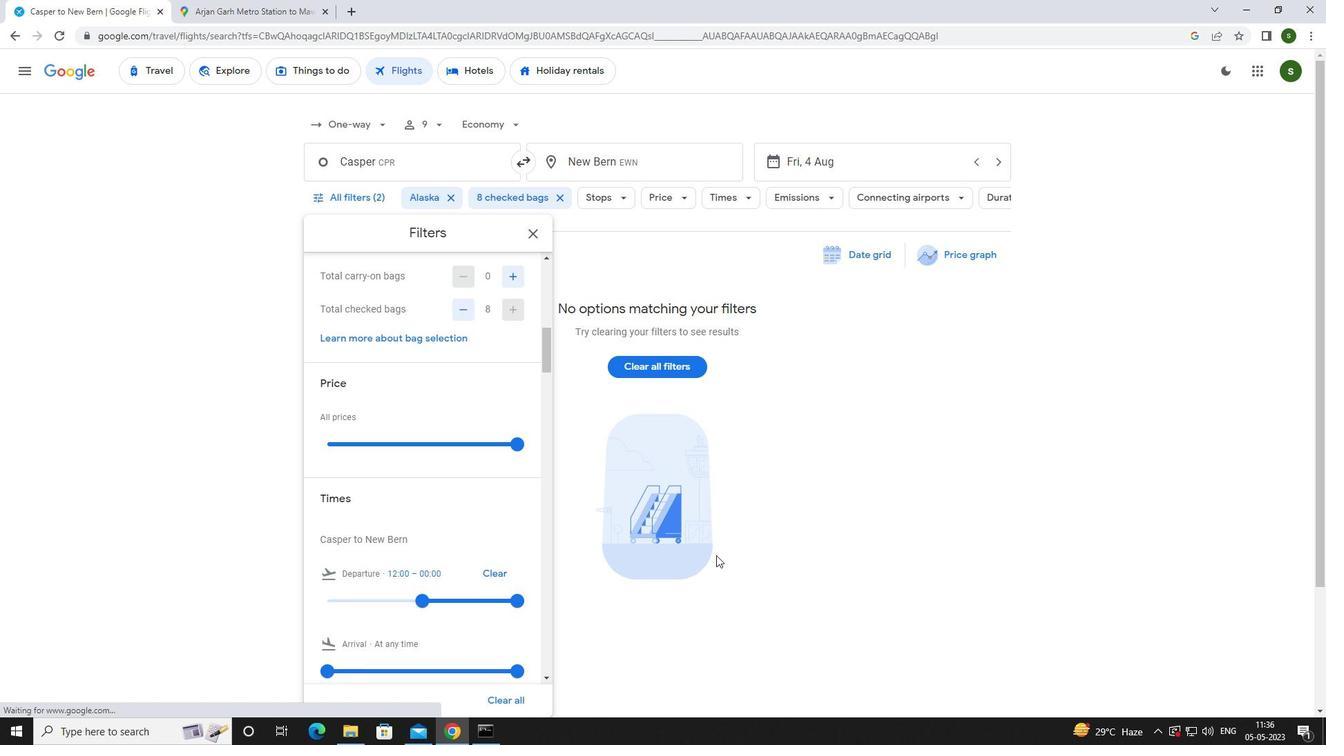 
Action: Mouse pressed left at (730, 540)
Screenshot: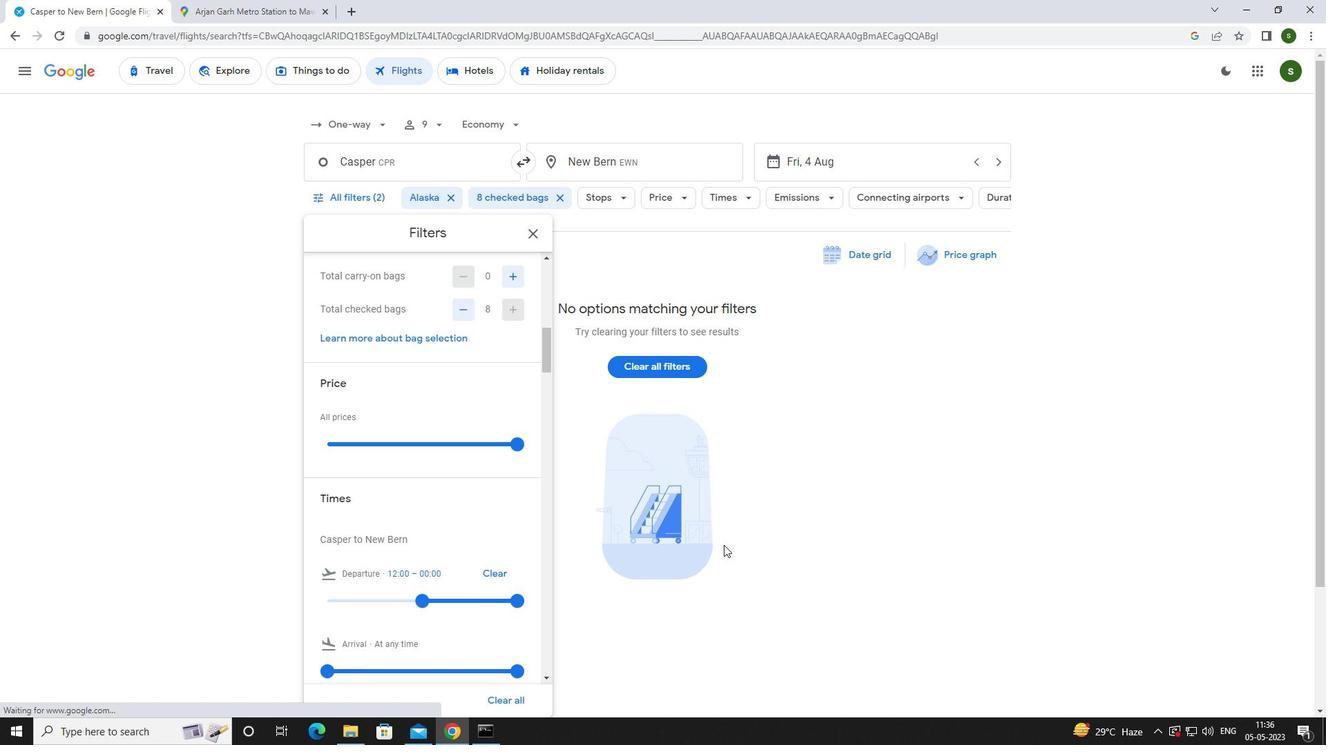 
